 Task: Open Card Software Performance Review in Board IT Service Desk Best Practices to Workspace Flight Bookings and add a team member Softage.3@softage.net, a label Red, a checklist Data Engineering, an attachment from your onedrive, a color Red and finally, add a card description 'Plan and execute company team-building retreat with a focus on personal growth and development' and a comment 'We should approach this task with a sense of experimentation and exploration, willing to try new things and take risks.'. Add a start date 'Jan 07, 1900' with a due date 'Jan 14, 1900'
Action: Mouse moved to (111, 444)
Screenshot: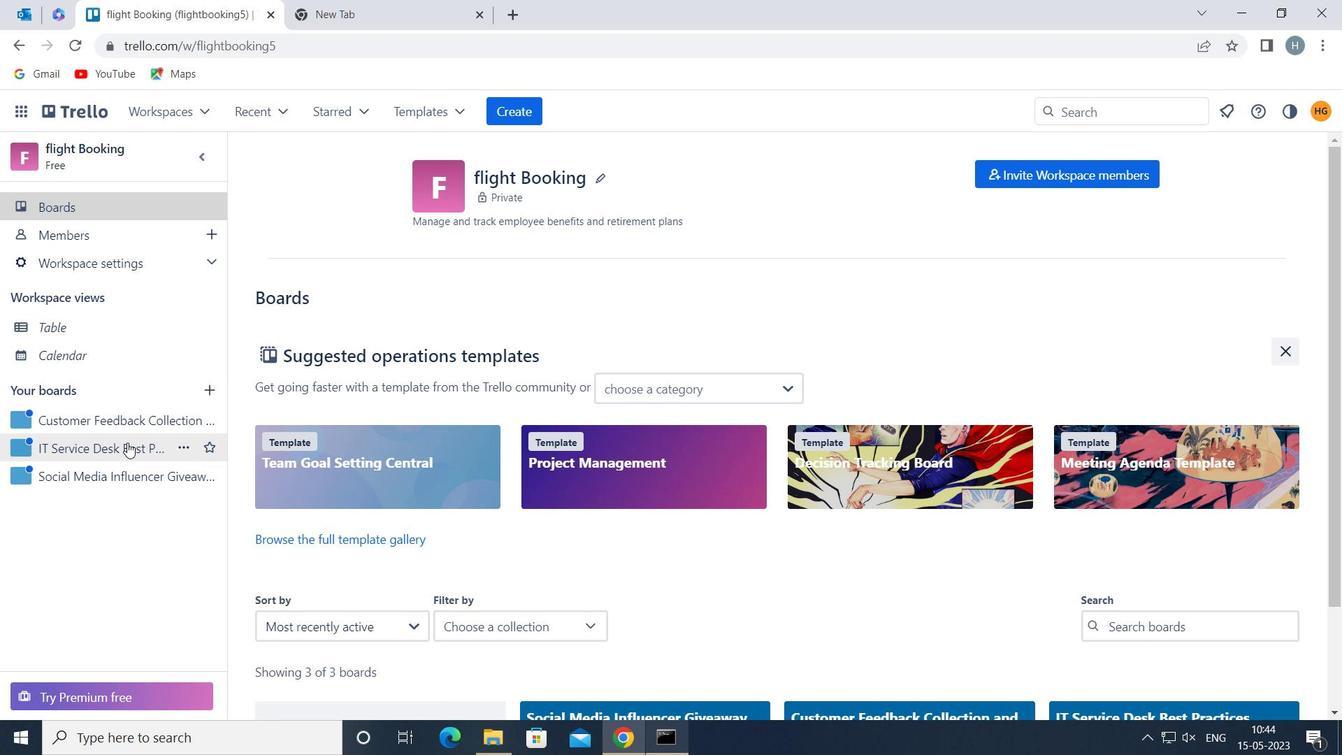 
Action: Mouse pressed left at (111, 444)
Screenshot: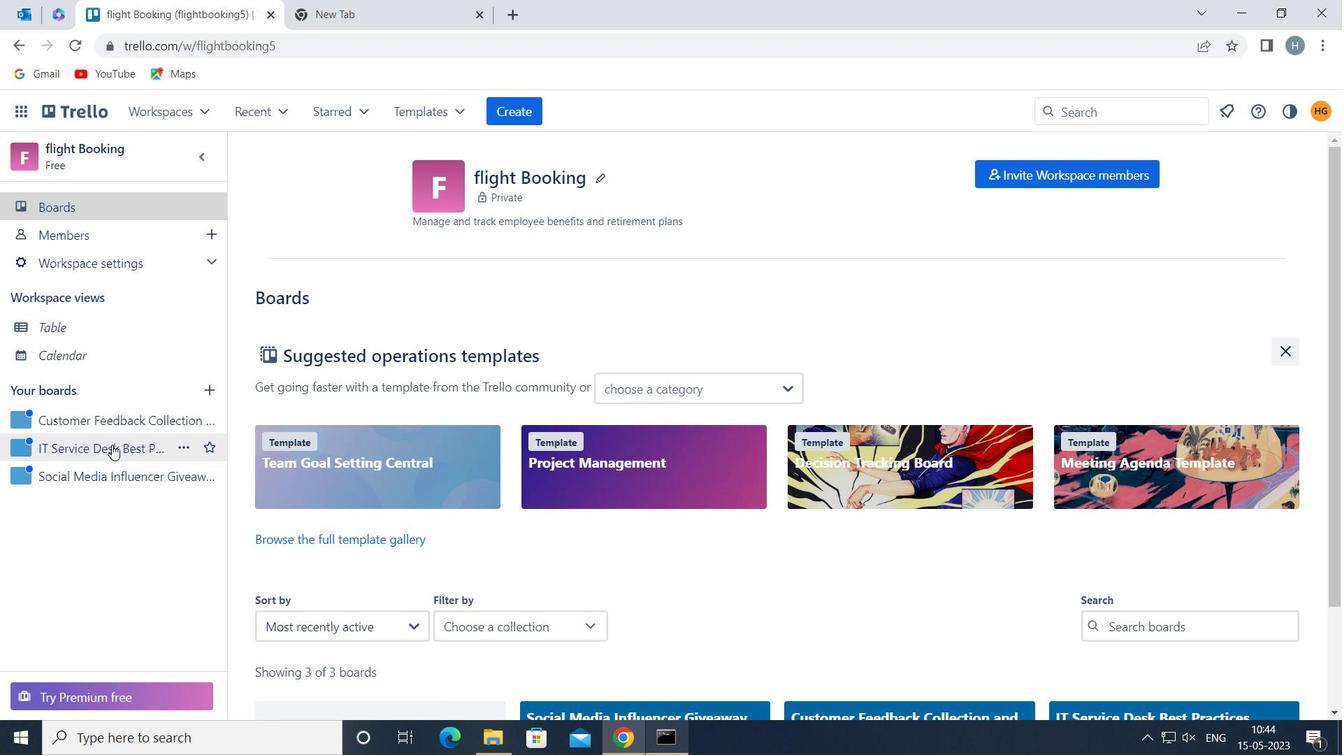 
Action: Mouse moved to (801, 246)
Screenshot: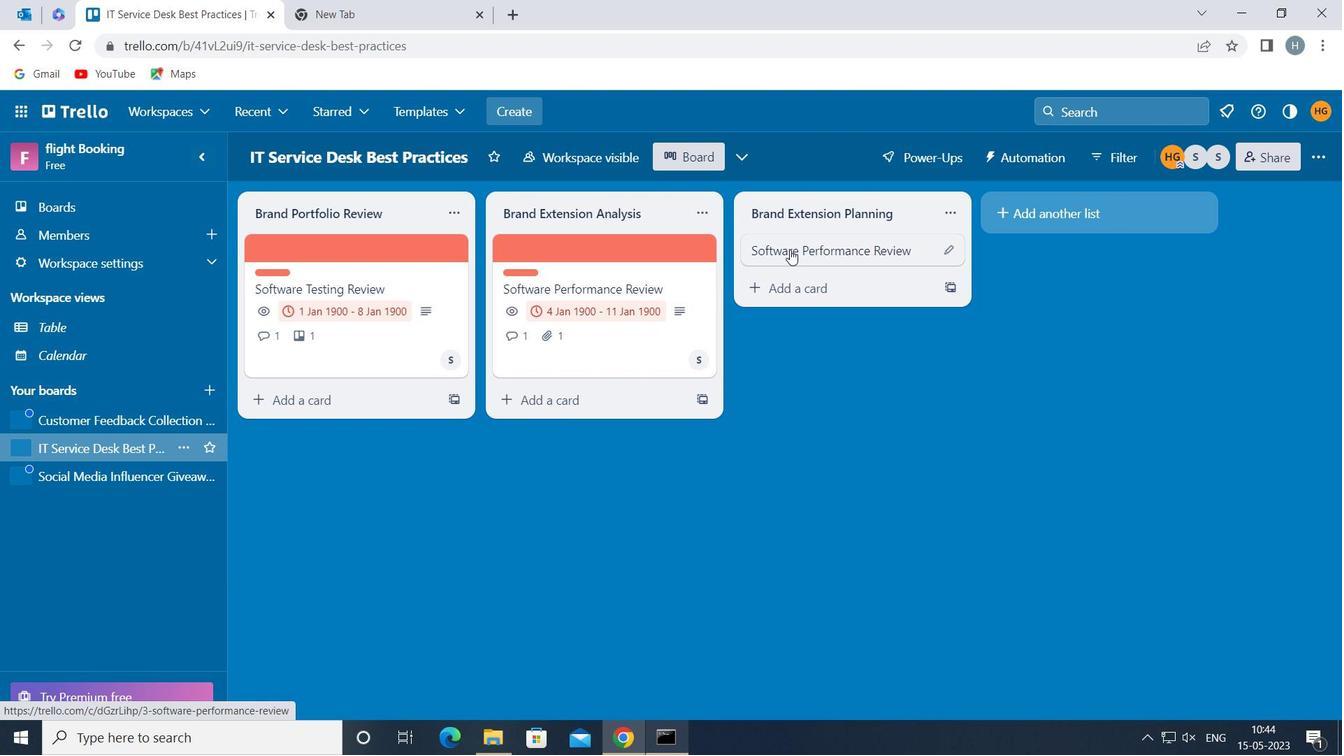 
Action: Mouse pressed left at (801, 246)
Screenshot: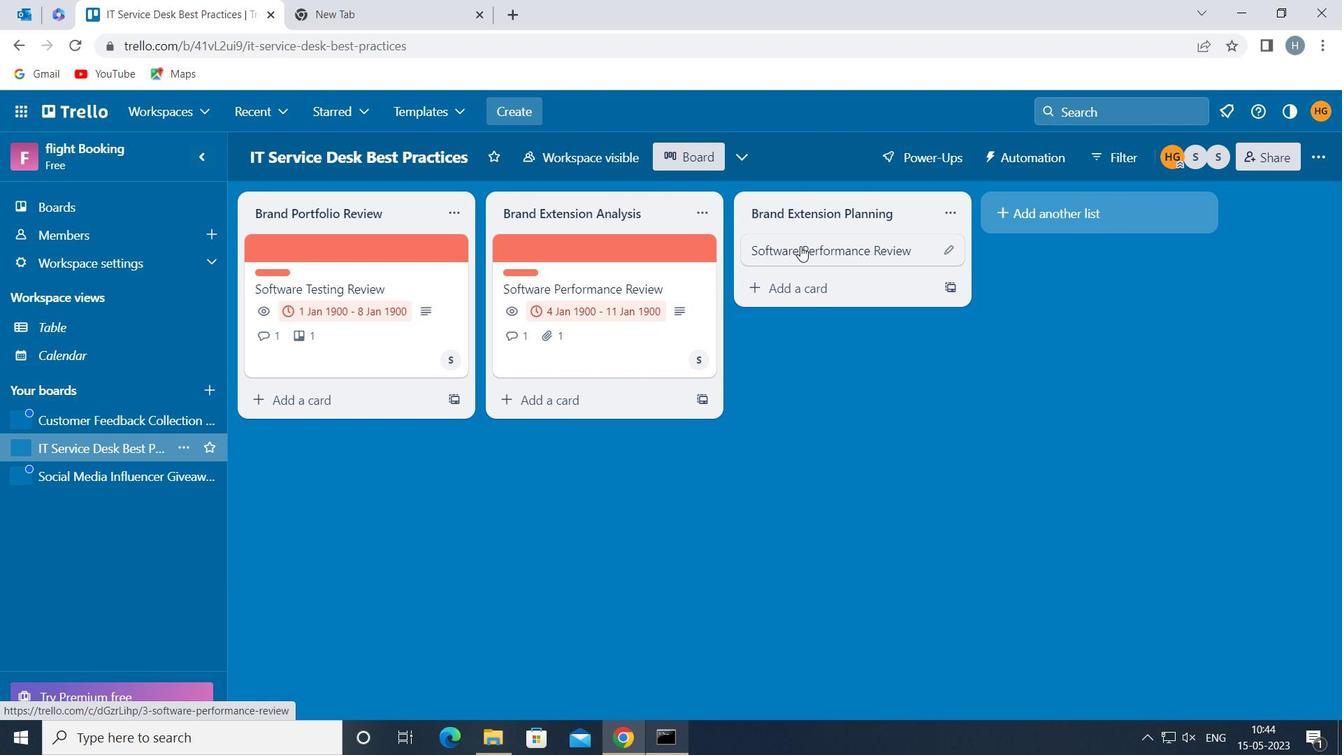 
Action: Mouse moved to (943, 309)
Screenshot: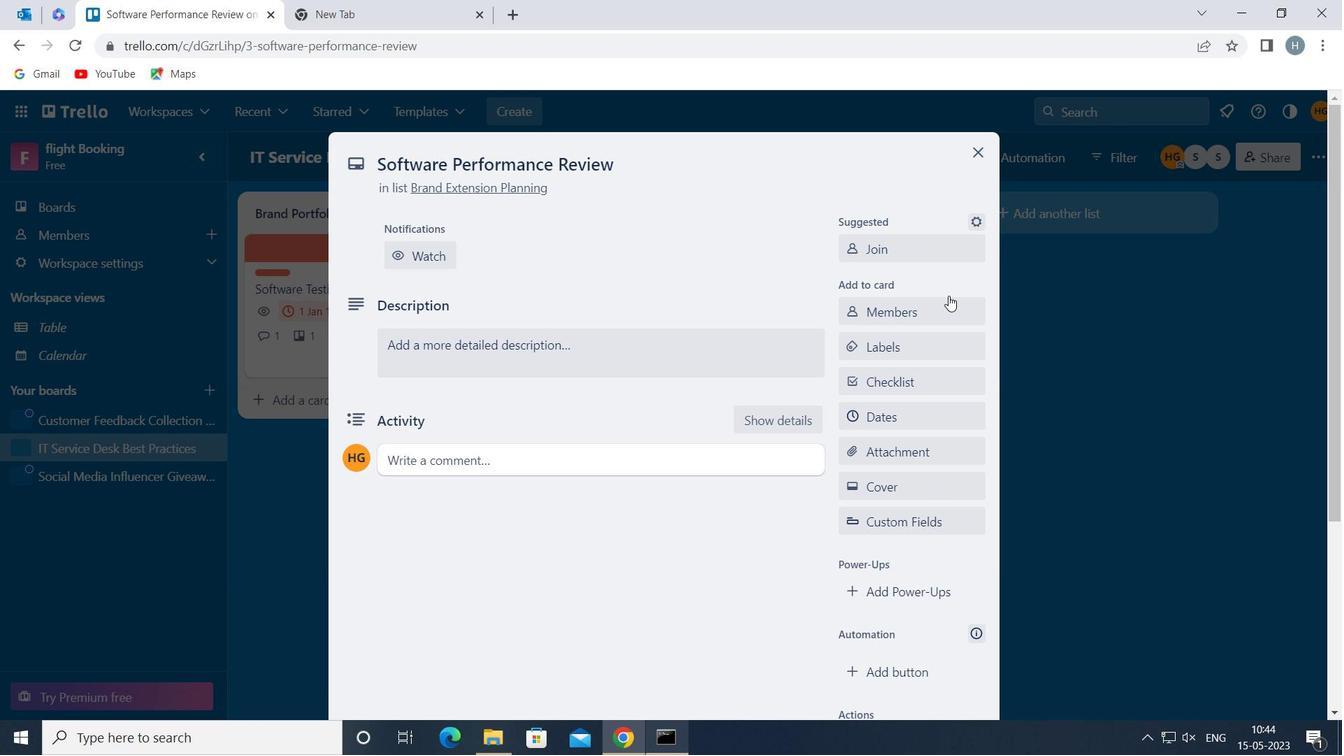 
Action: Mouse pressed left at (943, 309)
Screenshot: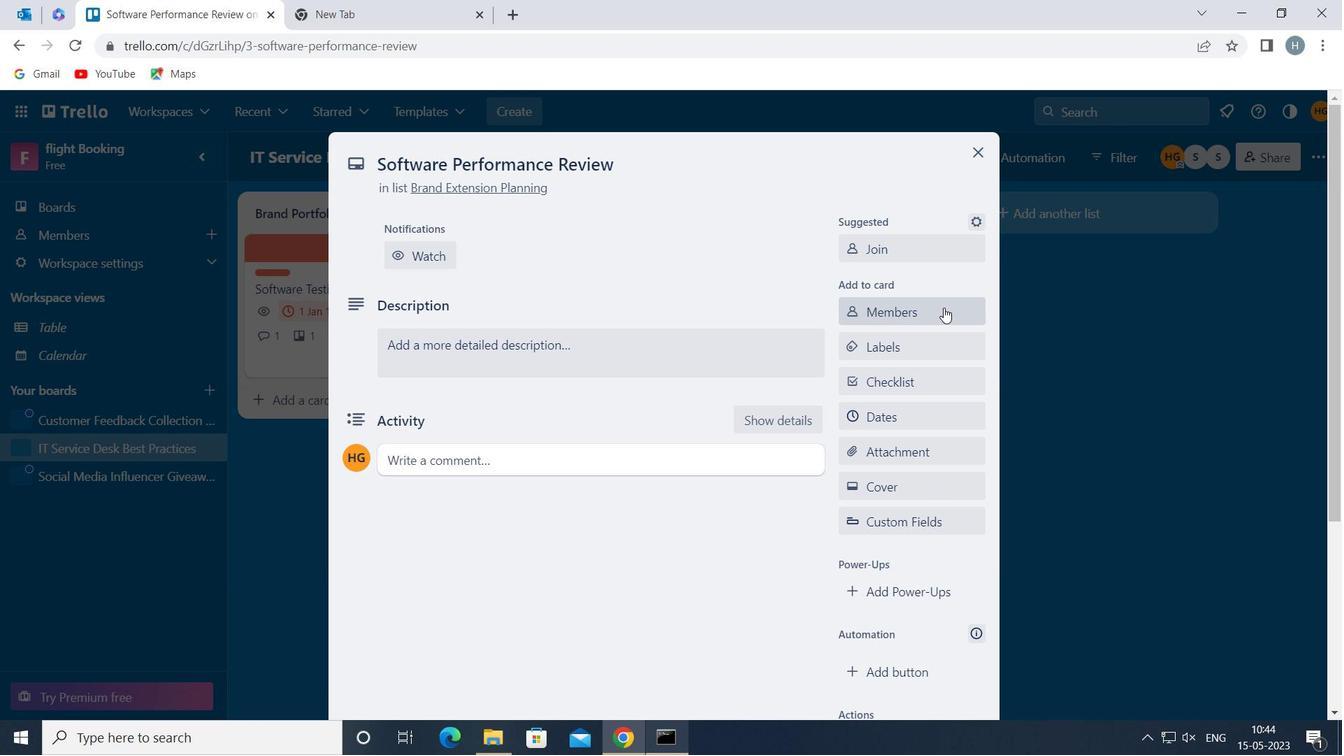 
Action: Key pressed softag
Screenshot: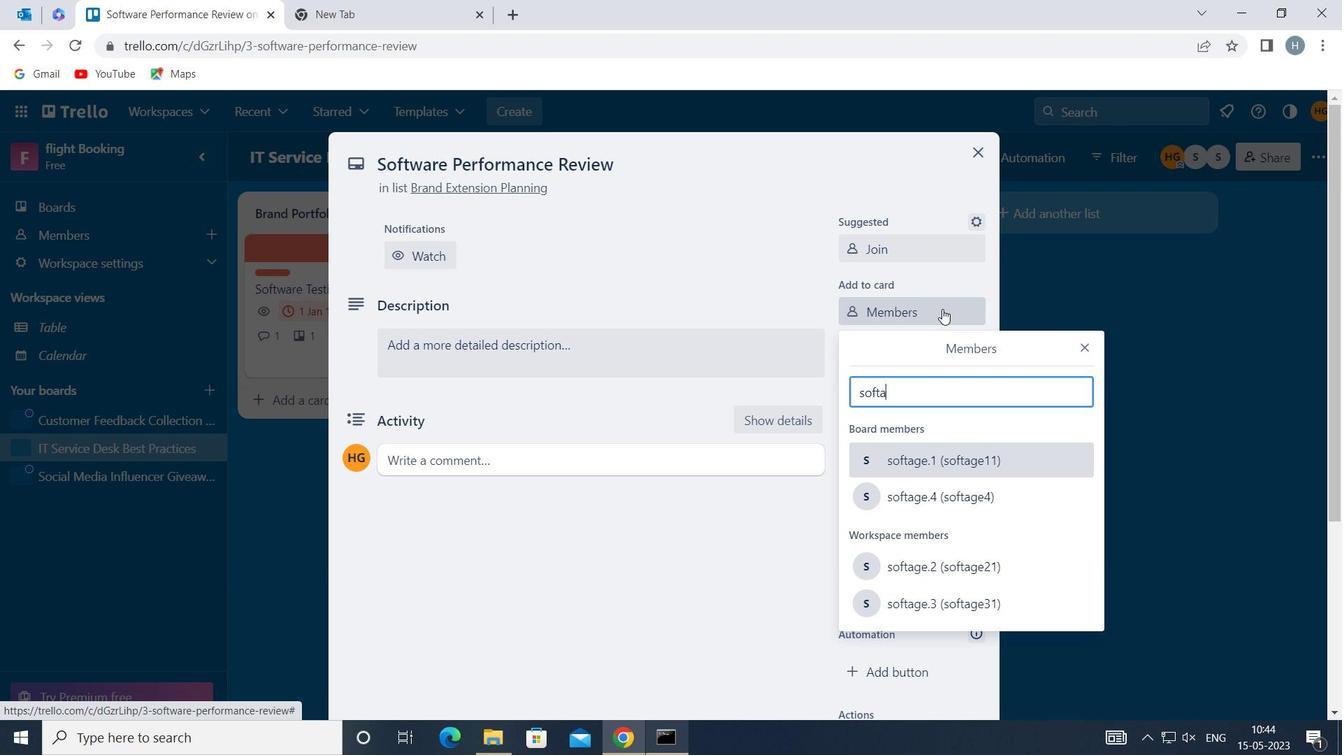 
Action: Mouse moved to (947, 307)
Screenshot: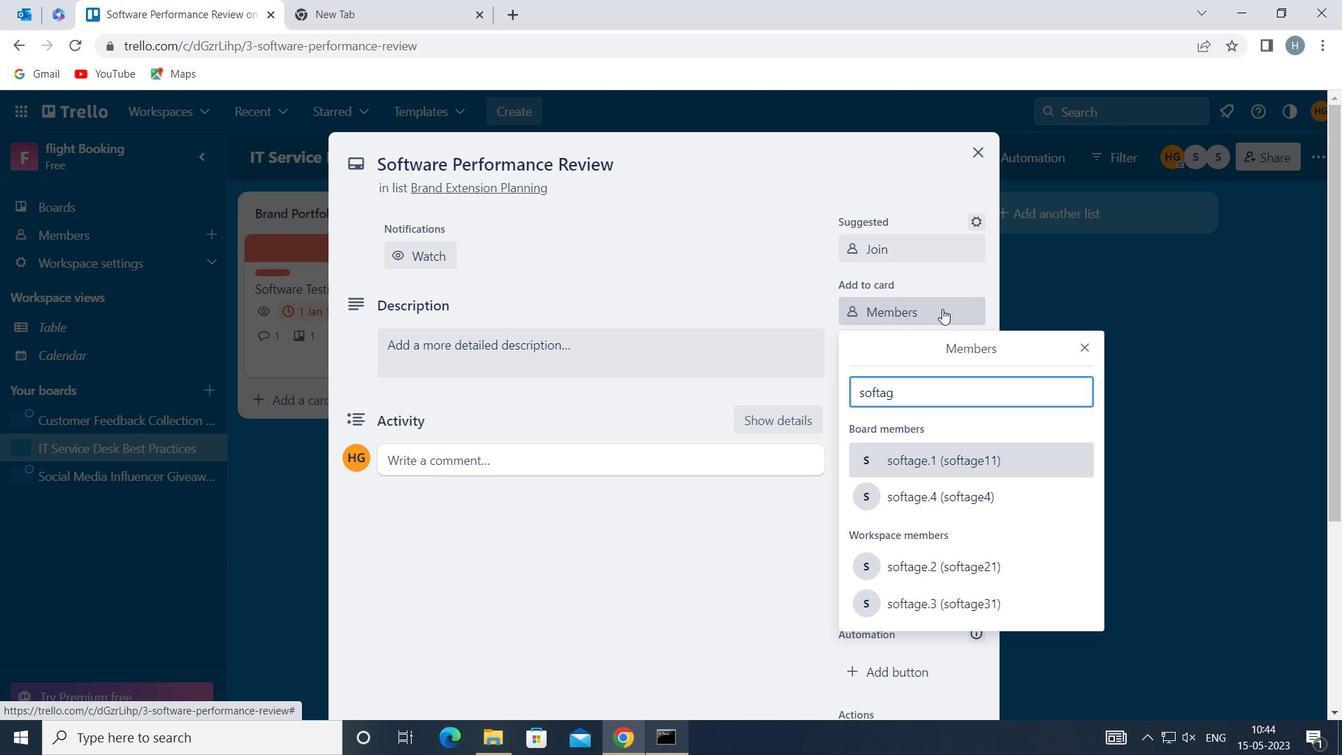 
Action: Key pressed e
Screenshot: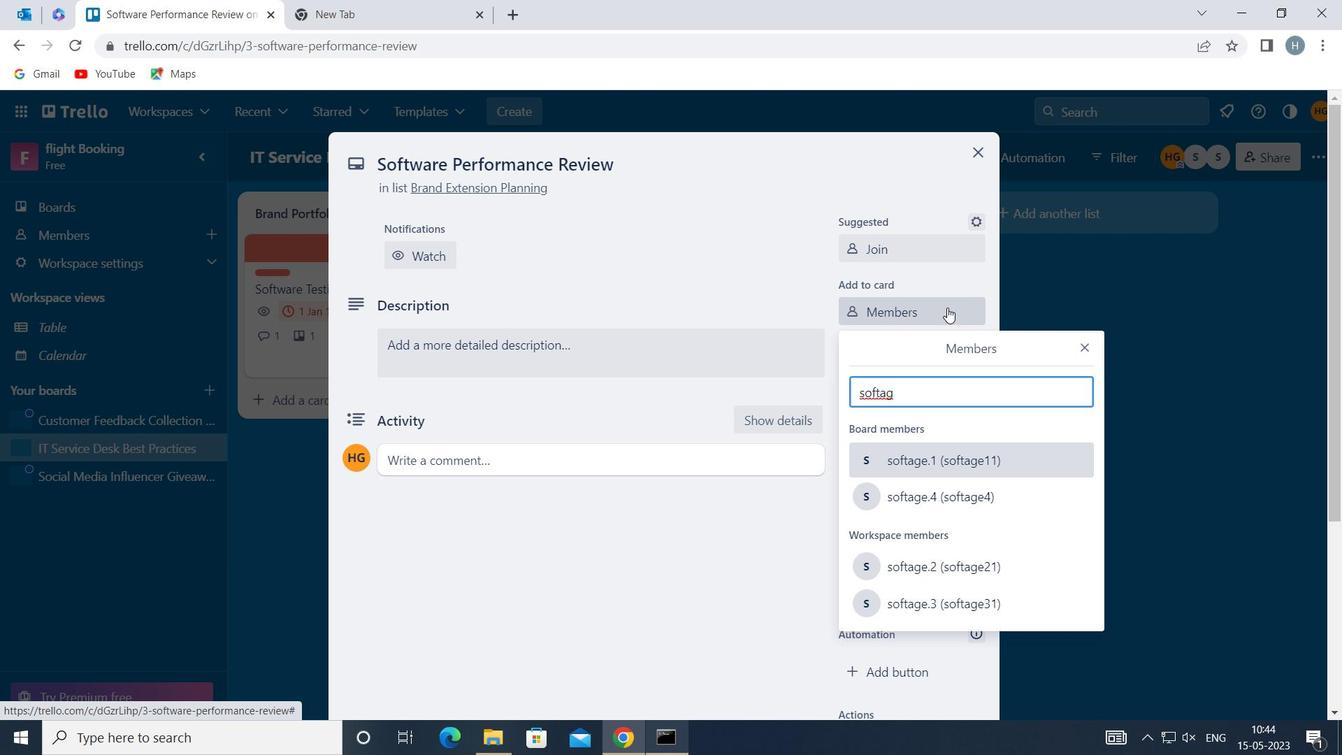 
Action: Mouse moved to (970, 597)
Screenshot: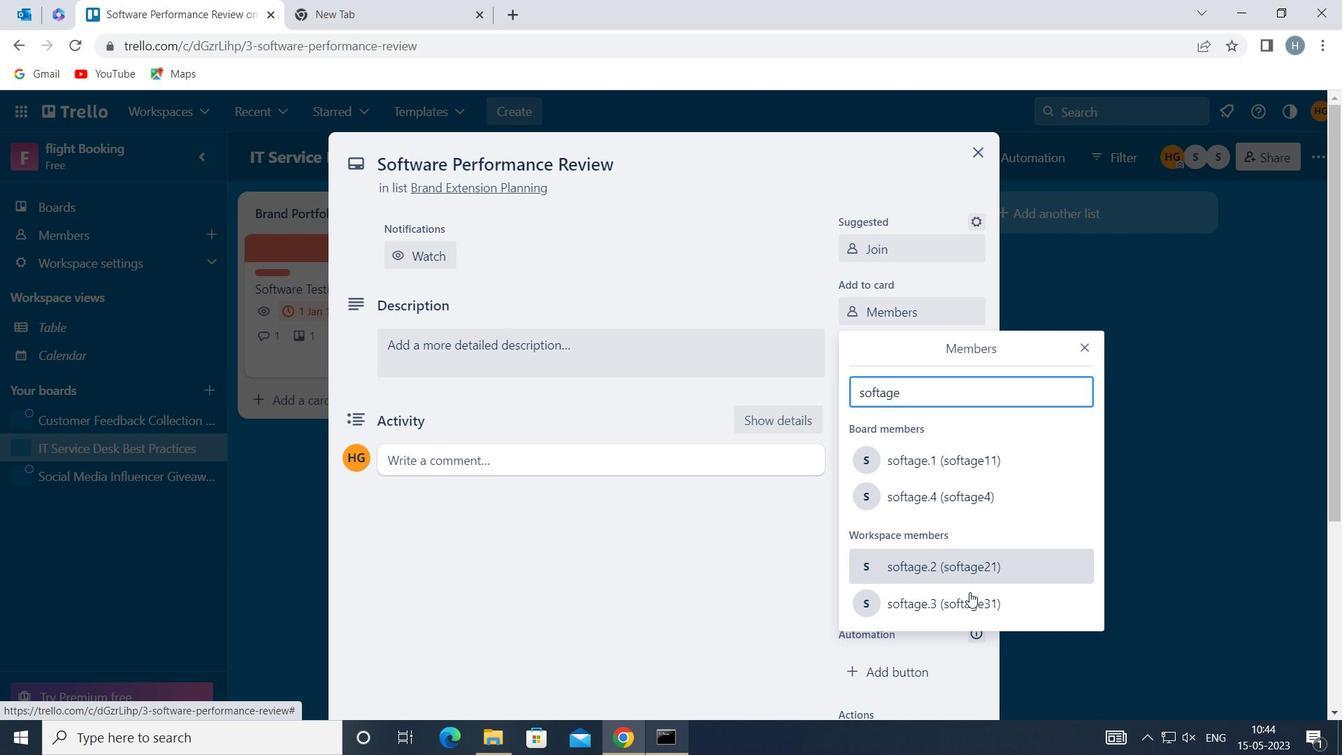 
Action: Mouse pressed left at (970, 597)
Screenshot: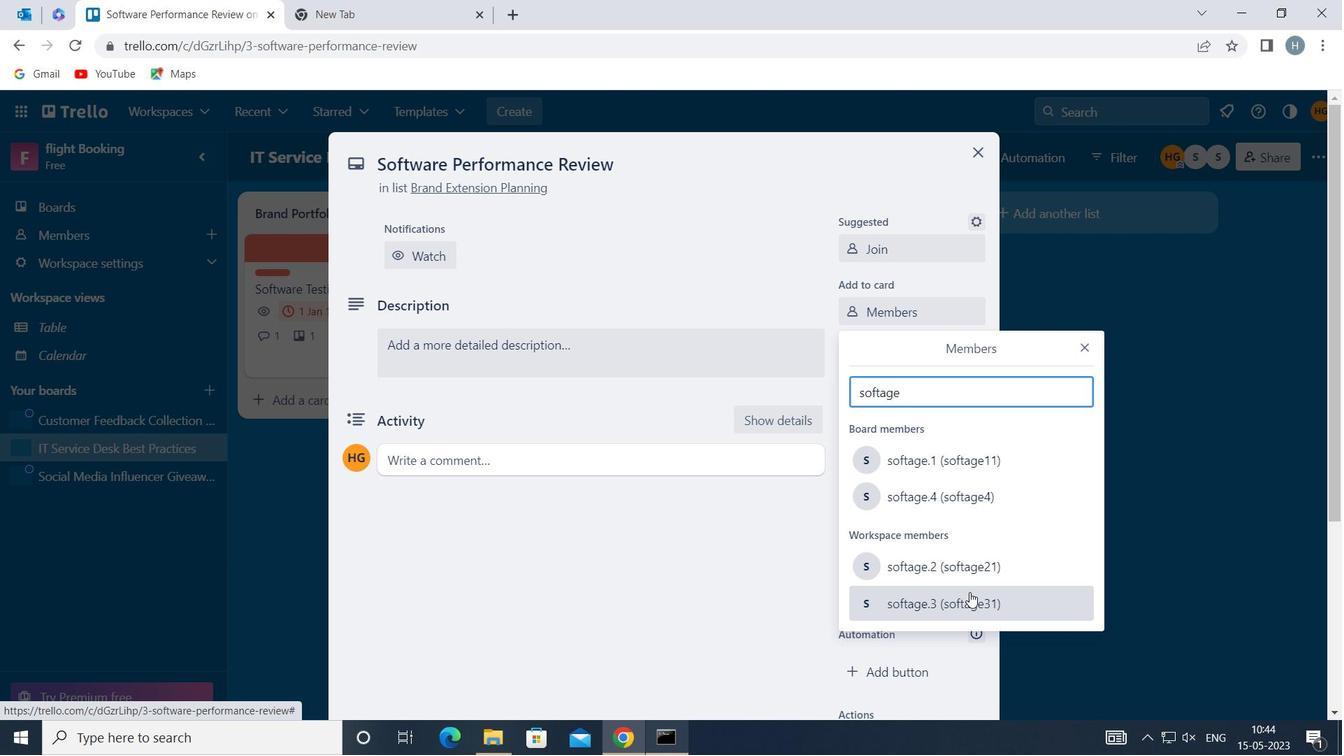 
Action: Mouse moved to (1086, 339)
Screenshot: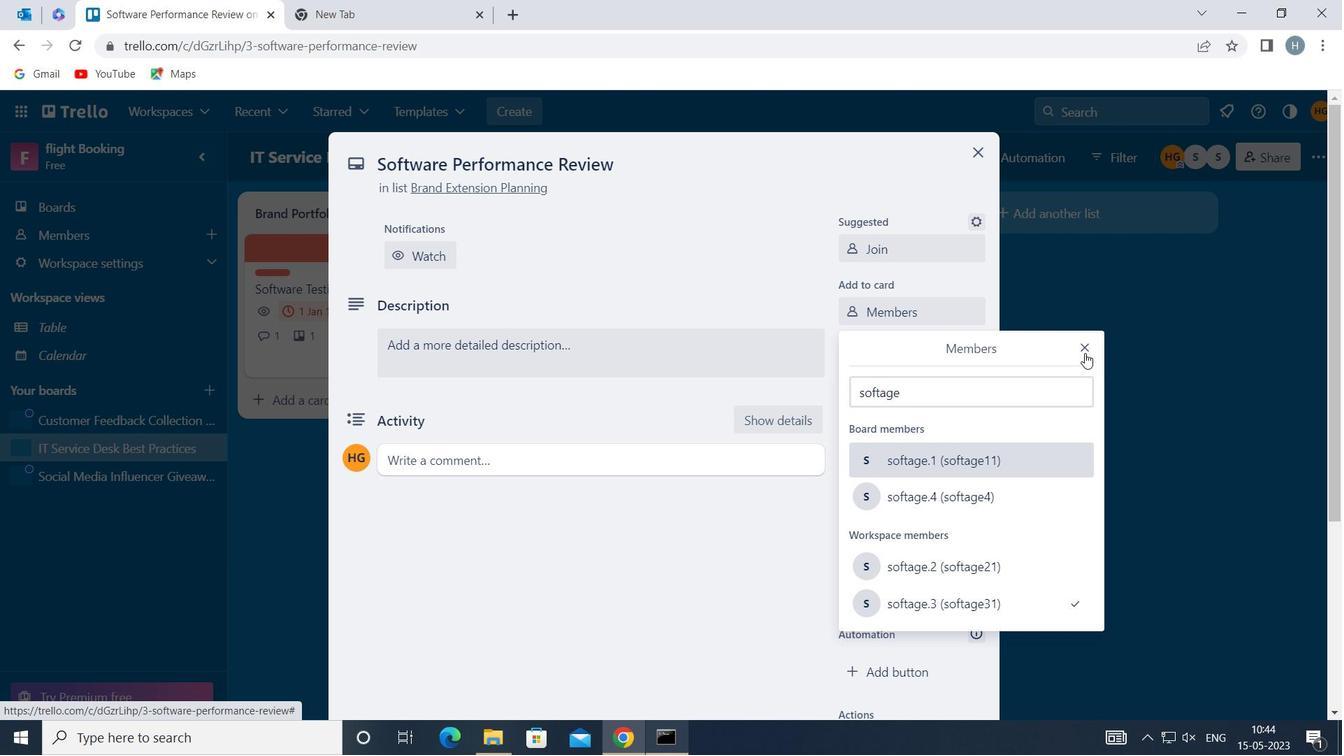 
Action: Mouse pressed left at (1086, 339)
Screenshot: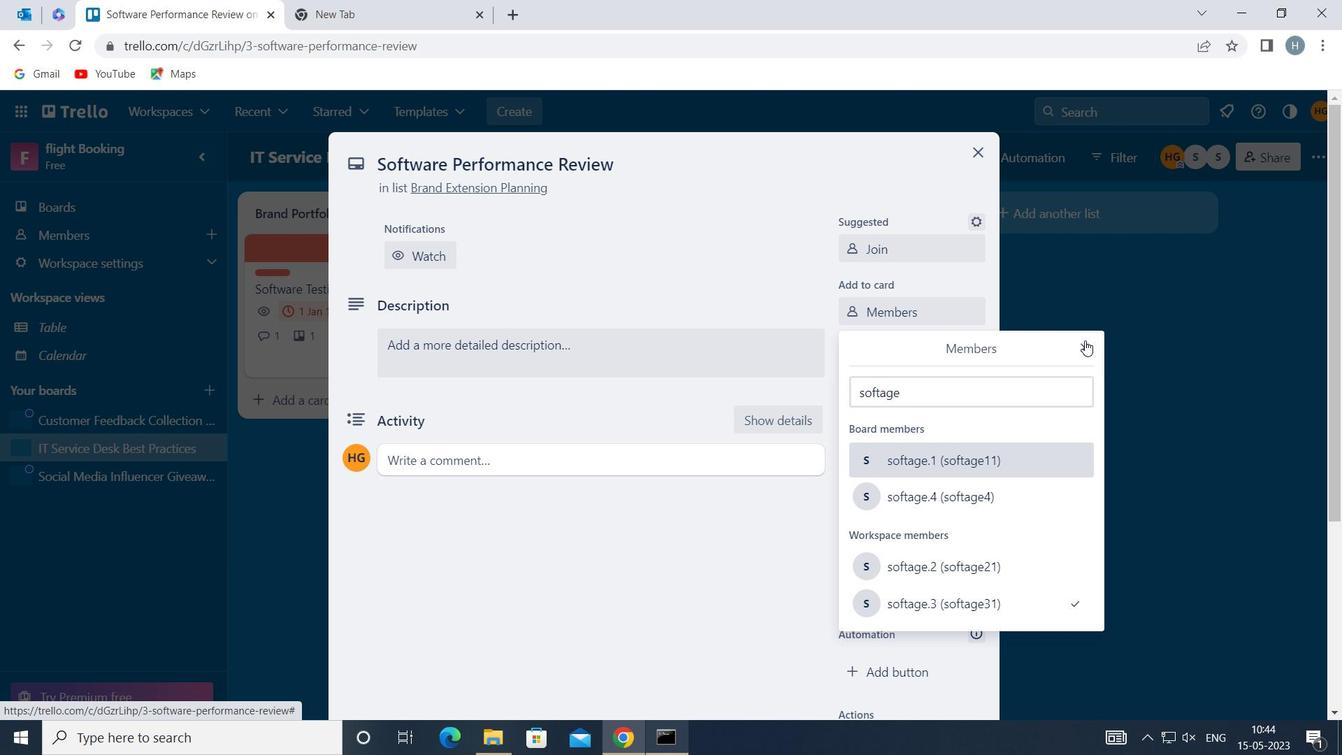 
Action: Mouse moved to (968, 344)
Screenshot: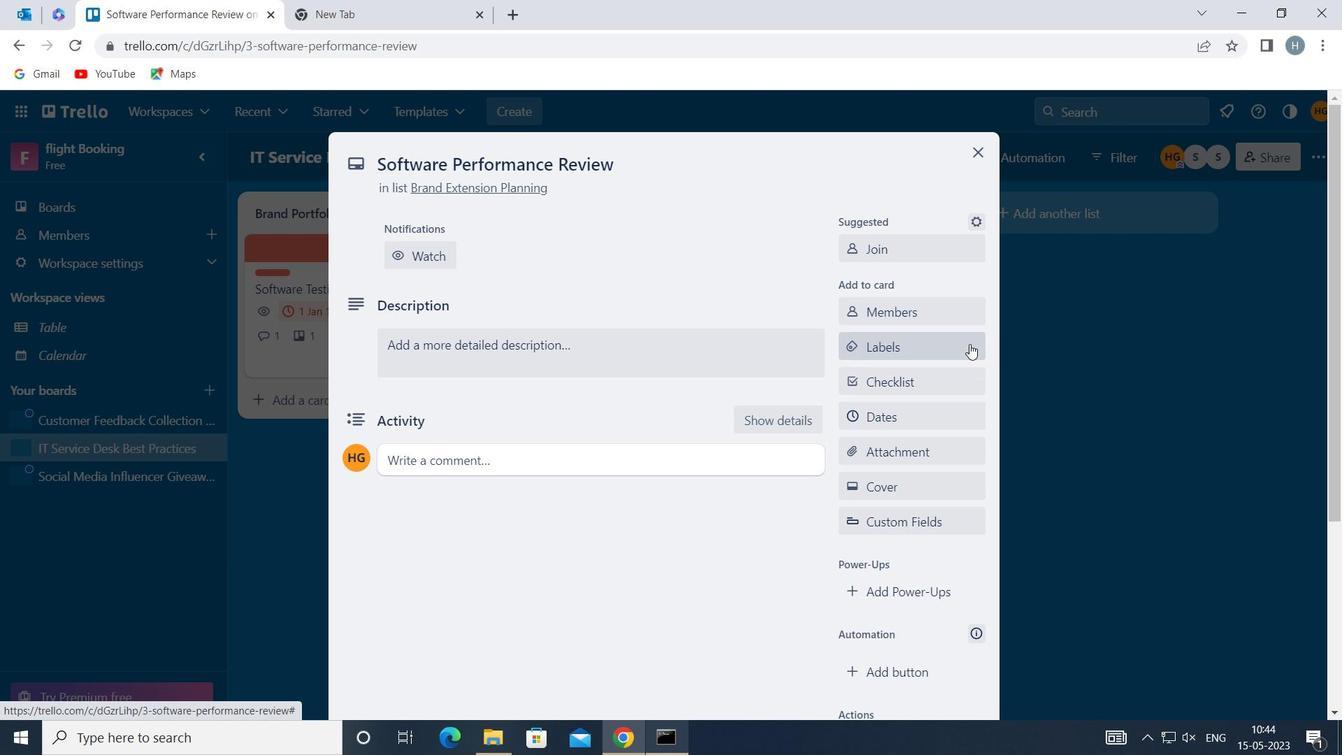 
Action: Mouse pressed left at (968, 344)
Screenshot: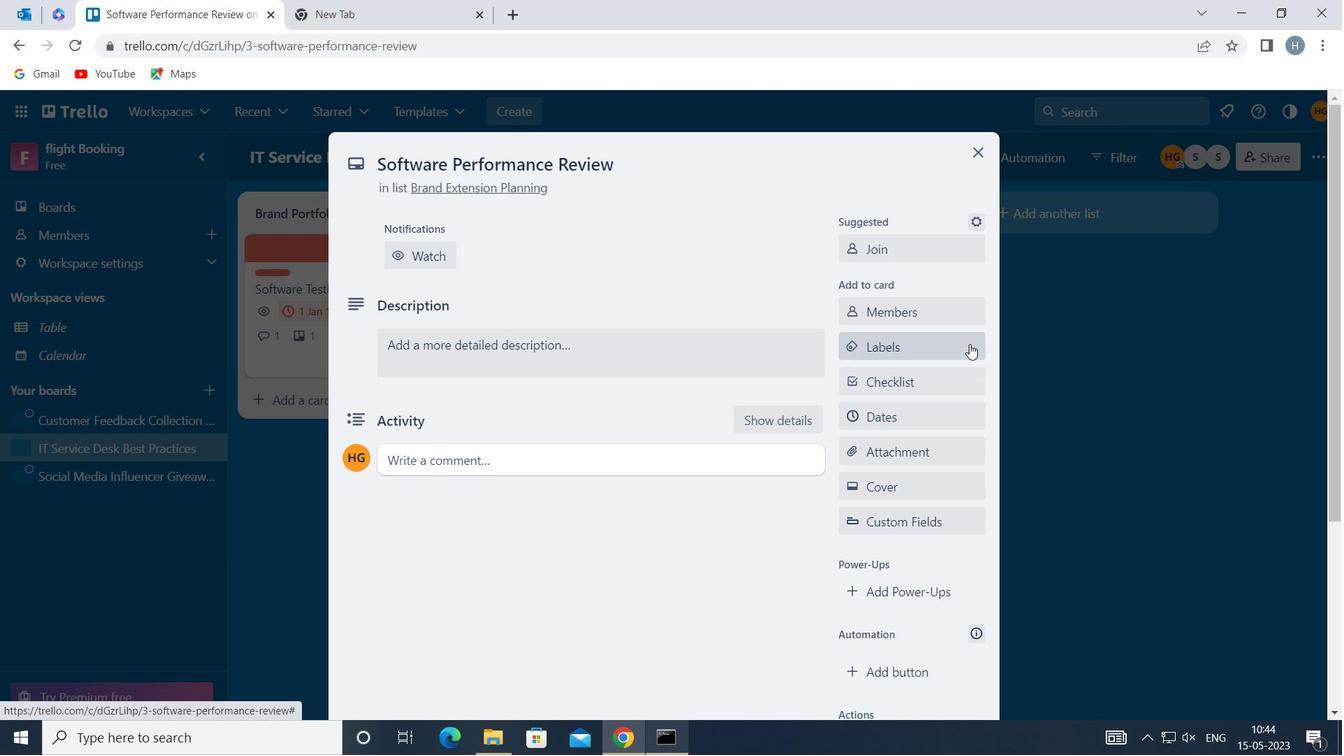 
Action: Mouse moved to (968, 346)
Screenshot: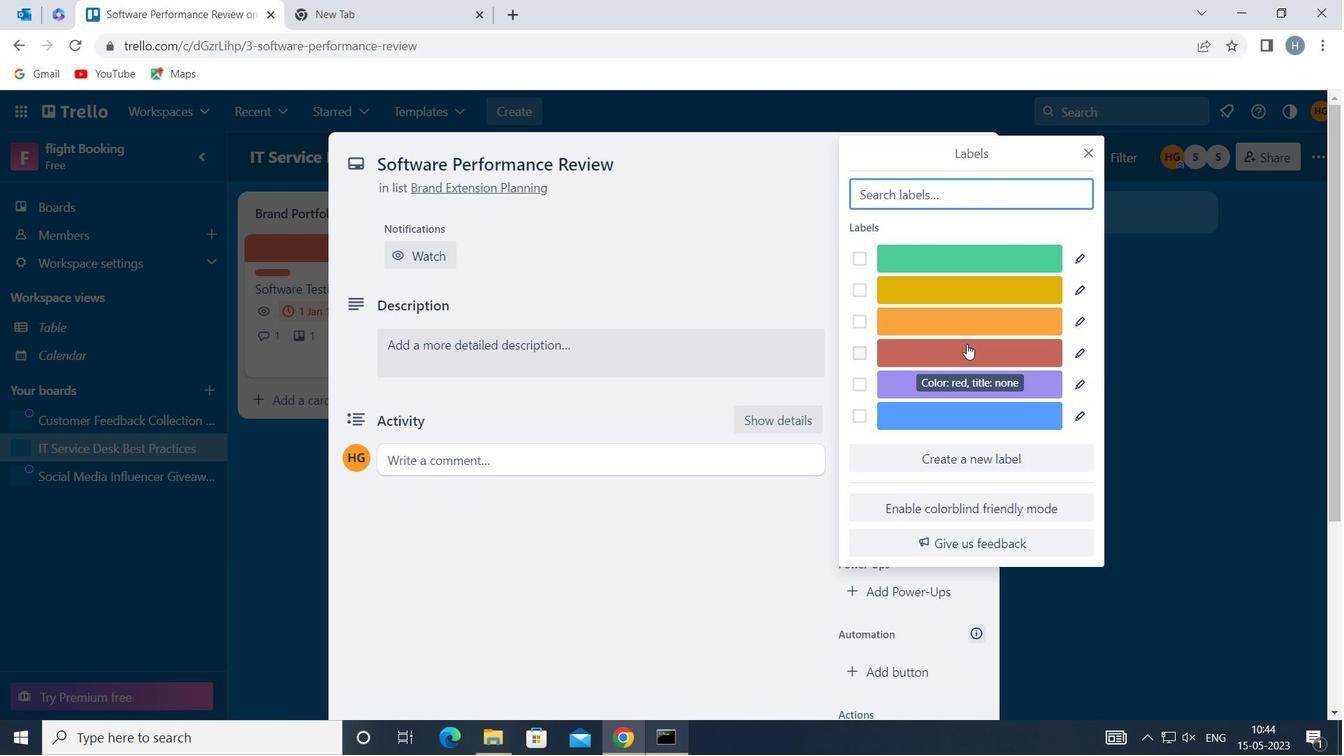 
Action: Mouse pressed left at (968, 346)
Screenshot: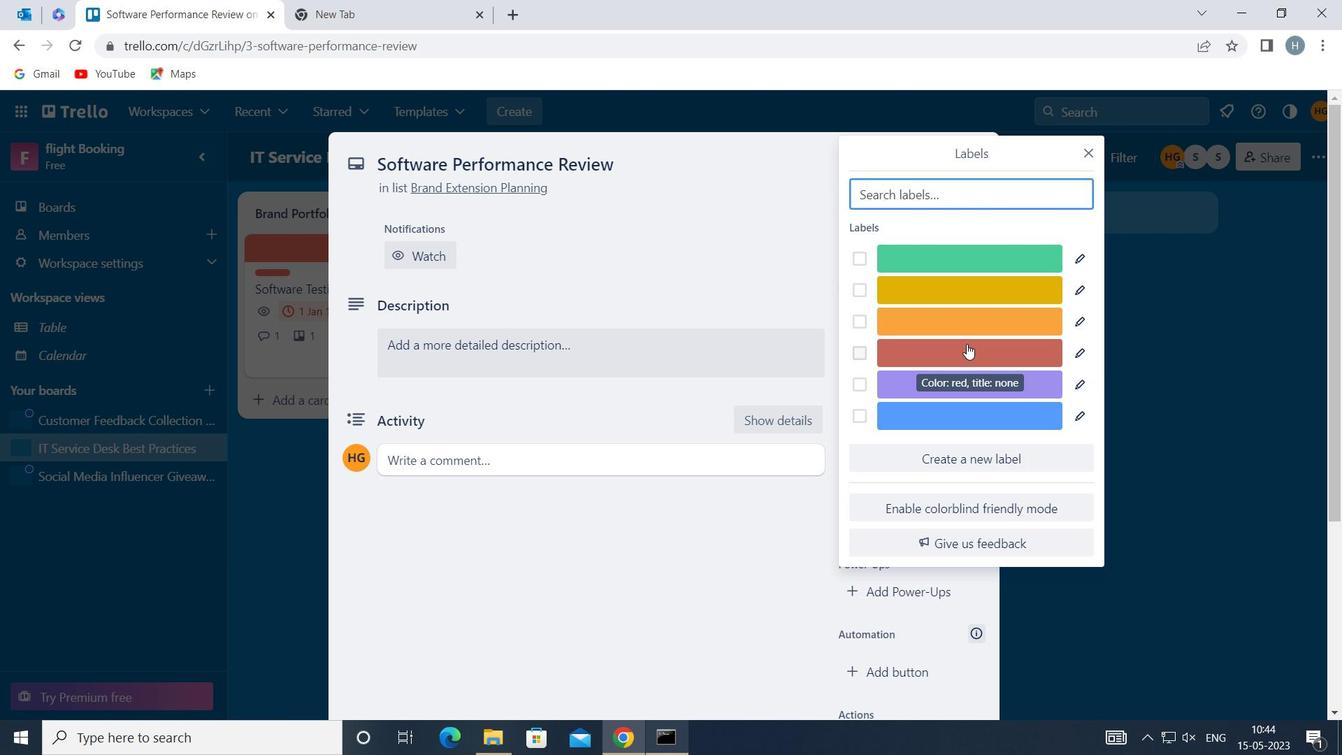 
Action: Mouse moved to (1086, 145)
Screenshot: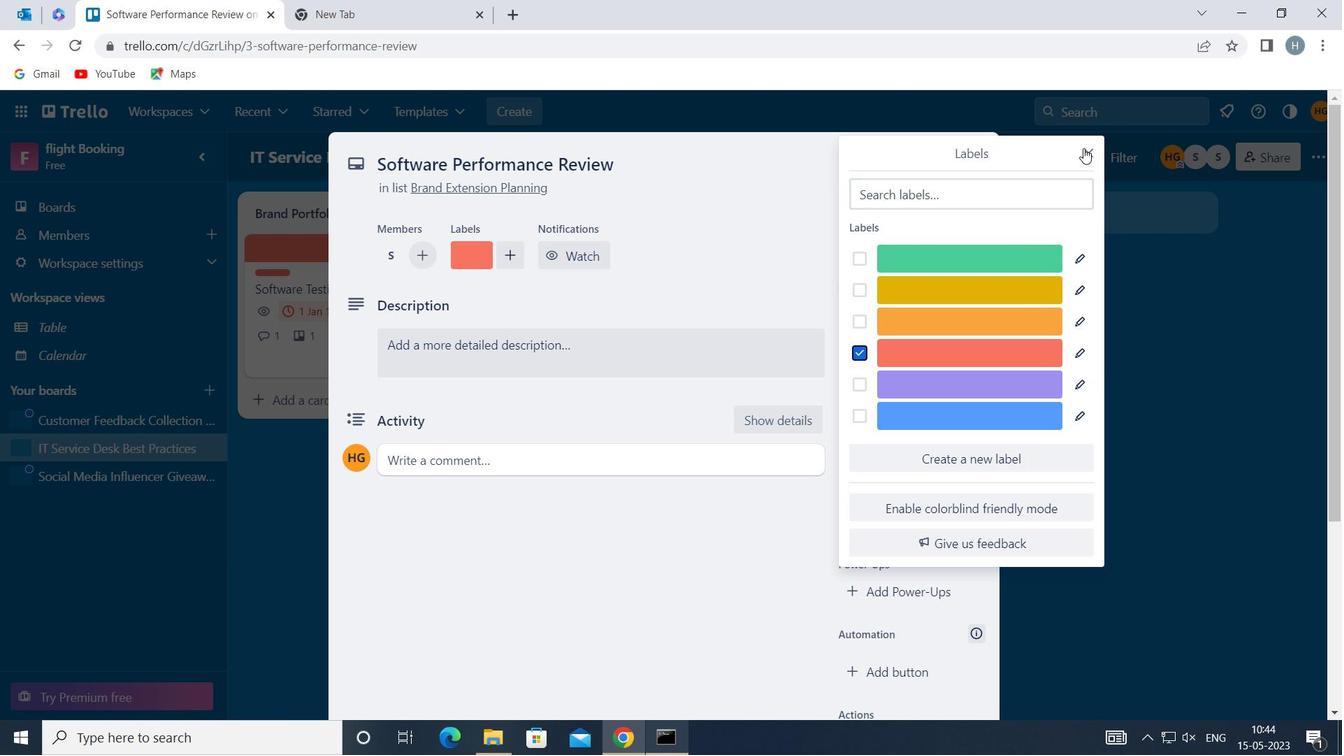 
Action: Mouse pressed left at (1086, 145)
Screenshot: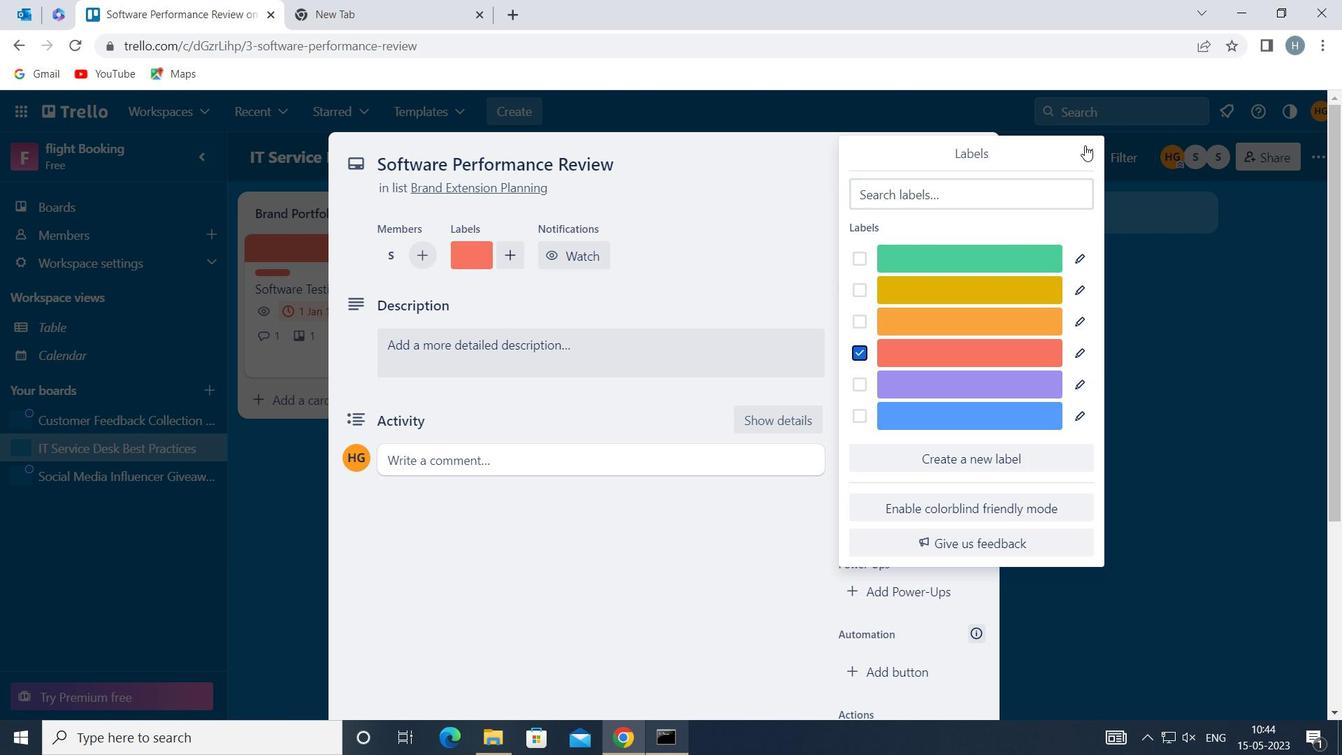
Action: Mouse moved to (925, 379)
Screenshot: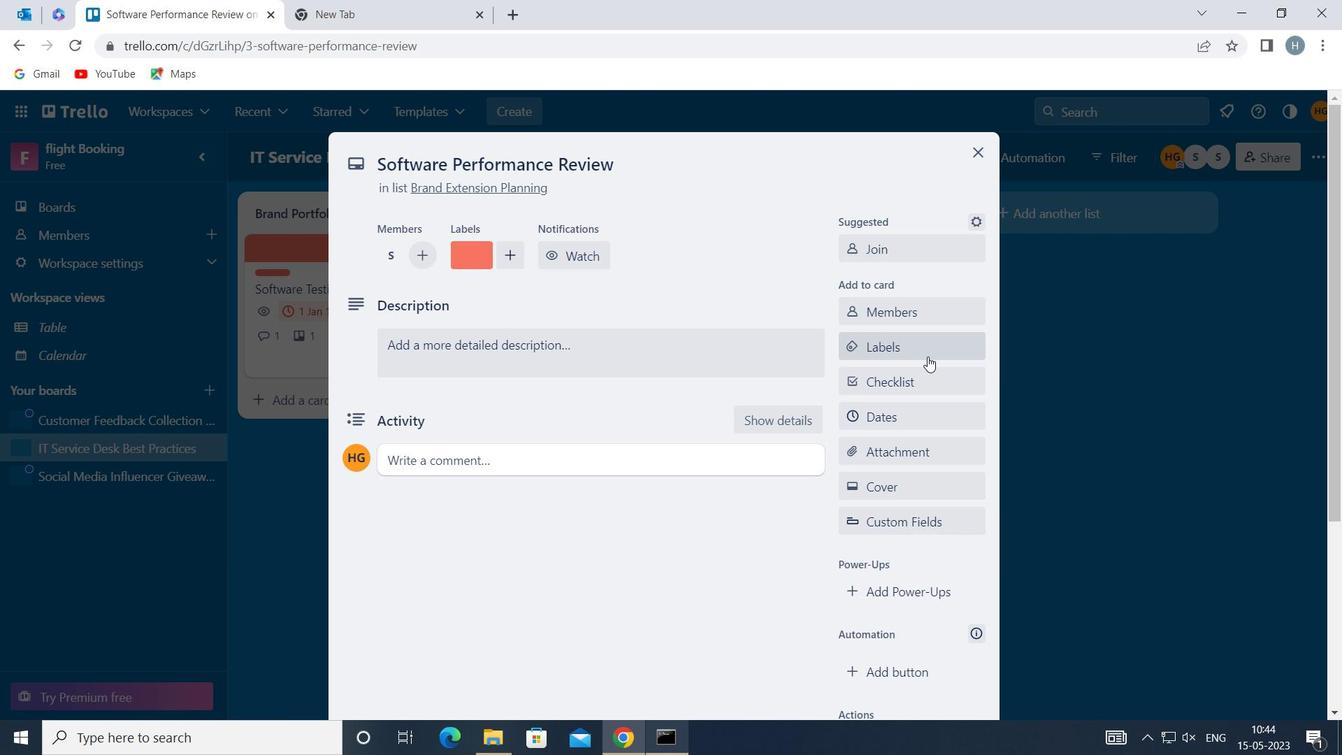 
Action: Mouse pressed left at (925, 379)
Screenshot: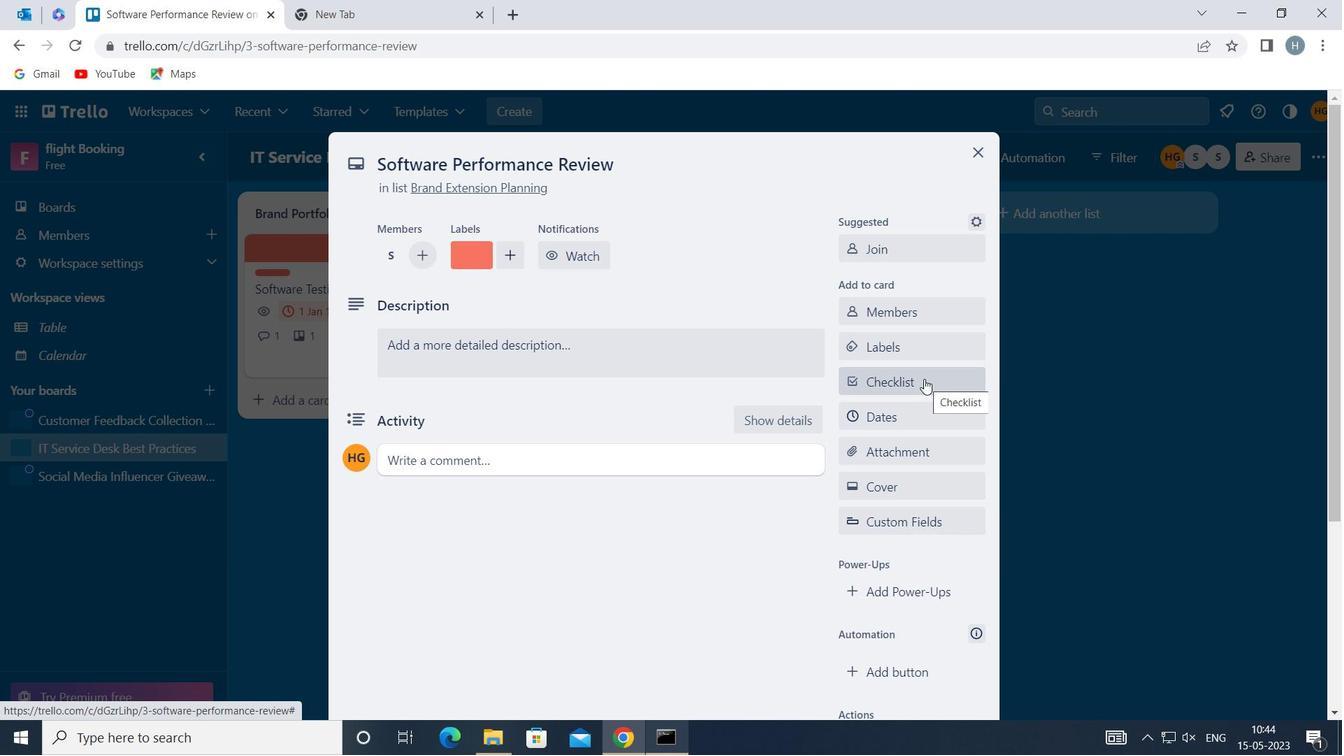 
Action: Key pressed <Key.shift>DATA<Key.space><Key.shift>ENGINEERING
Screenshot: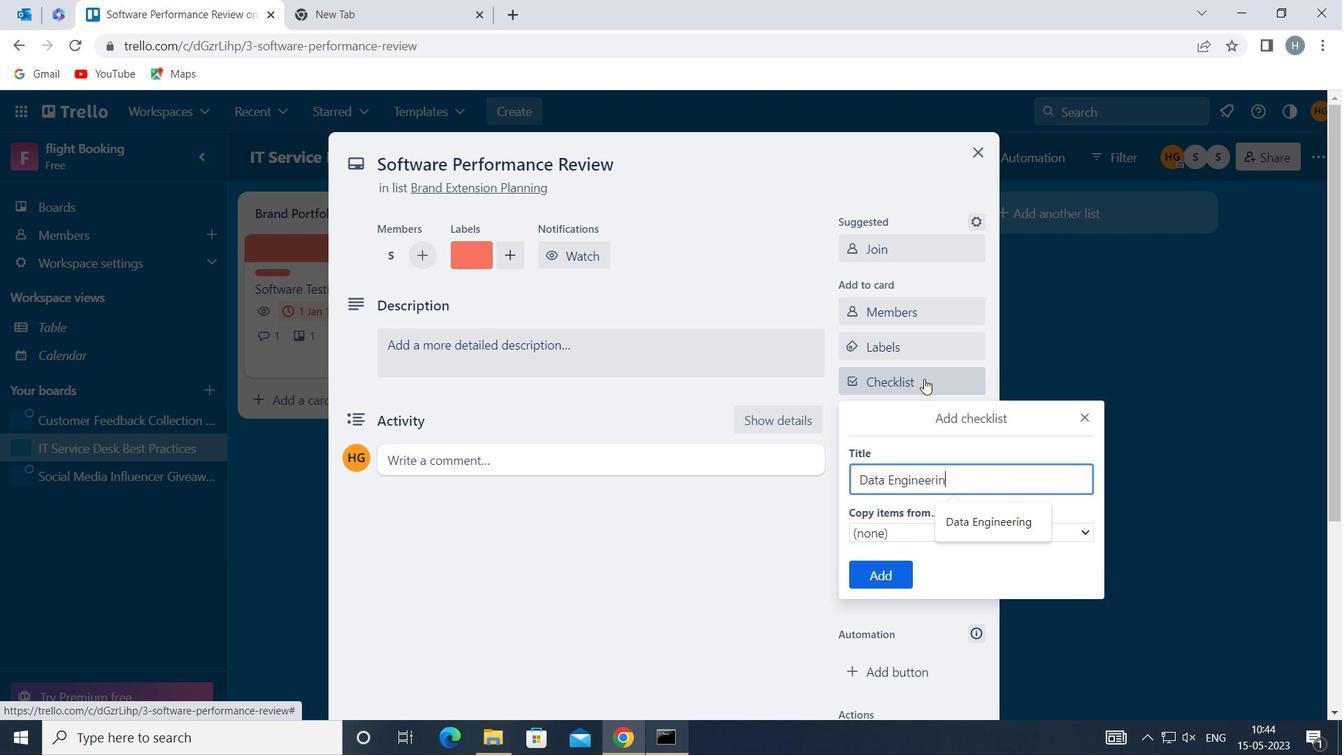
Action: Mouse moved to (898, 570)
Screenshot: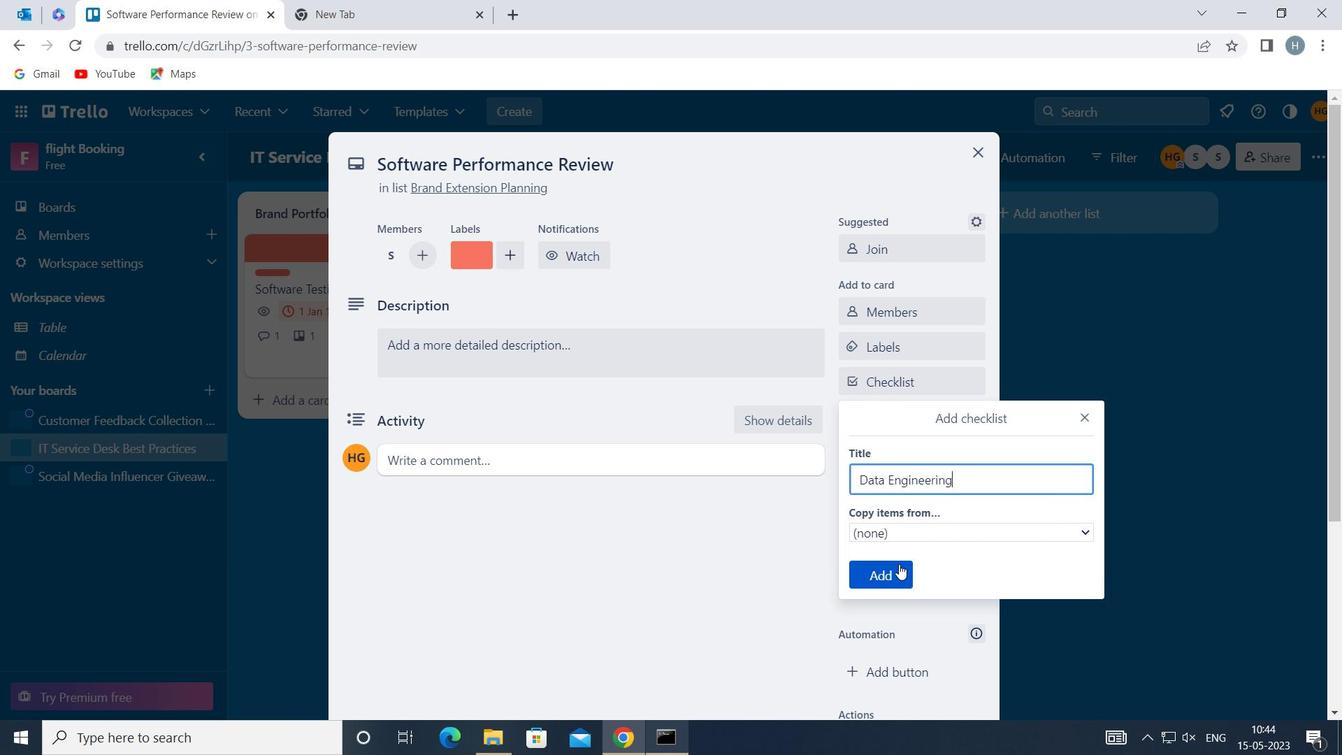 
Action: Mouse pressed left at (898, 570)
Screenshot: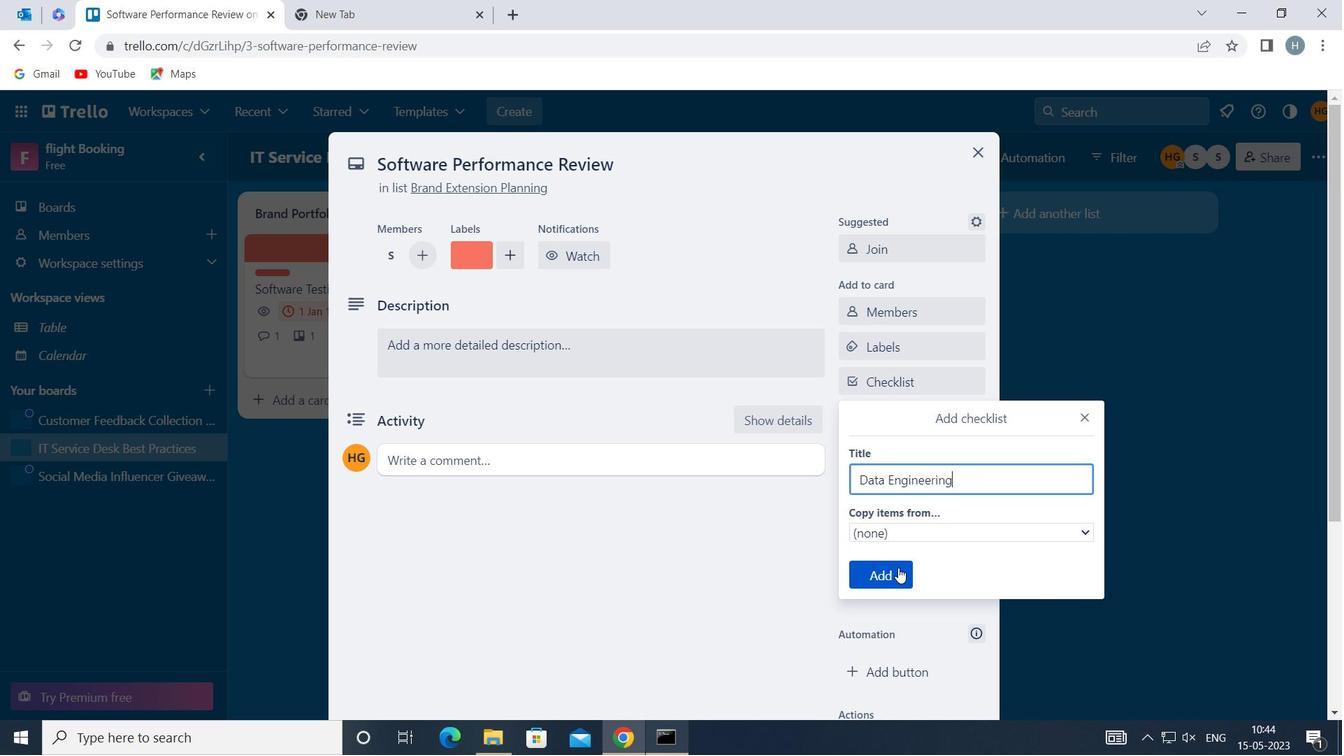 
Action: Mouse moved to (926, 444)
Screenshot: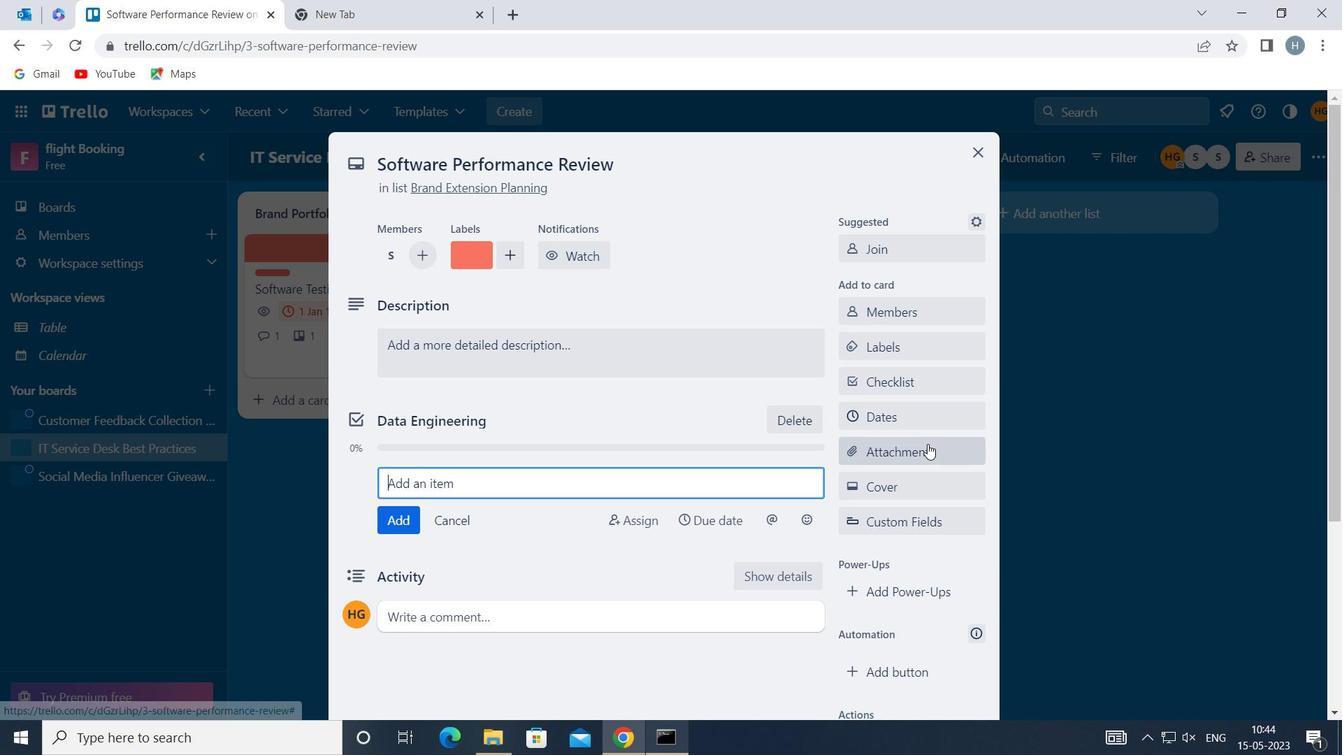 
Action: Mouse pressed left at (926, 444)
Screenshot: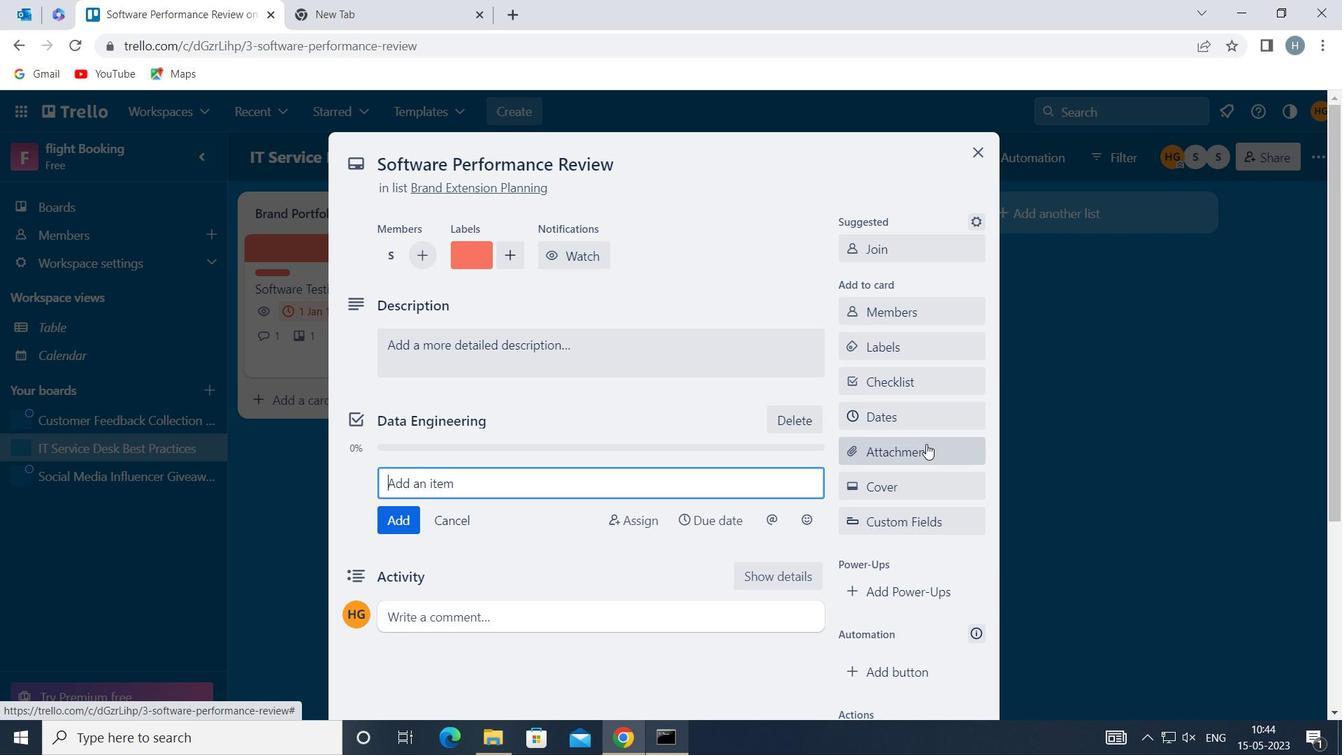 
Action: Mouse moved to (944, 318)
Screenshot: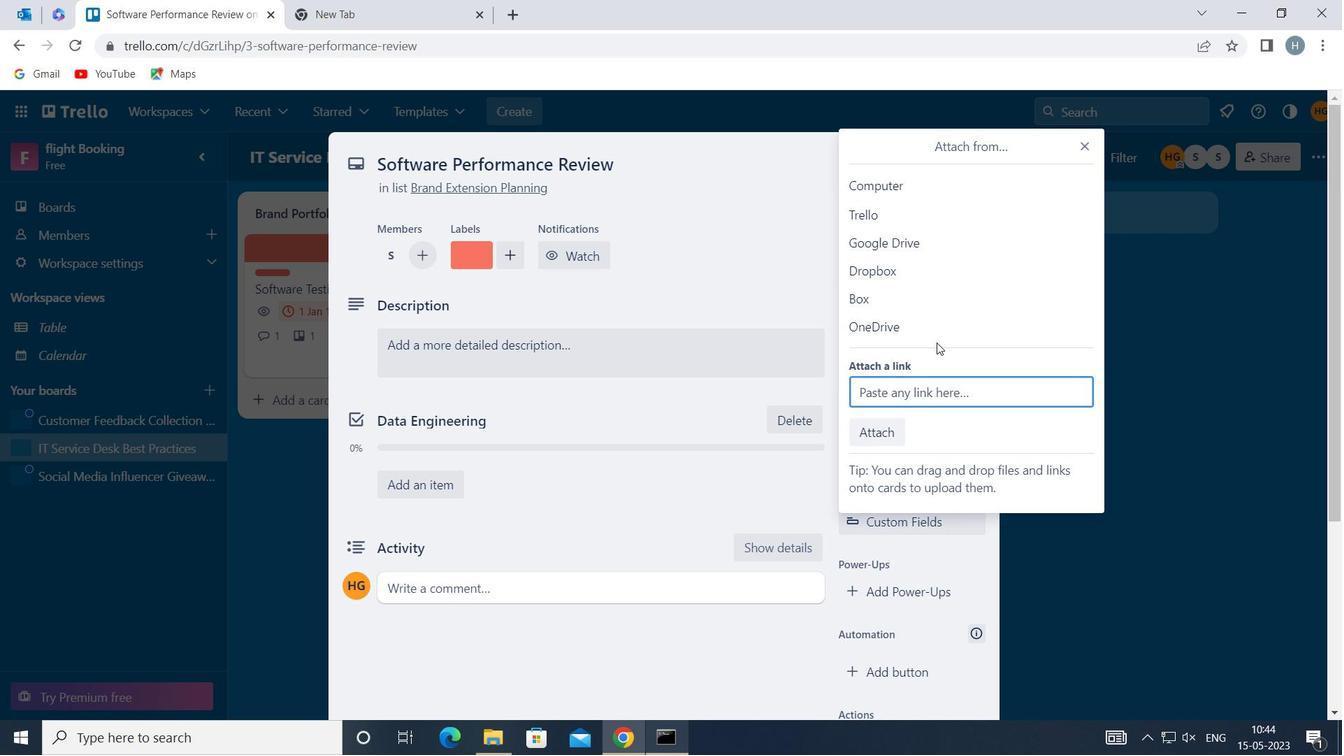 
Action: Mouse pressed left at (944, 318)
Screenshot: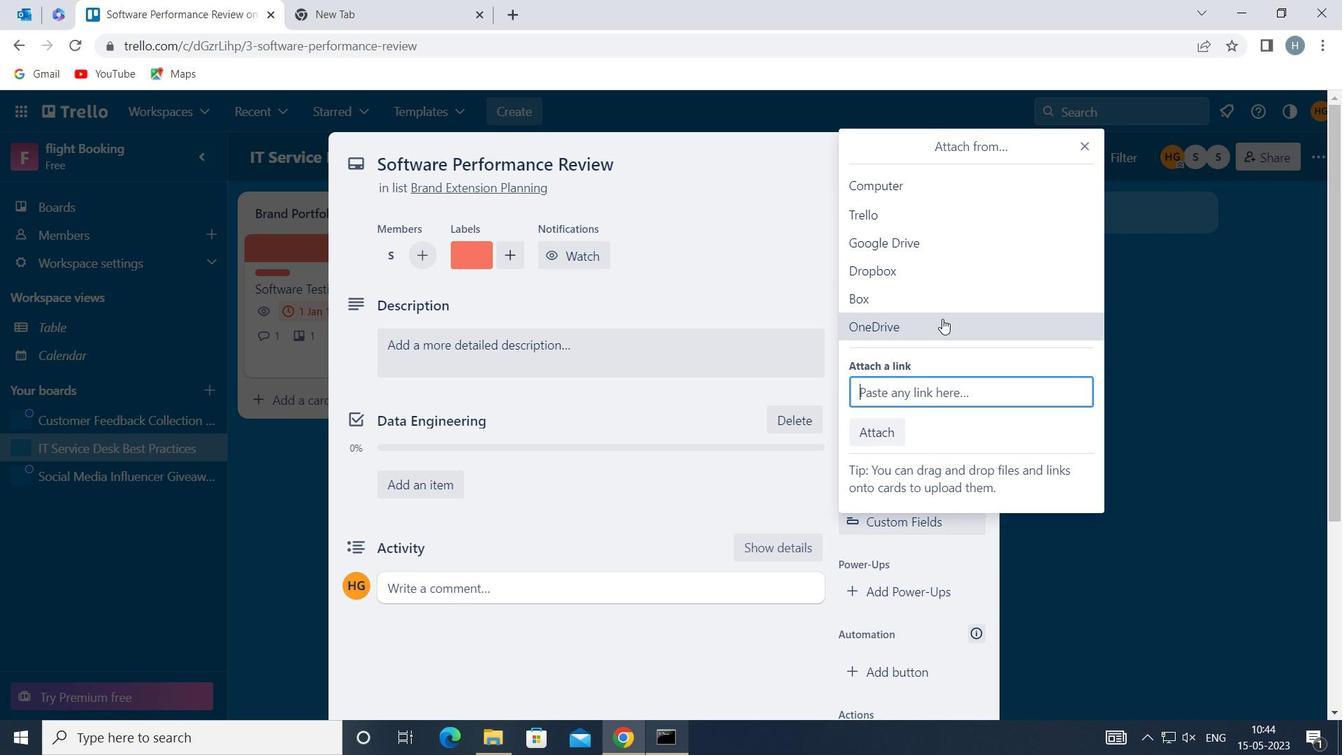 
Action: Mouse moved to (781, 253)
Screenshot: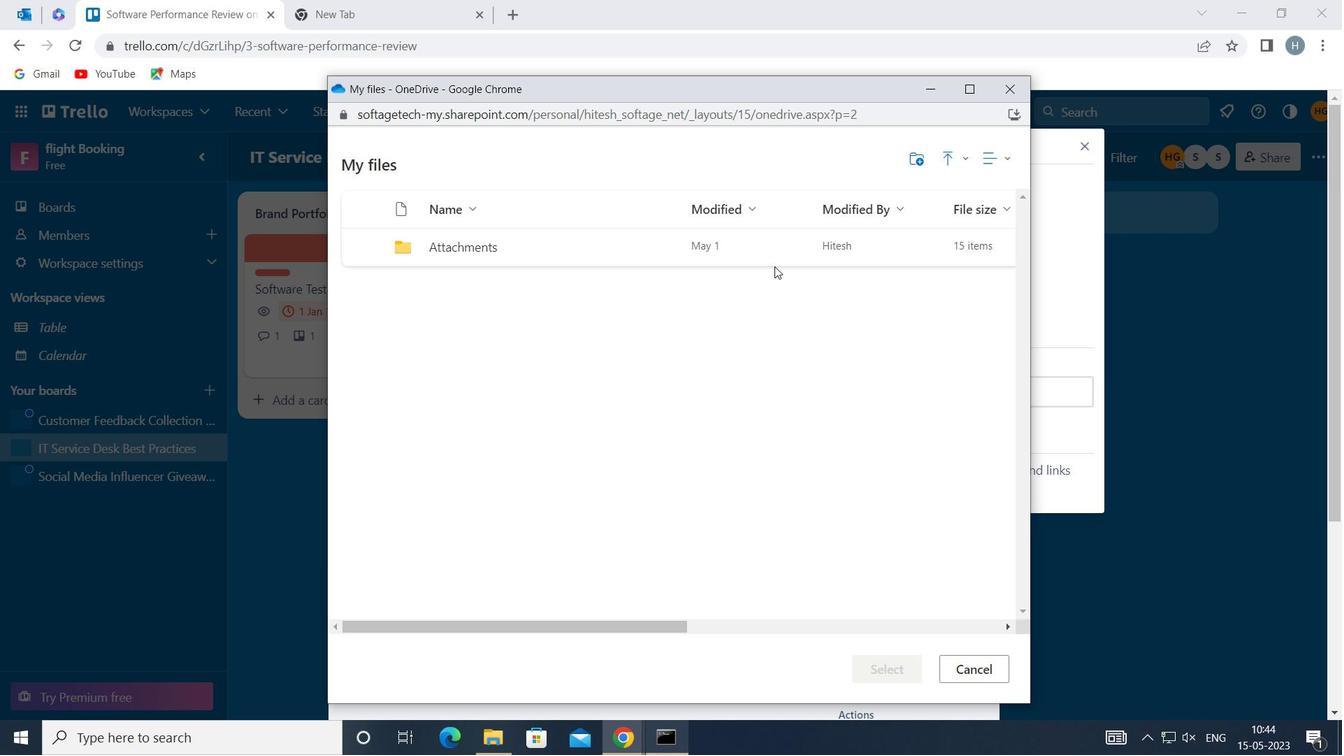 
Action: Mouse pressed left at (781, 253)
Screenshot: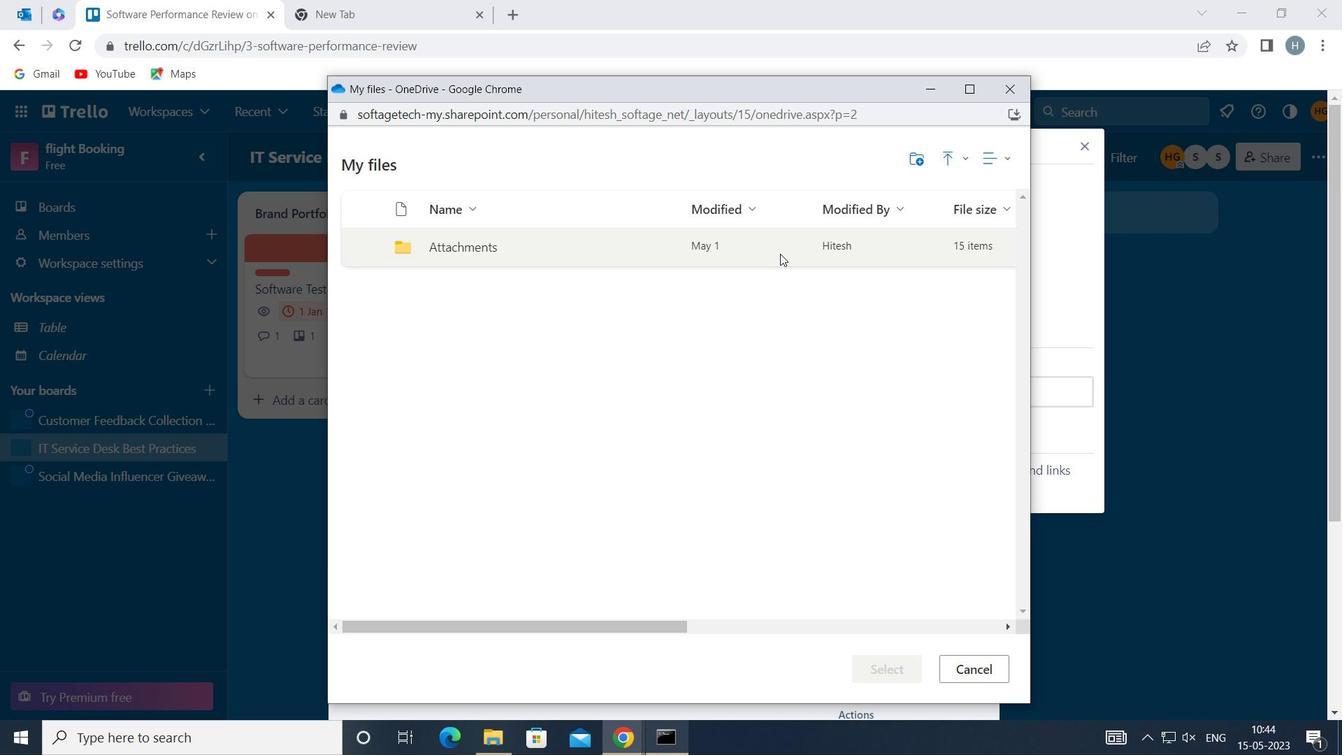 
Action: Mouse moved to (781, 253)
Screenshot: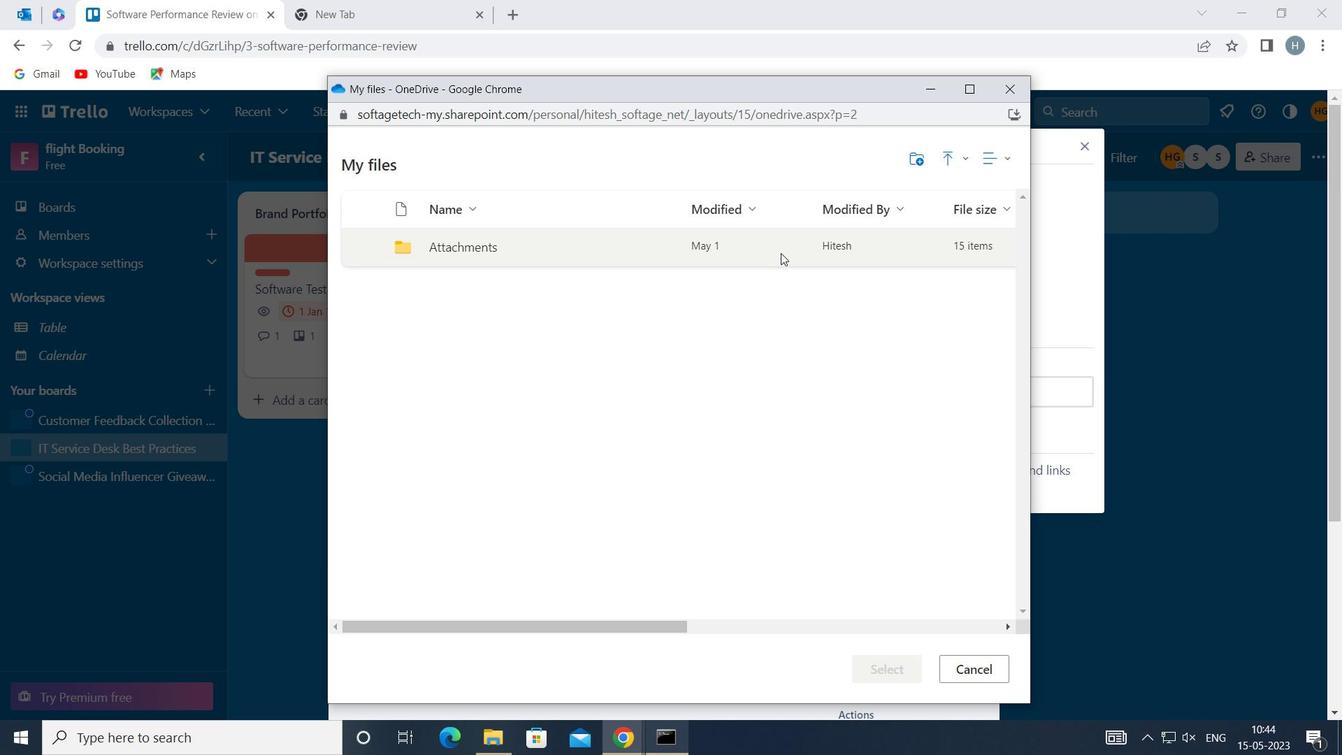 
Action: Mouse pressed left at (781, 253)
Screenshot: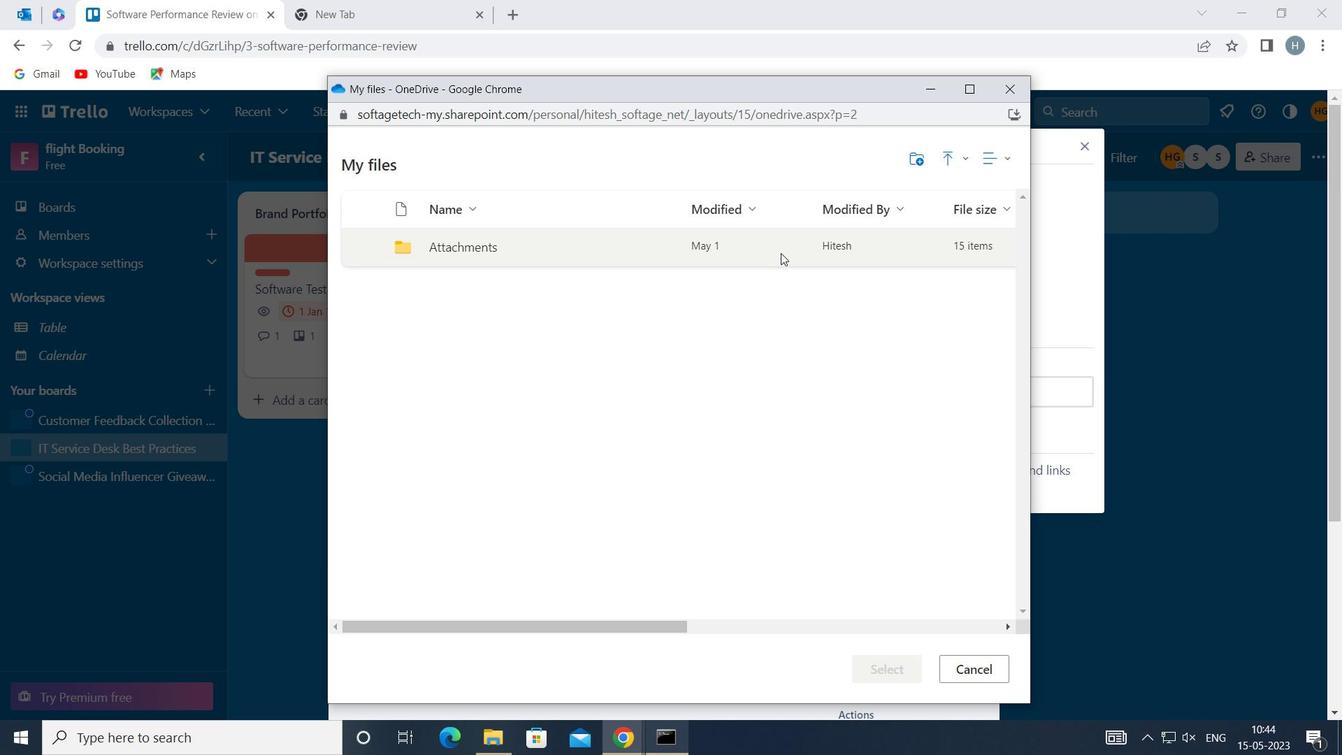 
Action: Mouse moved to (738, 288)
Screenshot: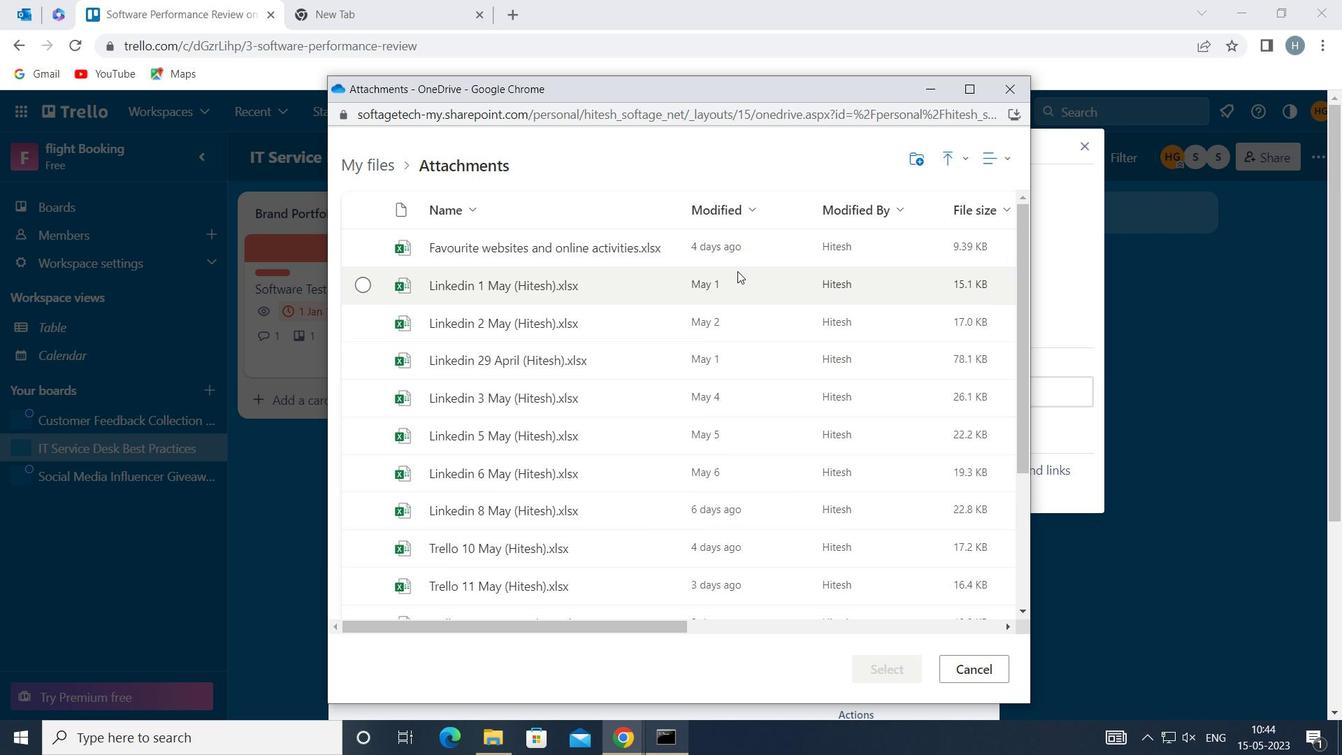 
Action: Mouse pressed left at (738, 288)
Screenshot: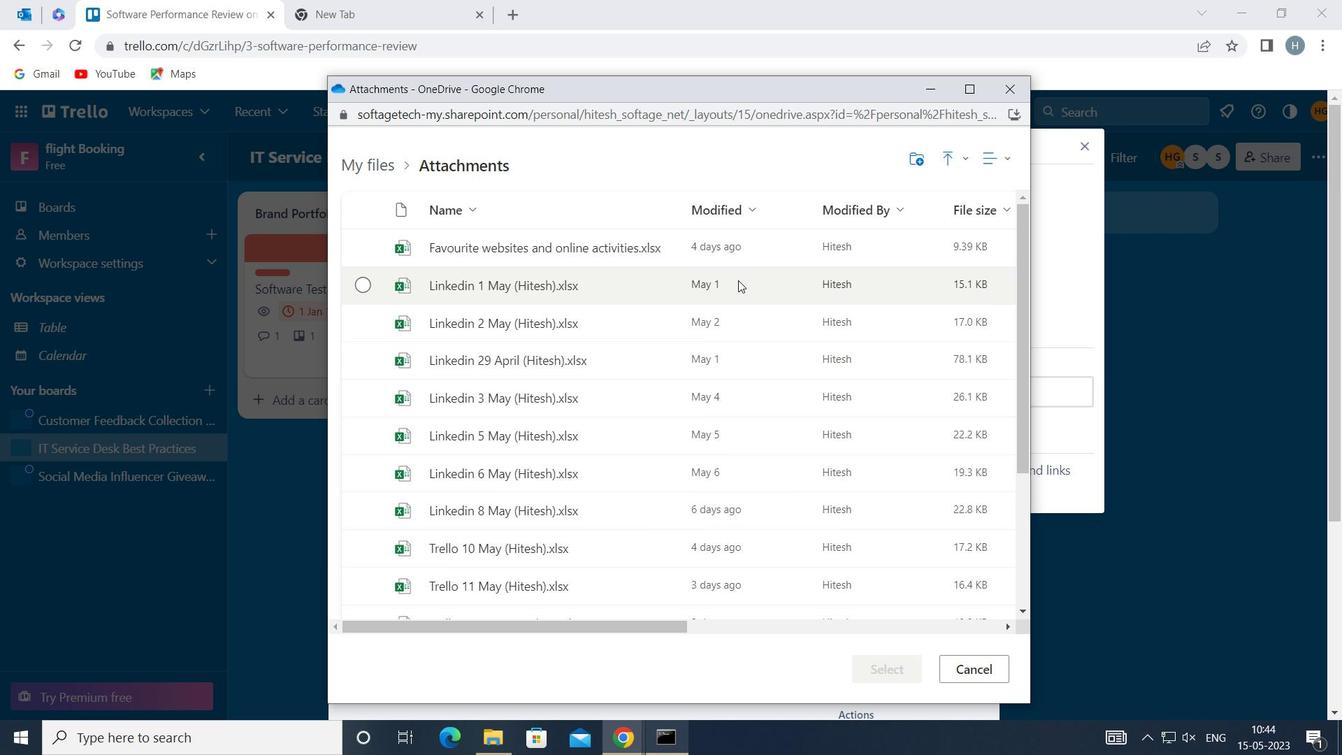 
Action: Mouse moved to (882, 666)
Screenshot: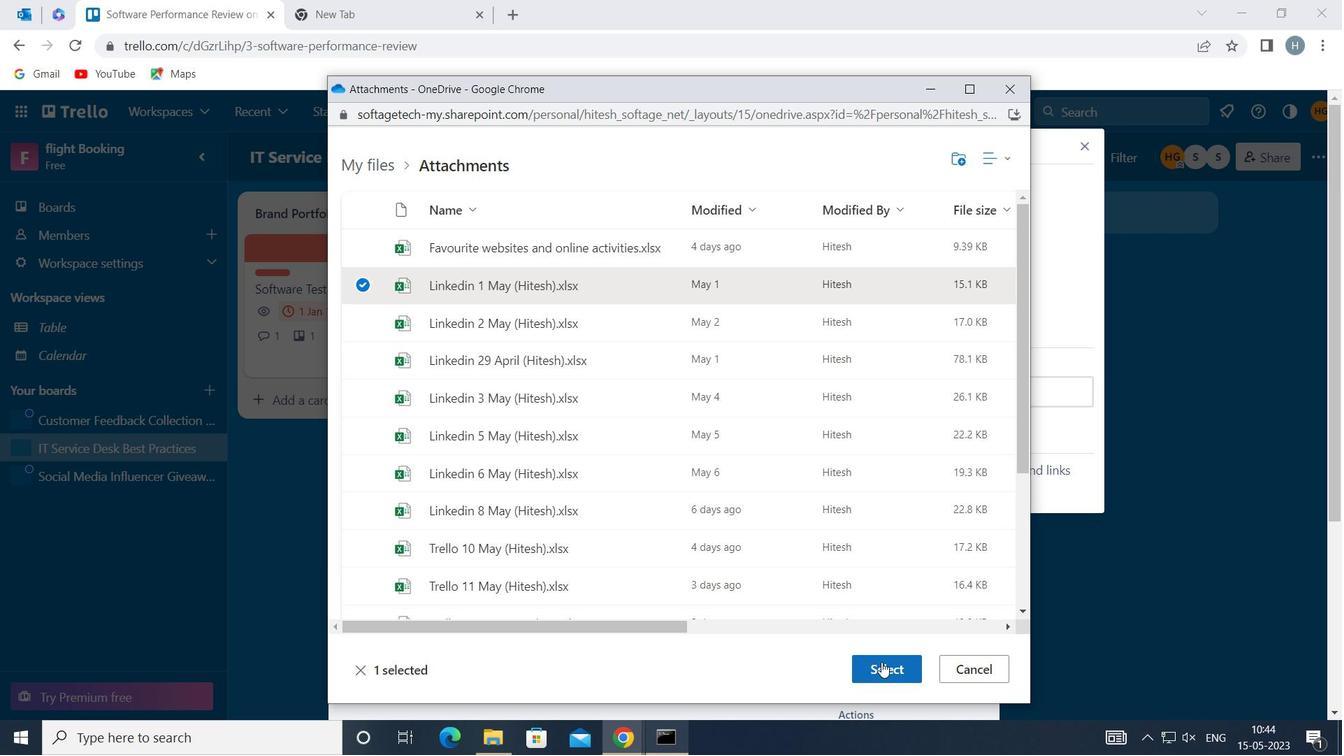 
Action: Mouse pressed left at (882, 666)
Screenshot: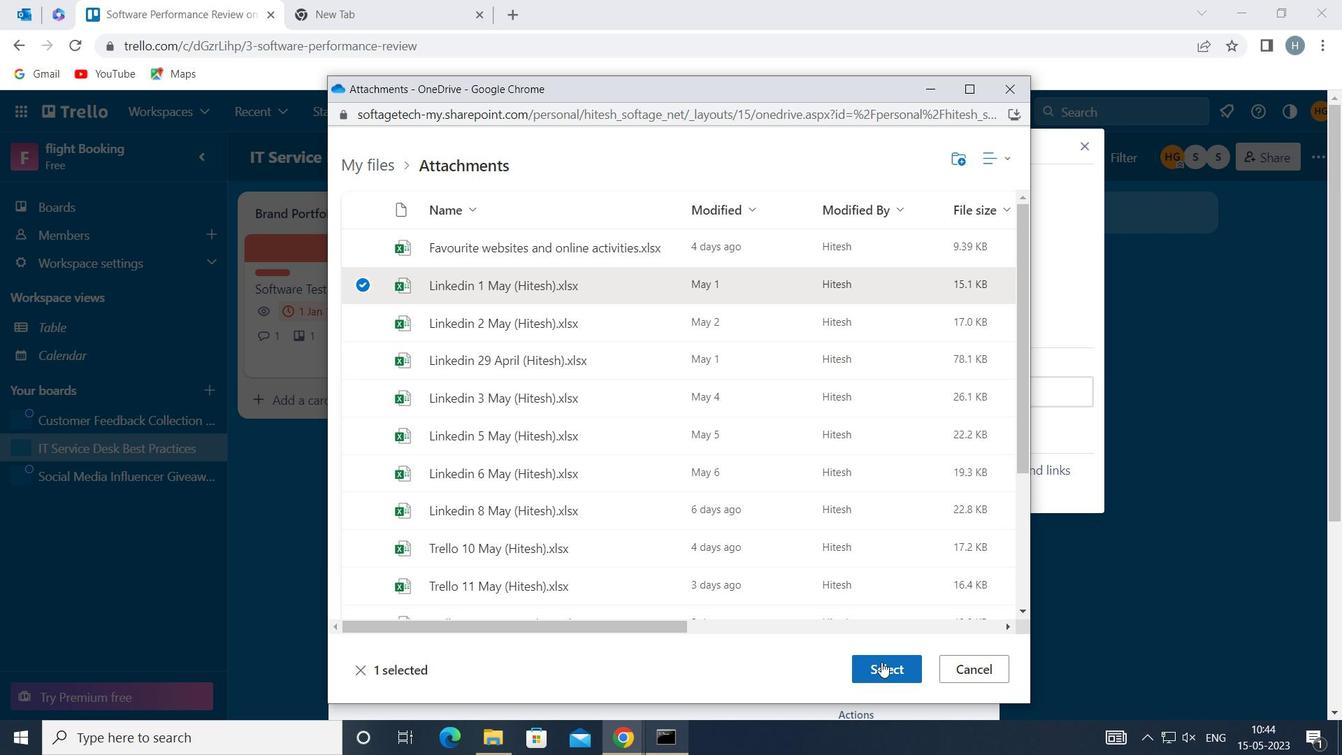 
Action: Mouse moved to (897, 486)
Screenshot: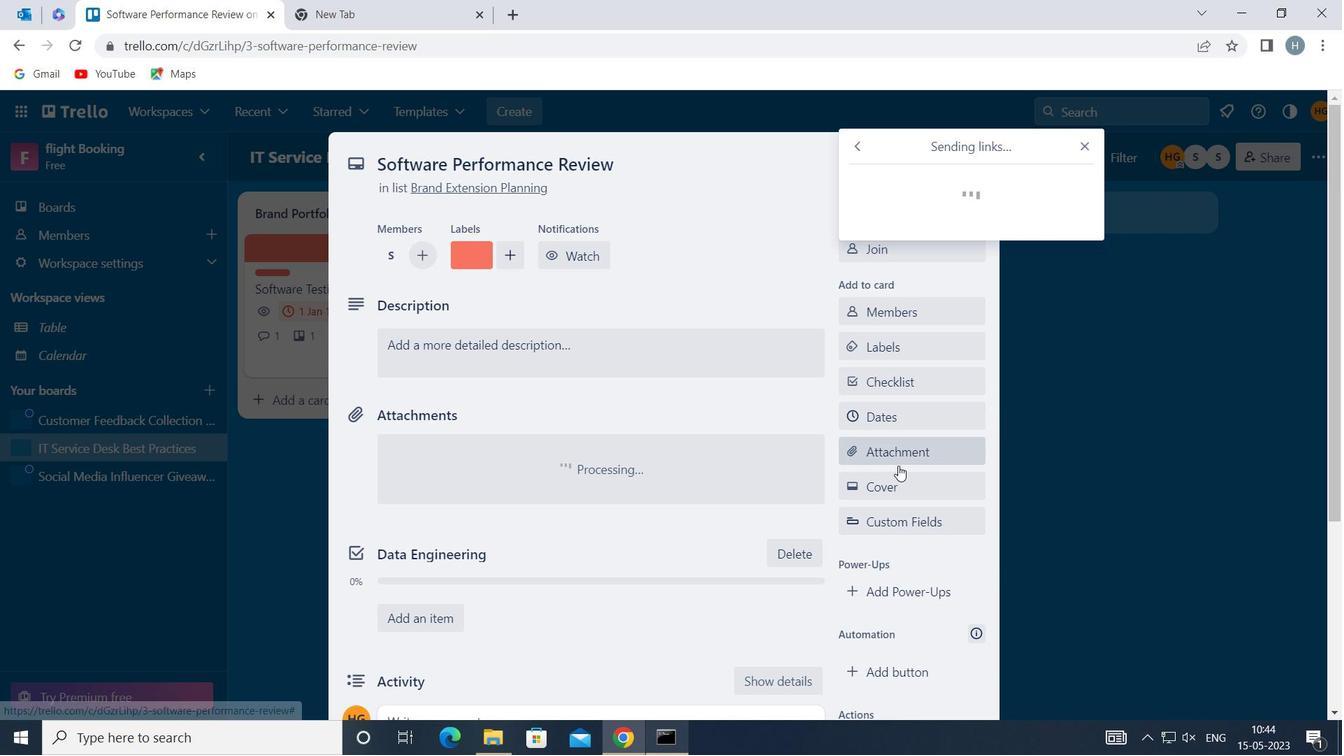 
Action: Mouse pressed left at (897, 486)
Screenshot: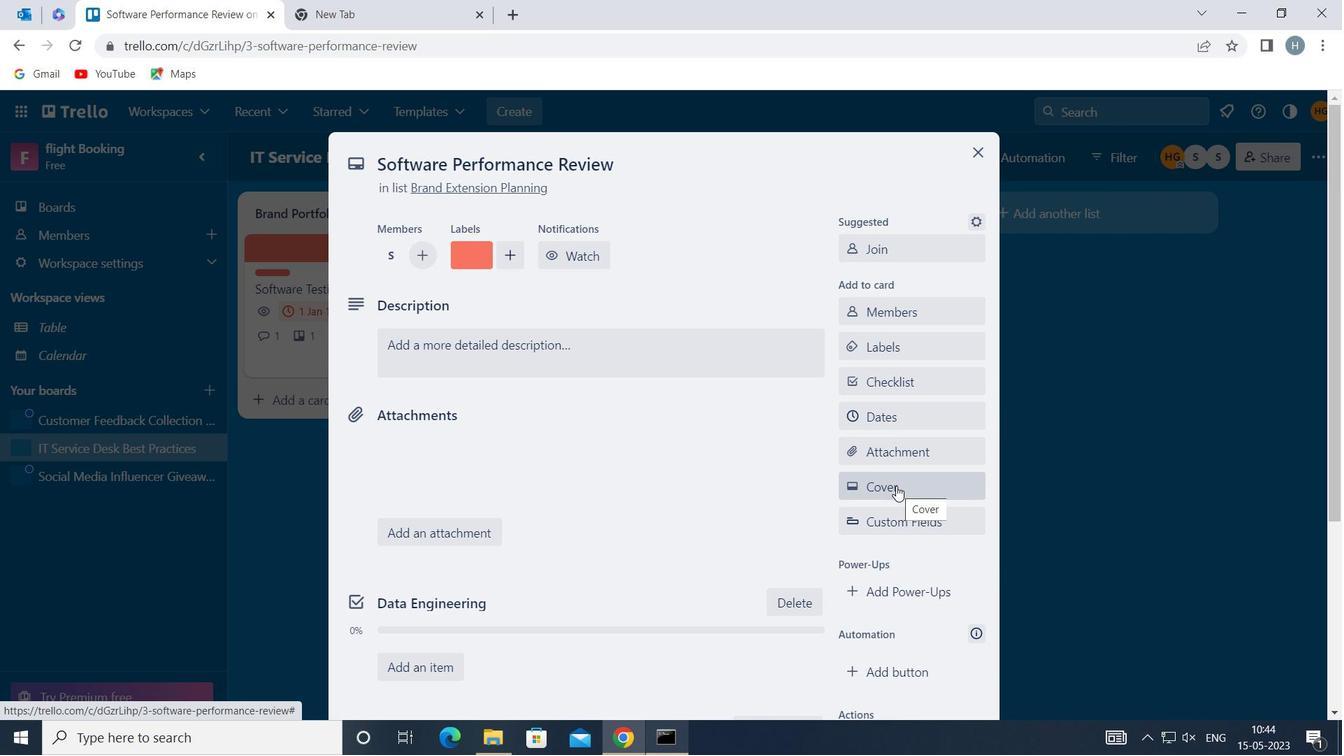 
Action: Mouse moved to (1024, 366)
Screenshot: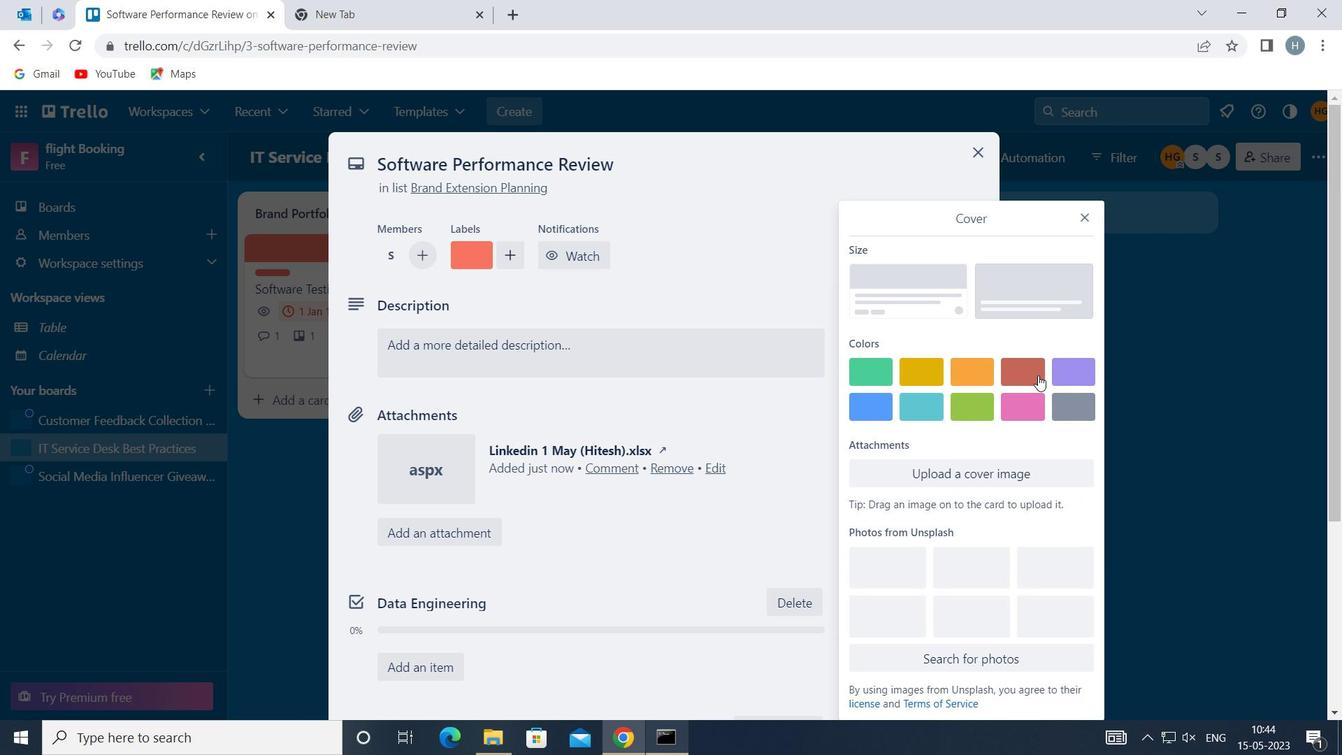 
Action: Mouse pressed left at (1024, 366)
Screenshot: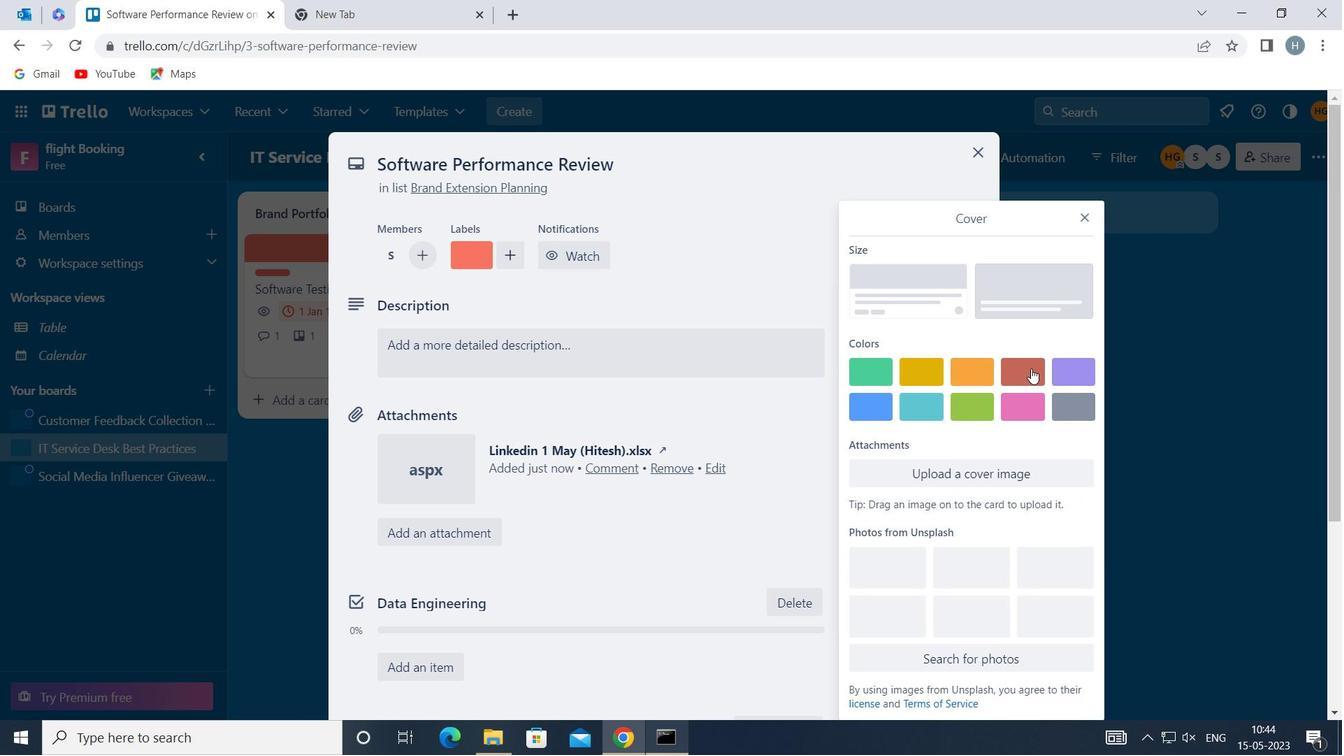 
Action: Mouse moved to (1086, 179)
Screenshot: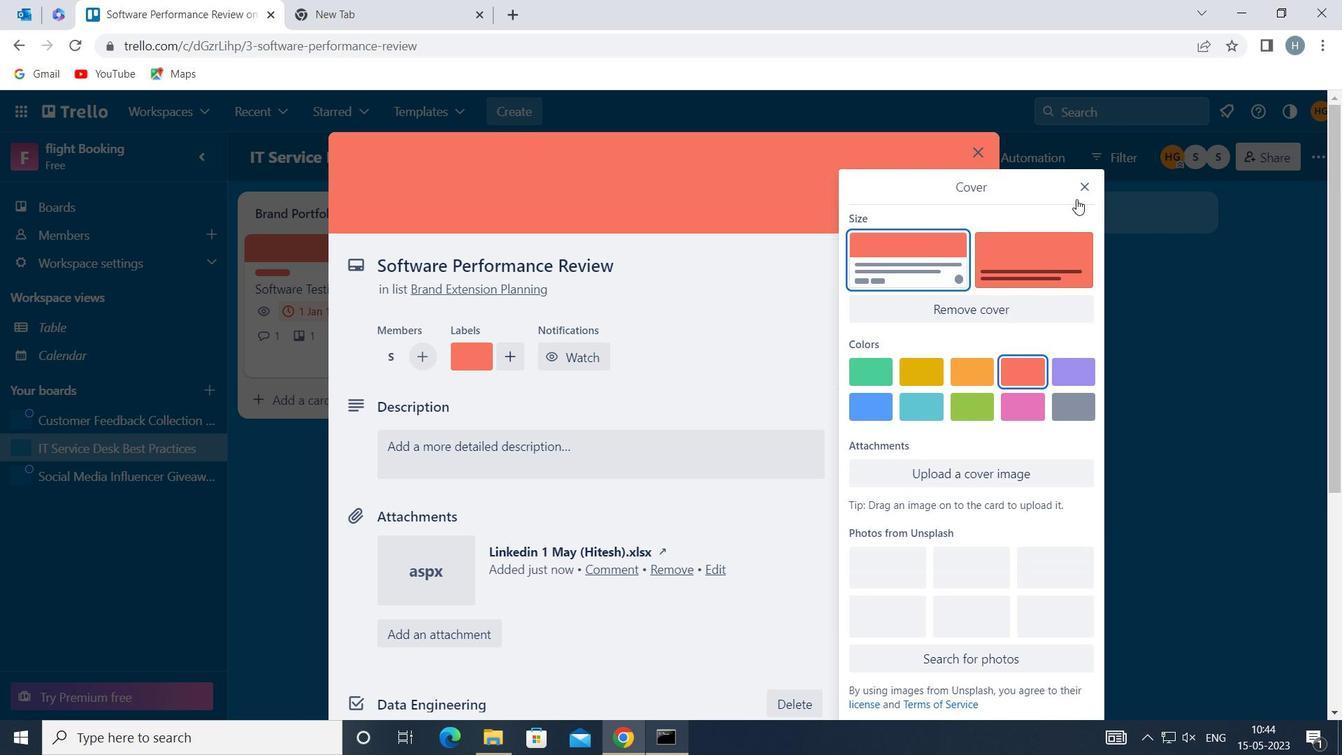 
Action: Mouse pressed left at (1086, 179)
Screenshot: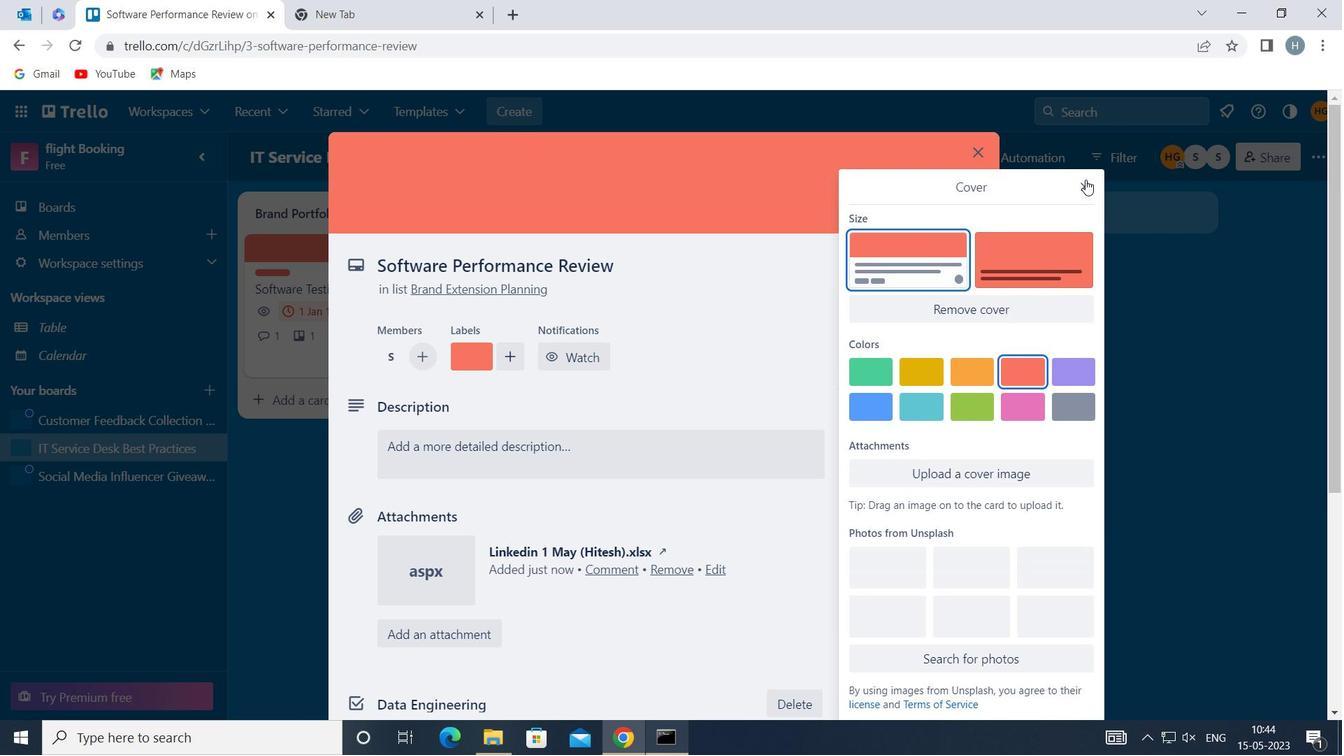 
Action: Mouse moved to (672, 446)
Screenshot: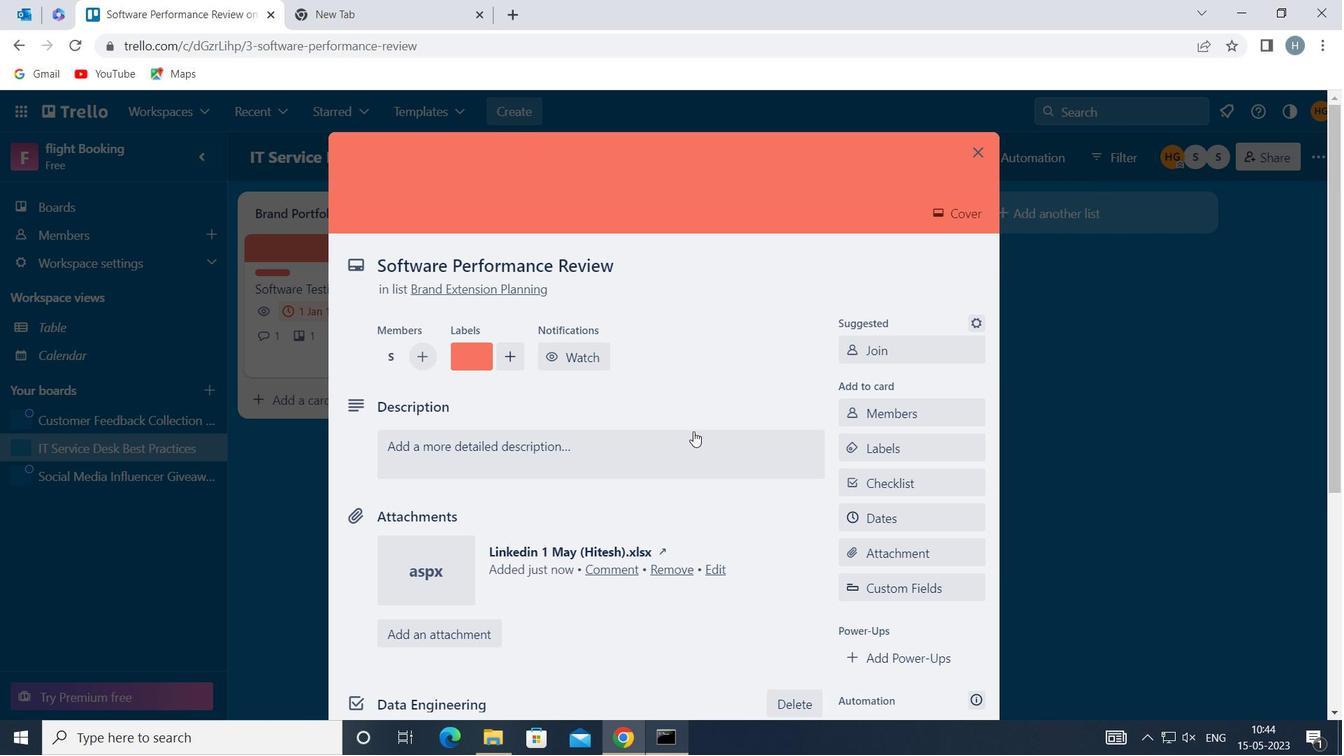 
Action: Mouse pressed left at (672, 446)
Screenshot: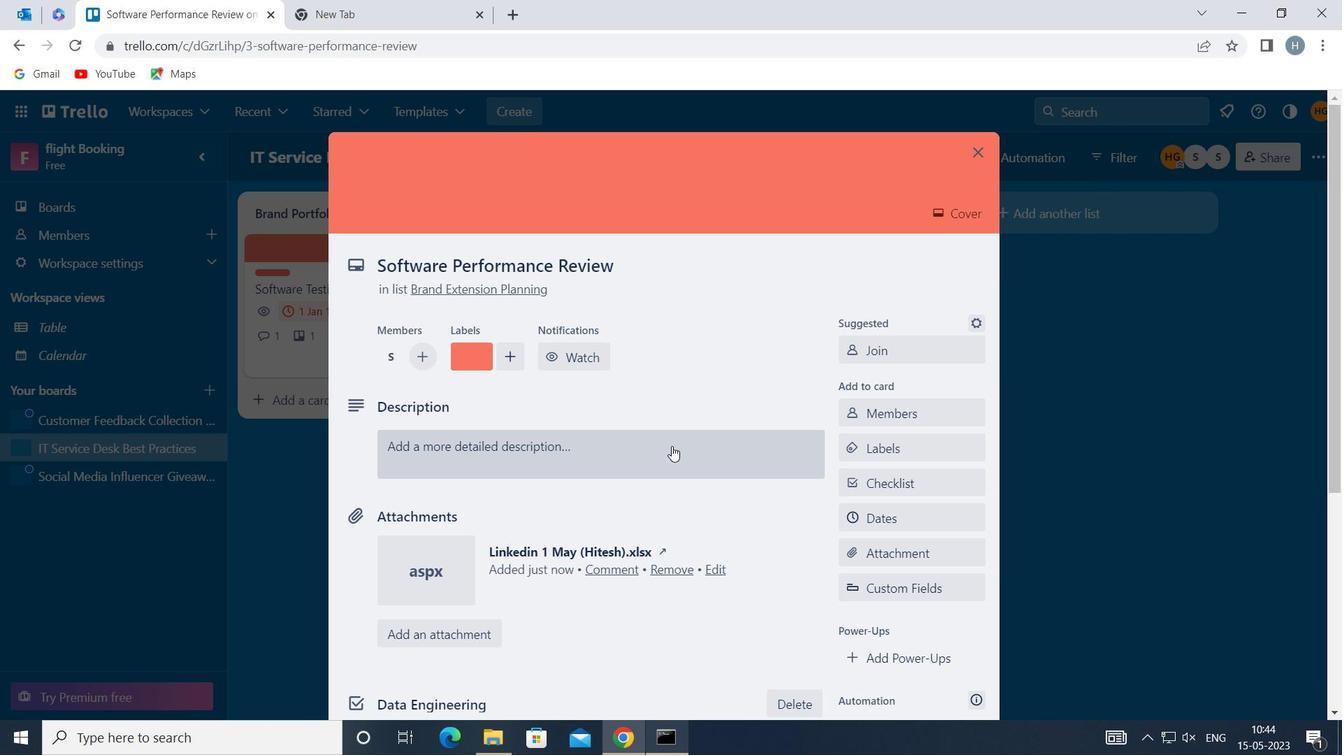 
Action: Mouse moved to (665, 450)
Screenshot: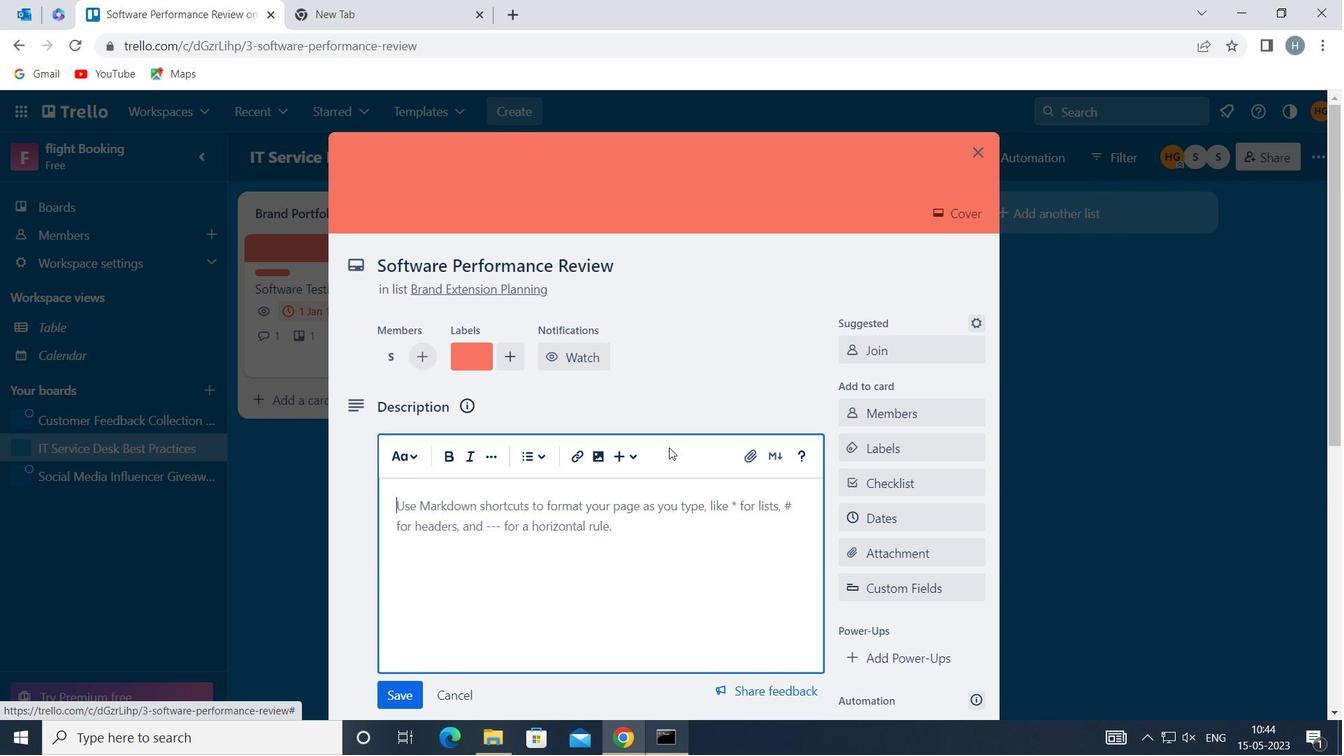 
Action: Key pressed <Key.shift>PLAN<Key.space>AND<Key.space>EXECUTE<Key.space>COMPANY<Key.space>TEAM-BUILDING<Key.space>RETREAT<Key.space>WITH<Key.space>A<Key.space>FOCUS<Key.space>ON<Key.space>PERSONAL<Key.space>GROWTH<Key.space>AND<Key.space>DEVELOPMENT<Key.space>
Screenshot: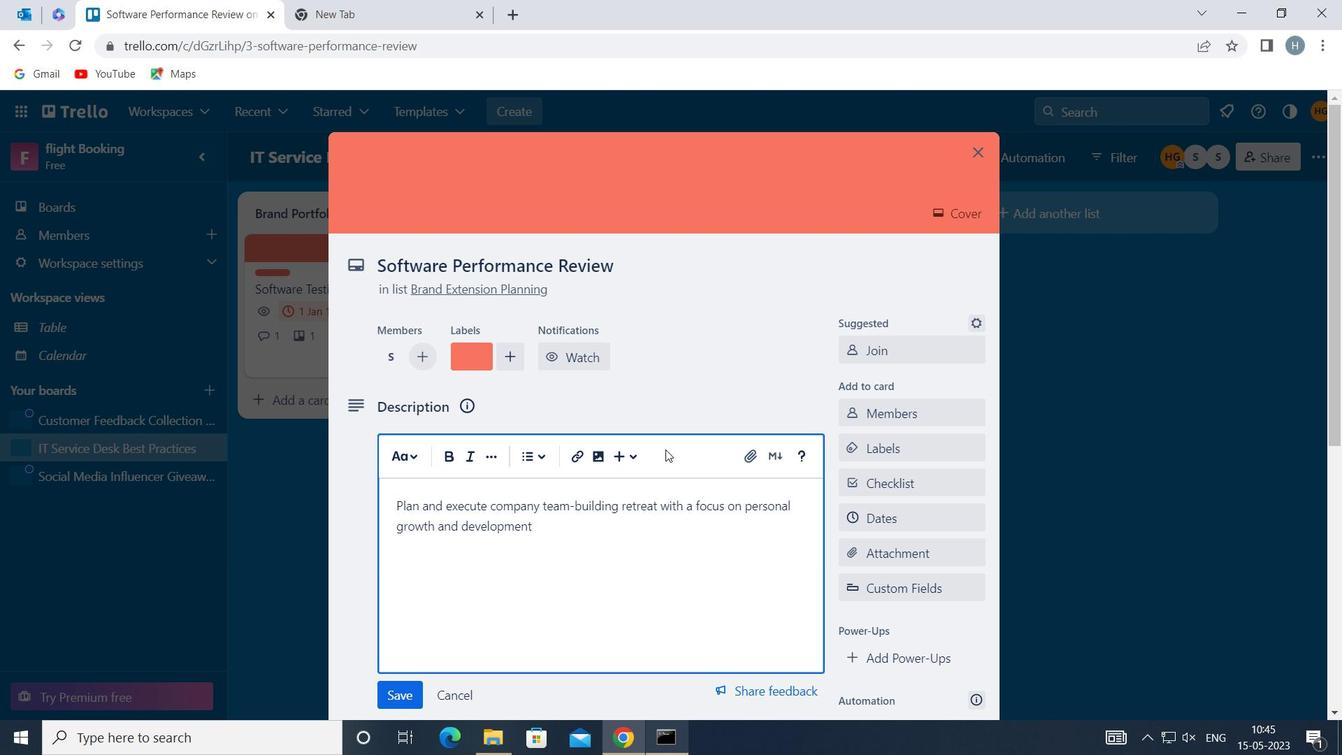 
Action: Mouse moved to (391, 693)
Screenshot: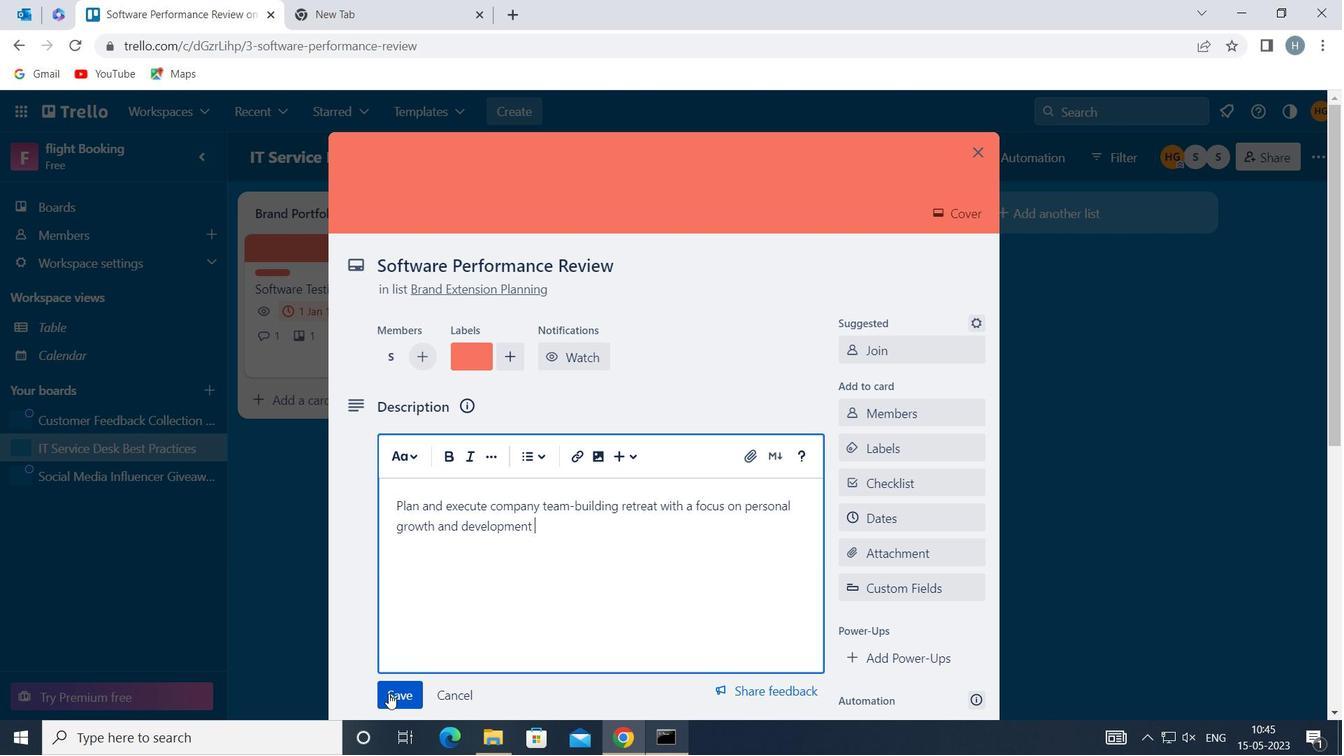
Action: Mouse pressed left at (391, 693)
Screenshot: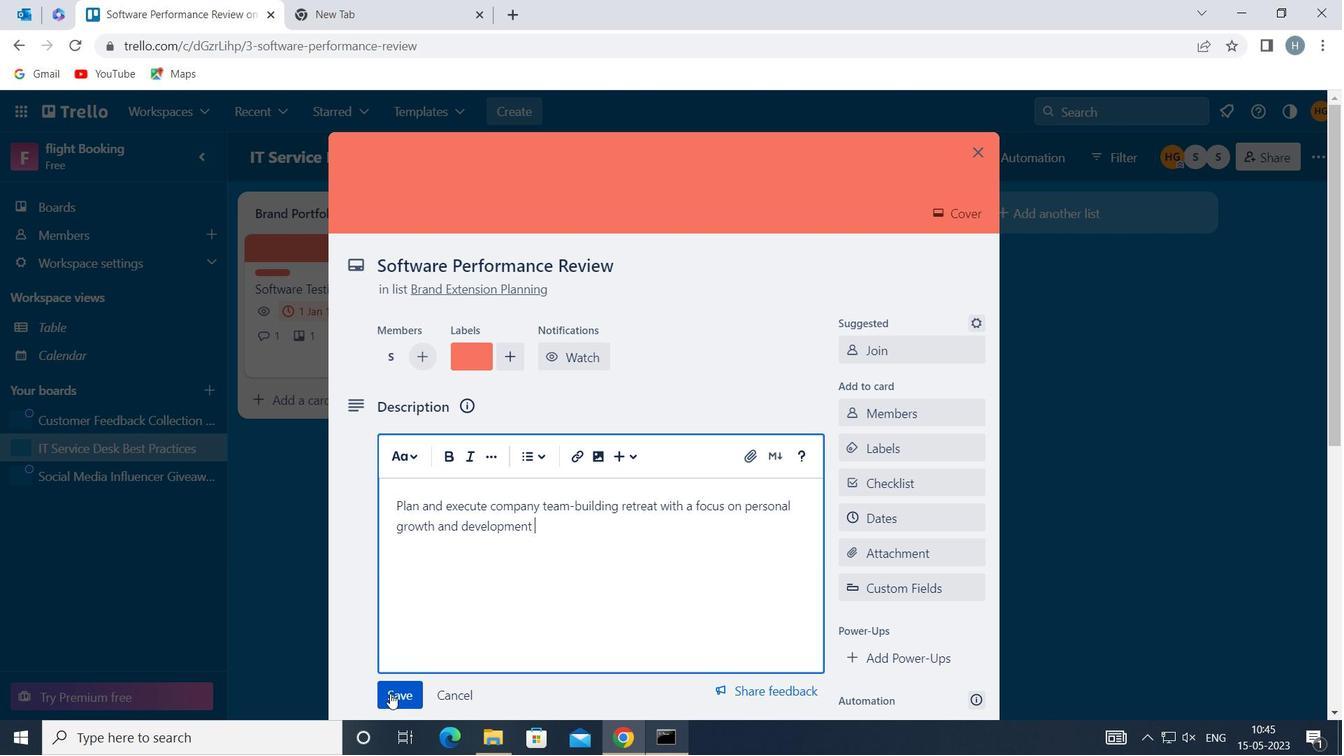 
Action: Mouse moved to (530, 515)
Screenshot: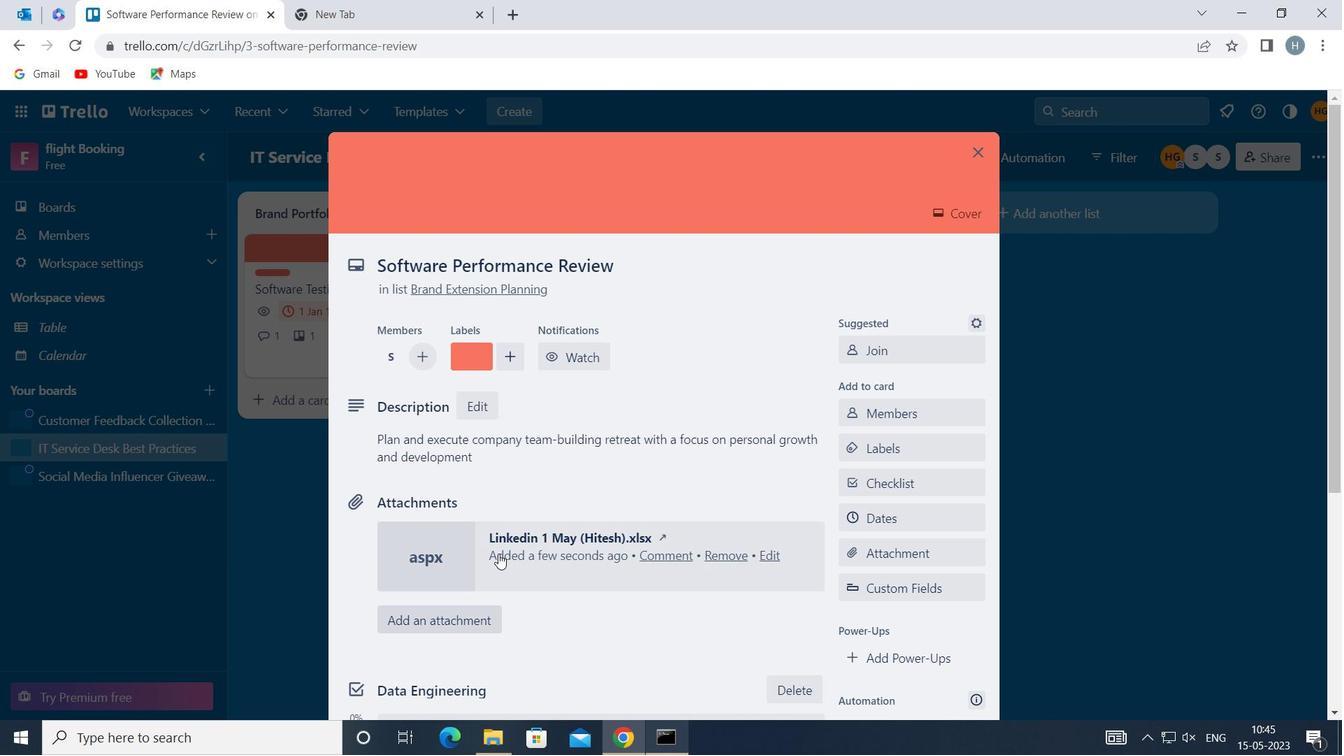 
Action: Mouse scrolled (530, 514) with delta (0, 0)
Screenshot: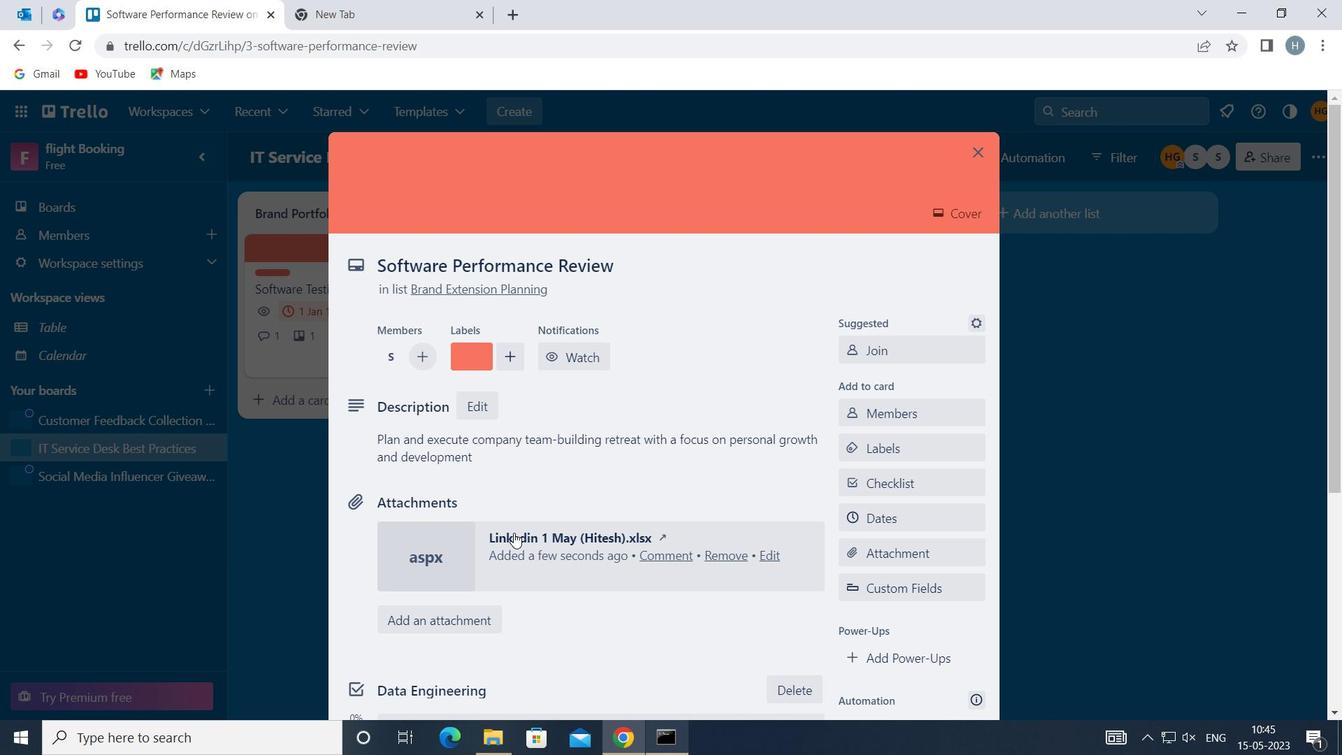 
Action: Mouse scrolled (530, 514) with delta (0, 0)
Screenshot: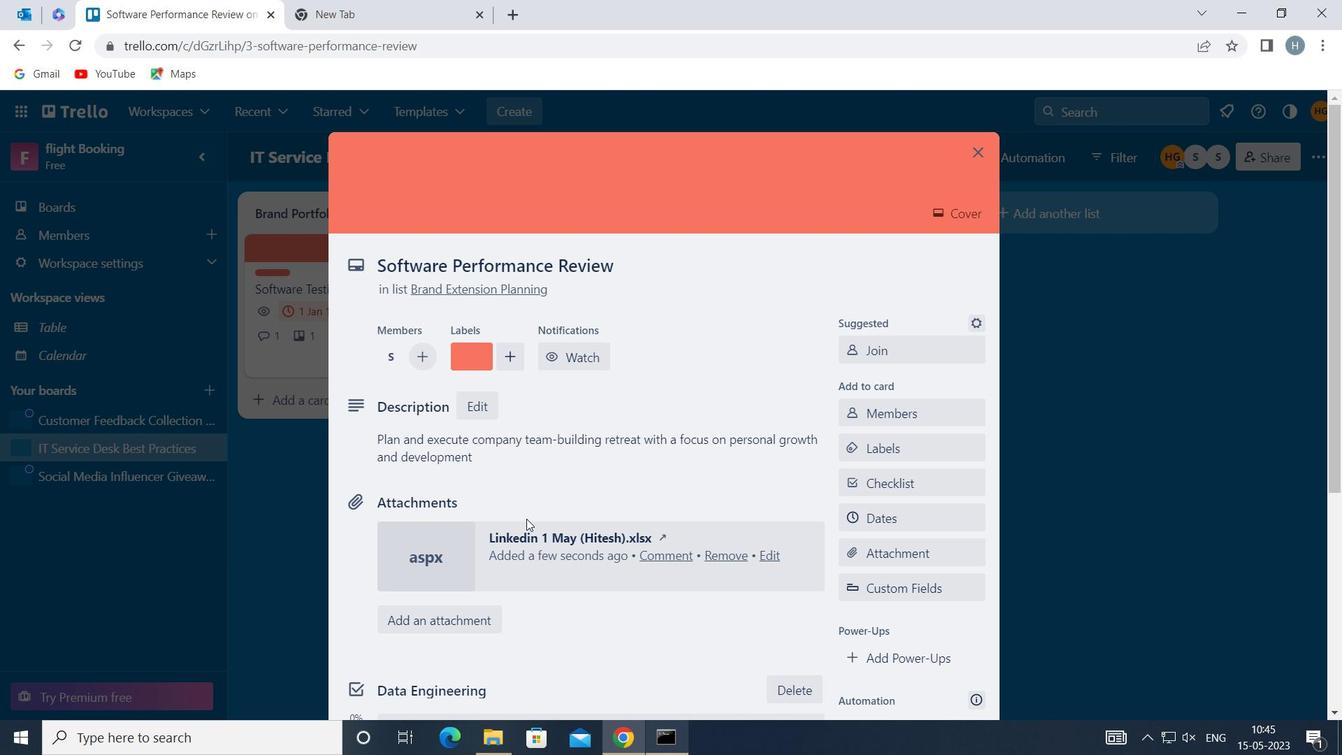 
Action: Mouse scrolled (530, 514) with delta (0, 0)
Screenshot: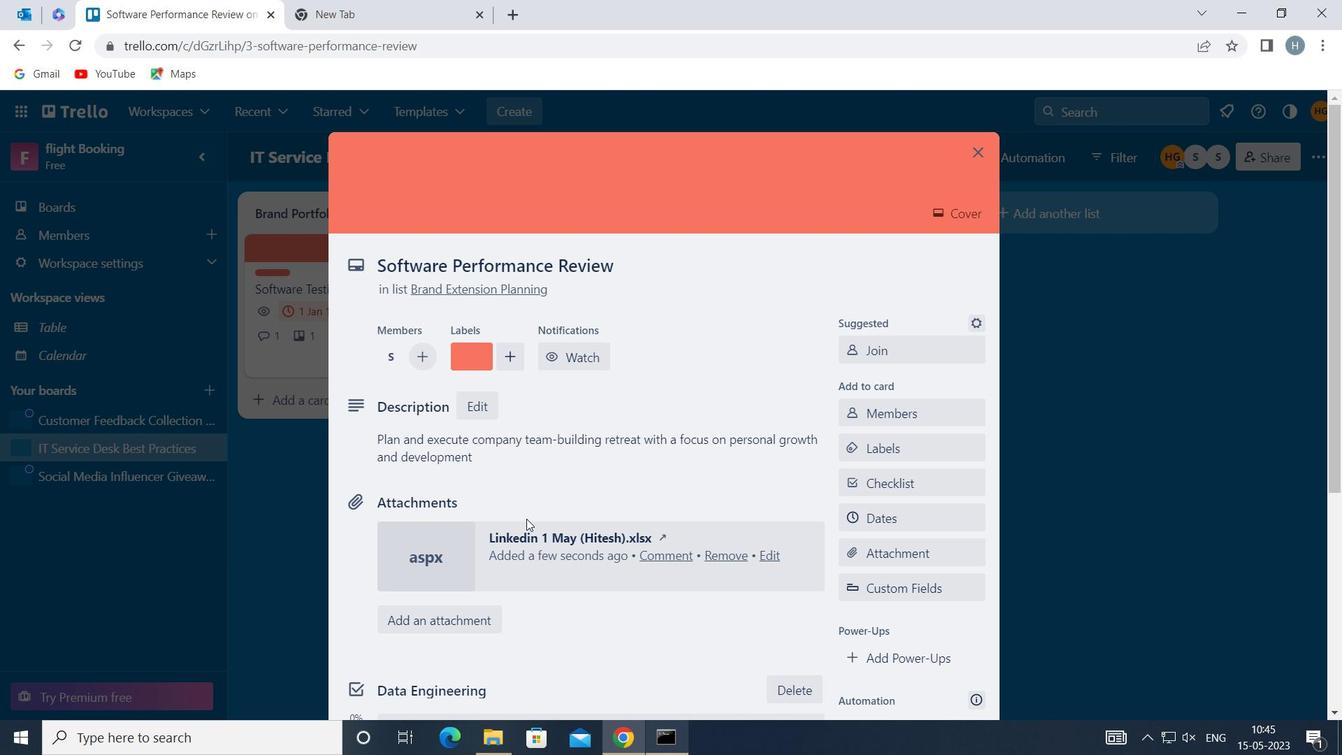 
Action: Mouse moved to (554, 589)
Screenshot: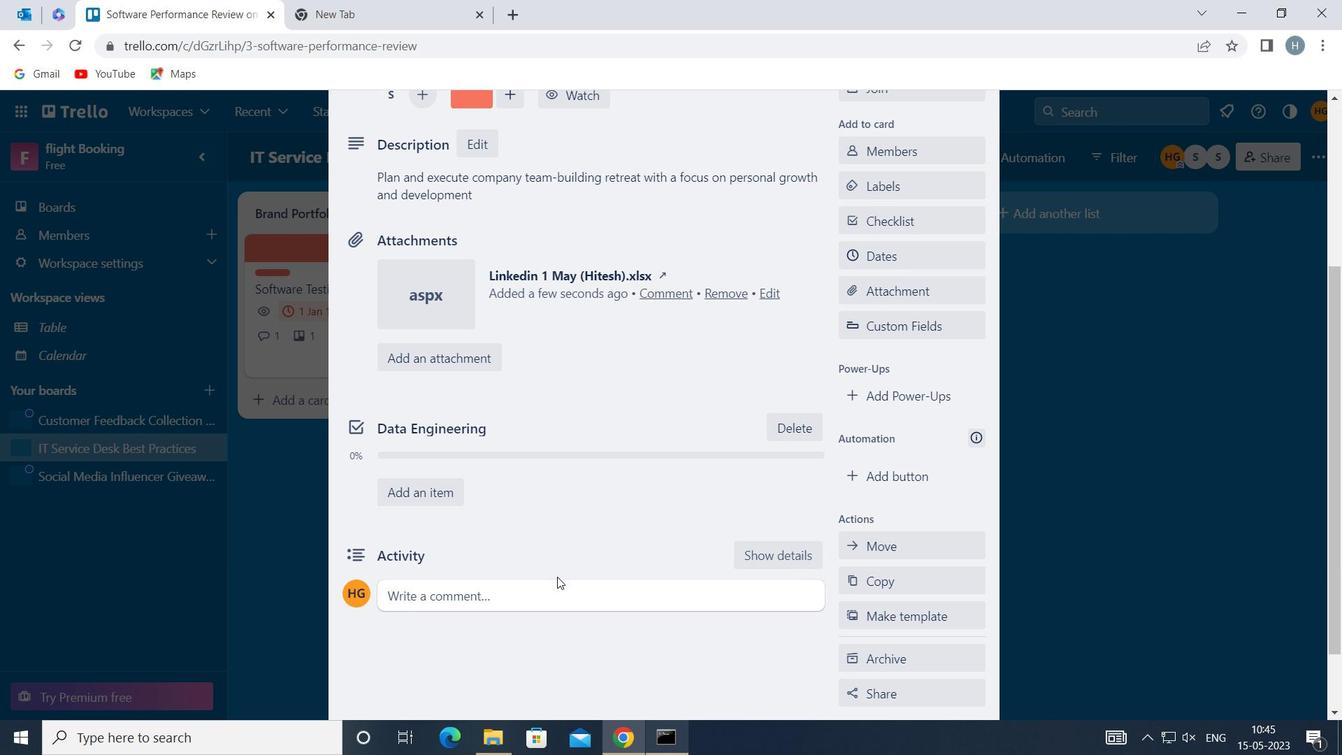 
Action: Mouse pressed left at (554, 589)
Screenshot: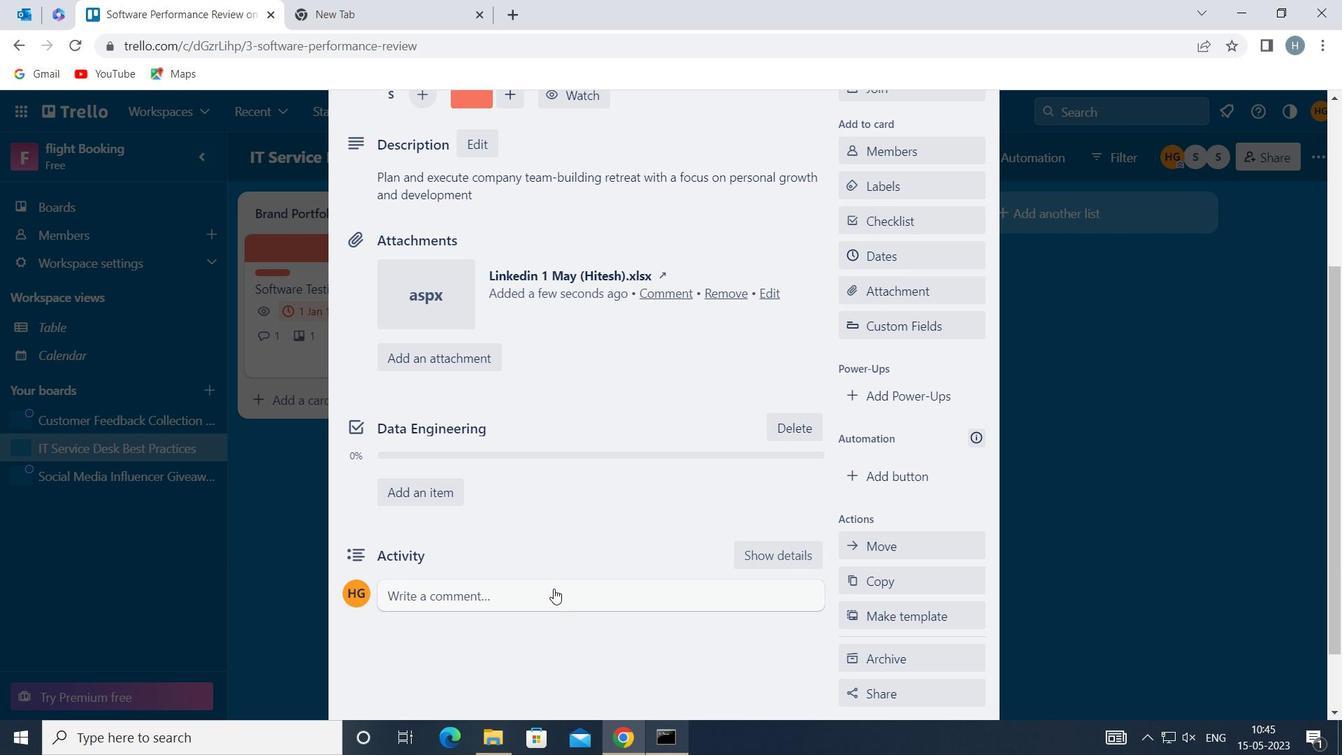 
Action: Mouse moved to (540, 613)
Screenshot: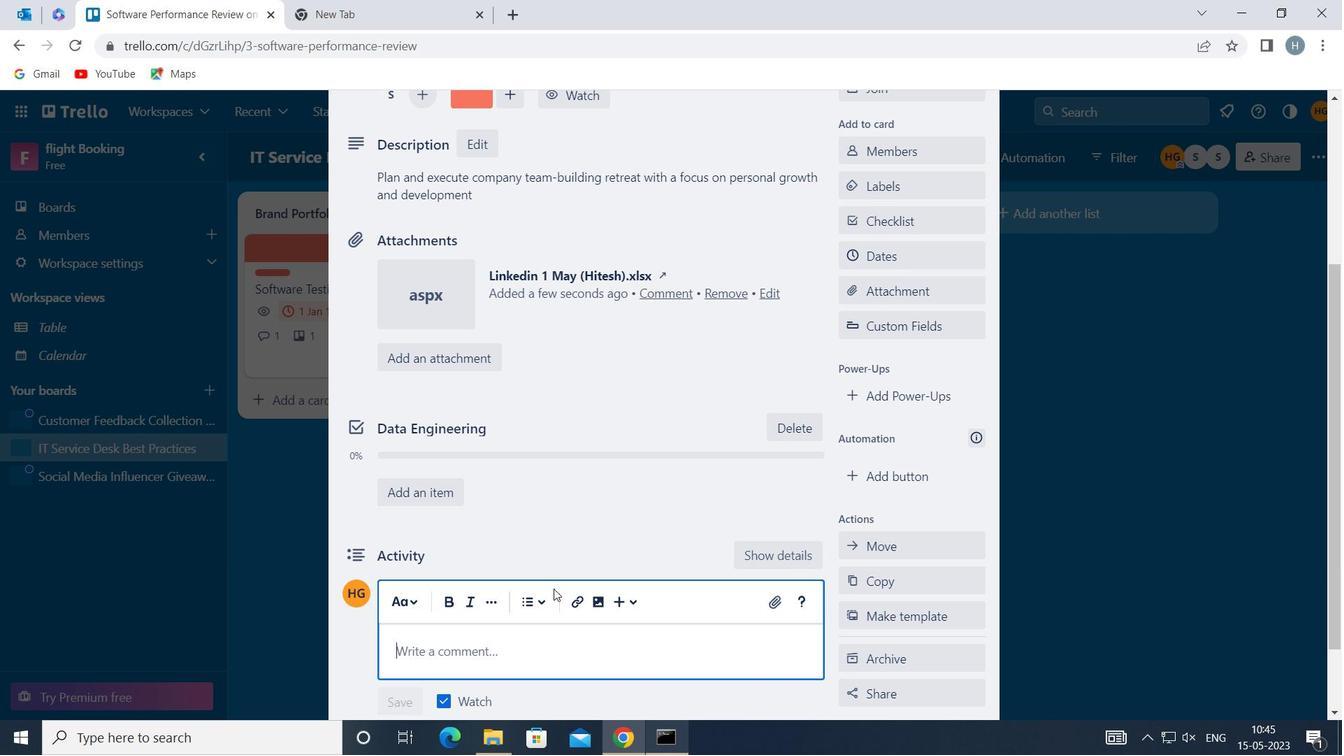 
Action: Mouse scrolled (540, 612) with delta (0, 0)
Screenshot: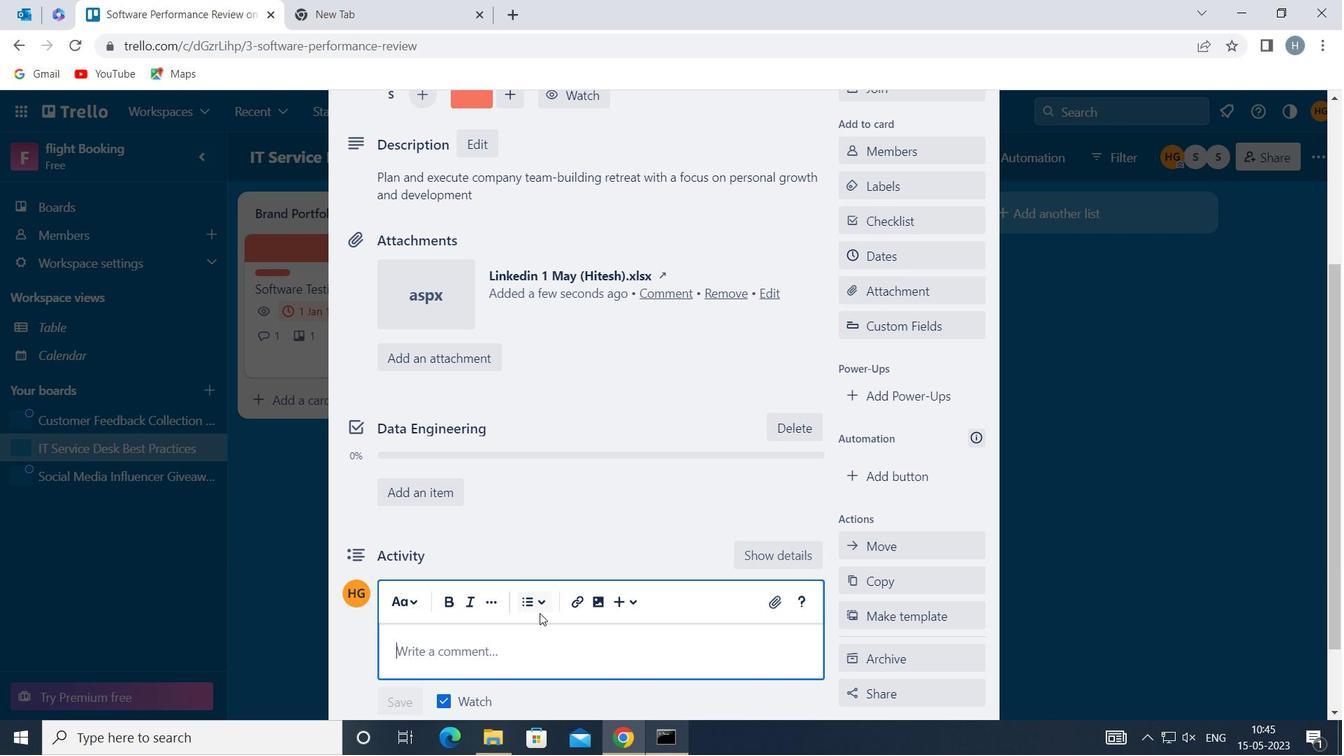 
Action: Mouse scrolled (540, 612) with delta (0, 0)
Screenshot: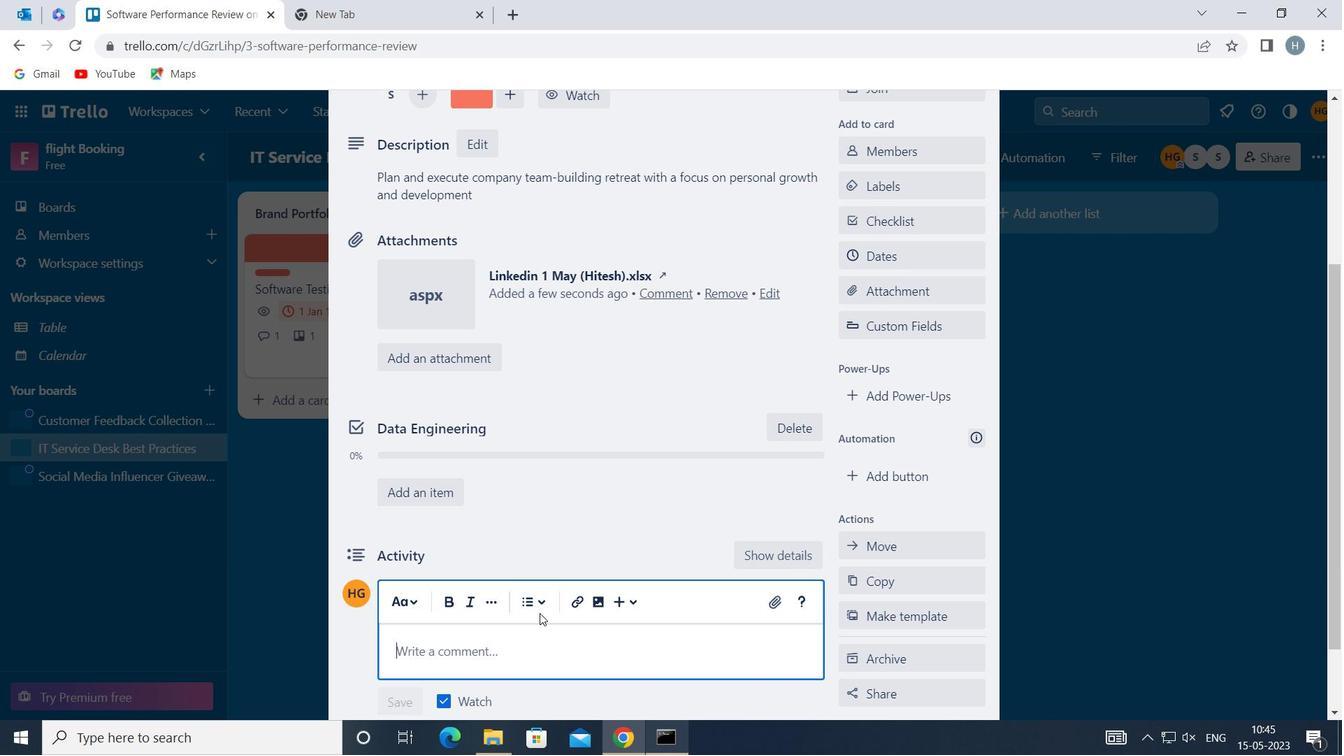 
Action: Mouse moved to (474, 555)
Screenshot: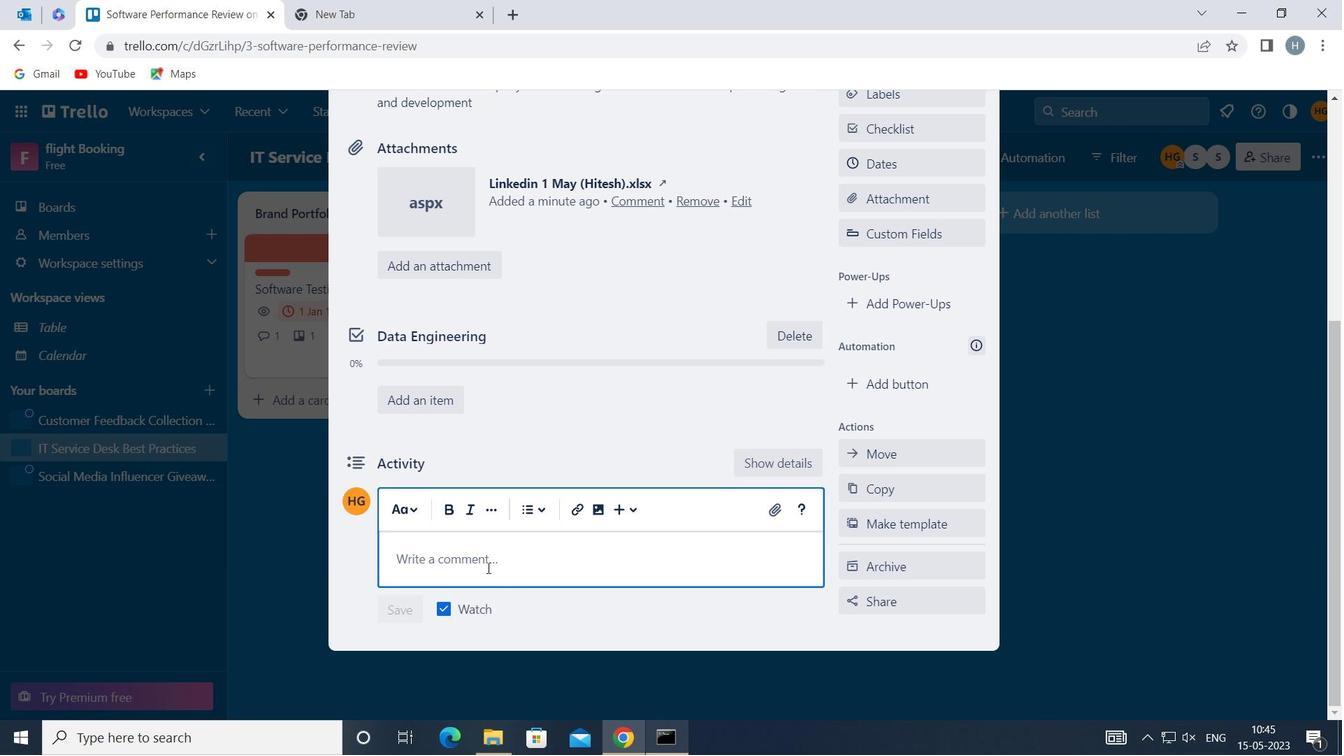 
Action: Key pressed <Key.shift>WE<Key.space>SHOULD<Key.space>APPROACH<Key.space>THIS<Key.space>TASK<Key.space>WITH<Key.space>A<Key.space>SENSE<Key.space>OF<Key.space>EXPERIMENTATION<Key.space>AND<Key.space>EXPLORATION,<Key.space>WILLO<Key.backspace>ING<Key.space>TO<Key.space>TRY<Key.space>NEW<Key.space>THINGS<Key.space>AND<Key.space>TAKE<Key.space>RISKS
Screenshot: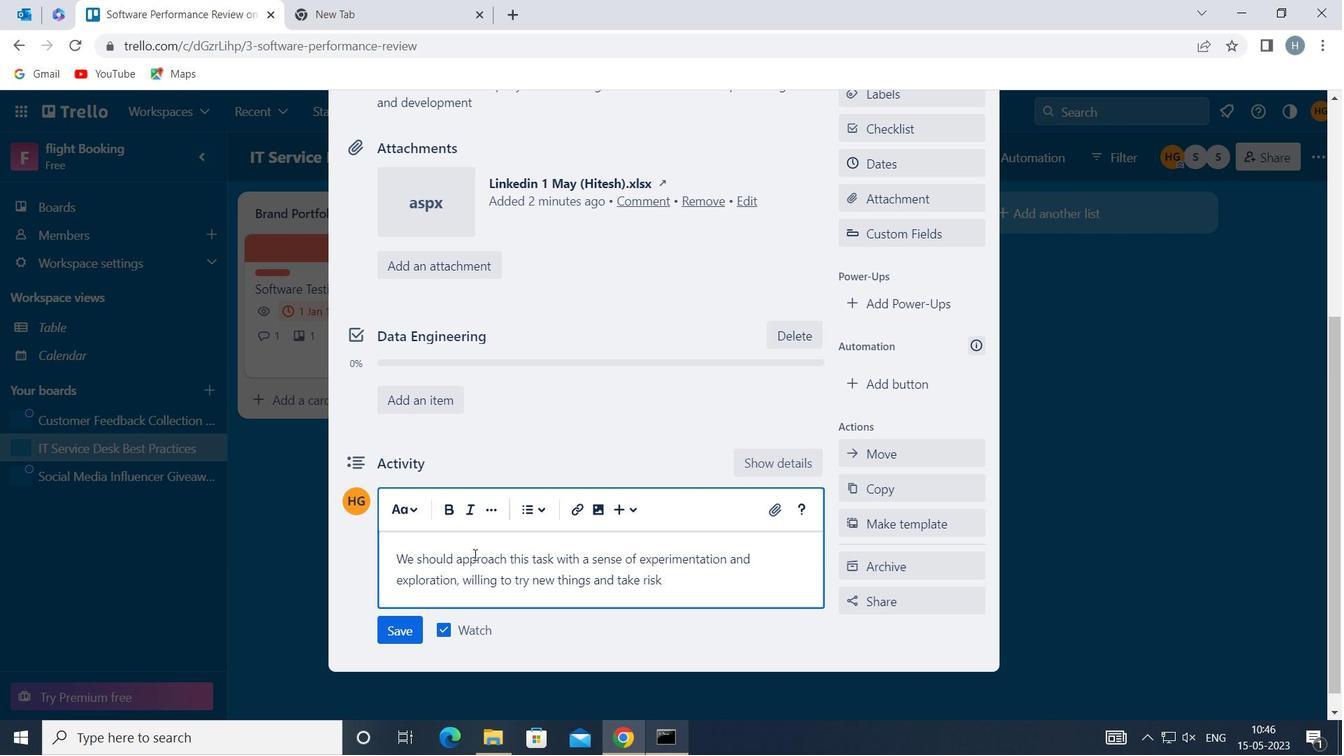 
Action: Mouse moved to (413, 639)
Screenshot: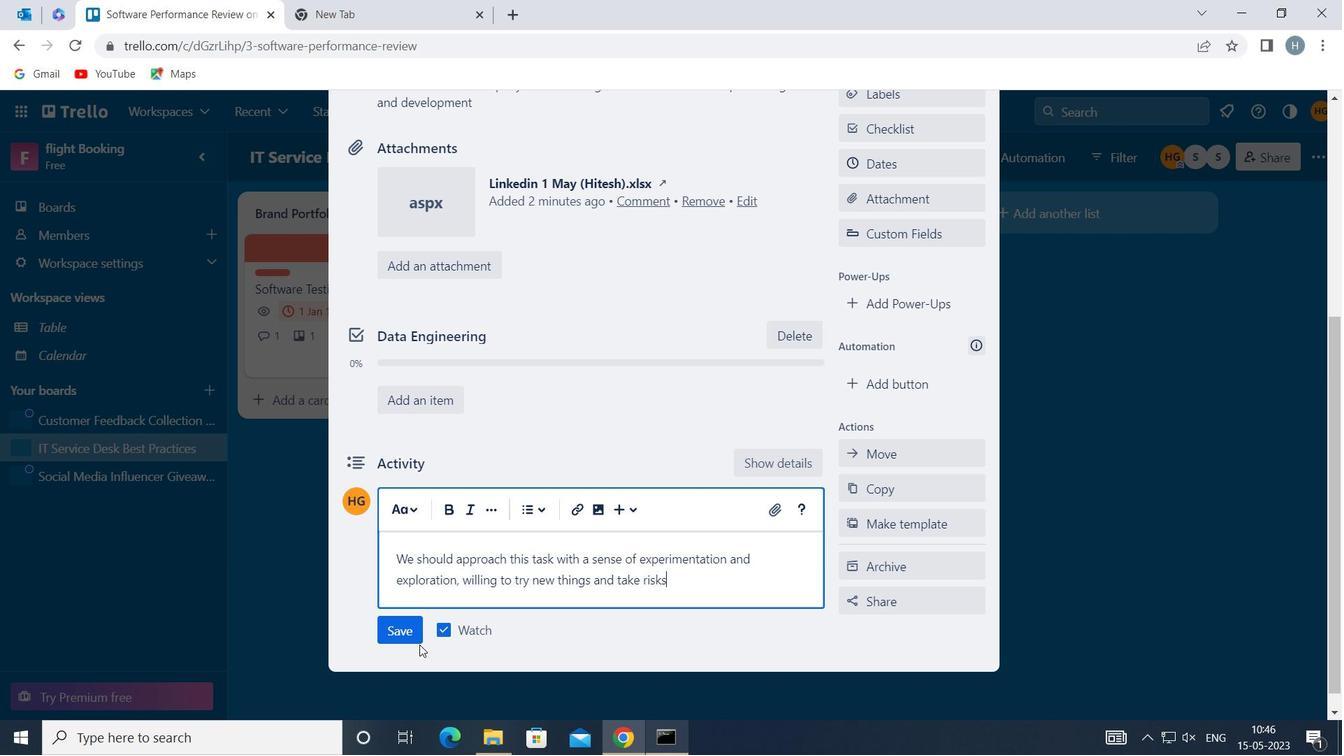 
Action: Mouse pressed left at (413, 639)
Screenshot: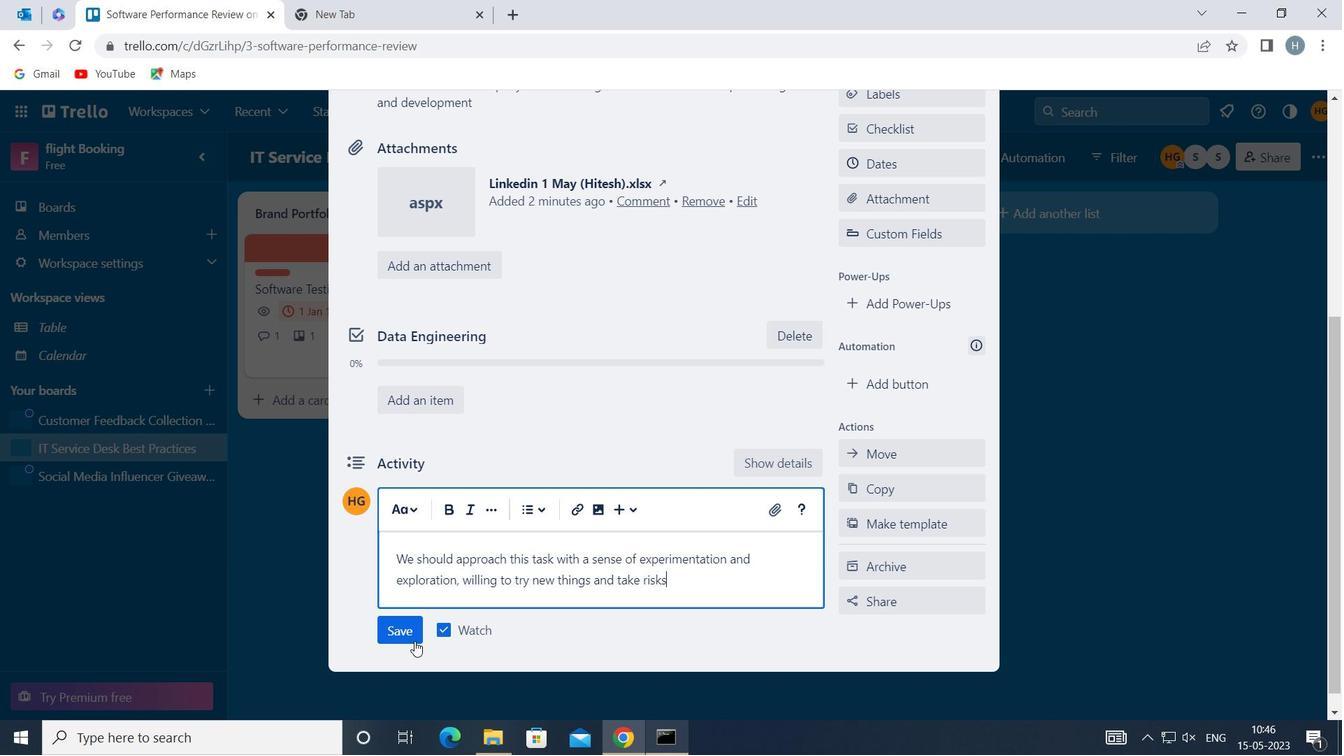 
Action: Mouse moved to (933, 167)
Screenshot: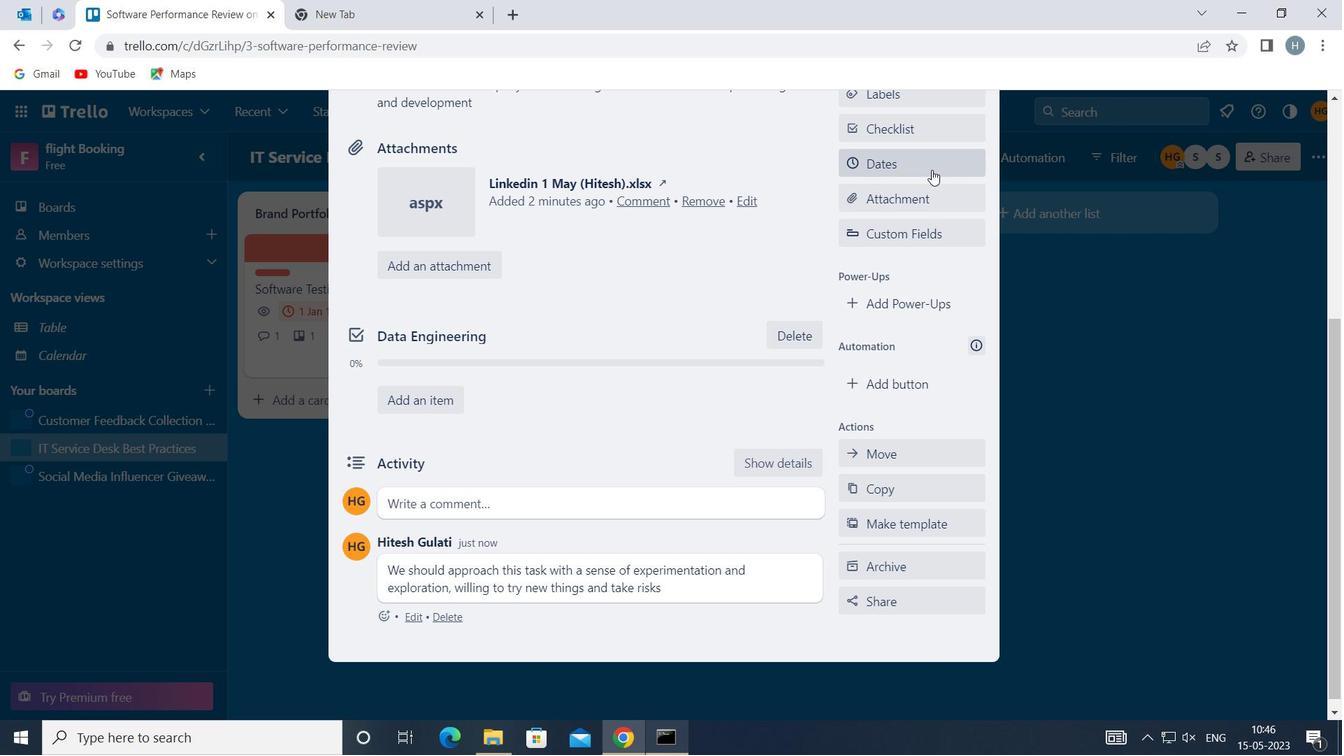 
Action: Mouse pressed left at (933, 167)
Screenshot: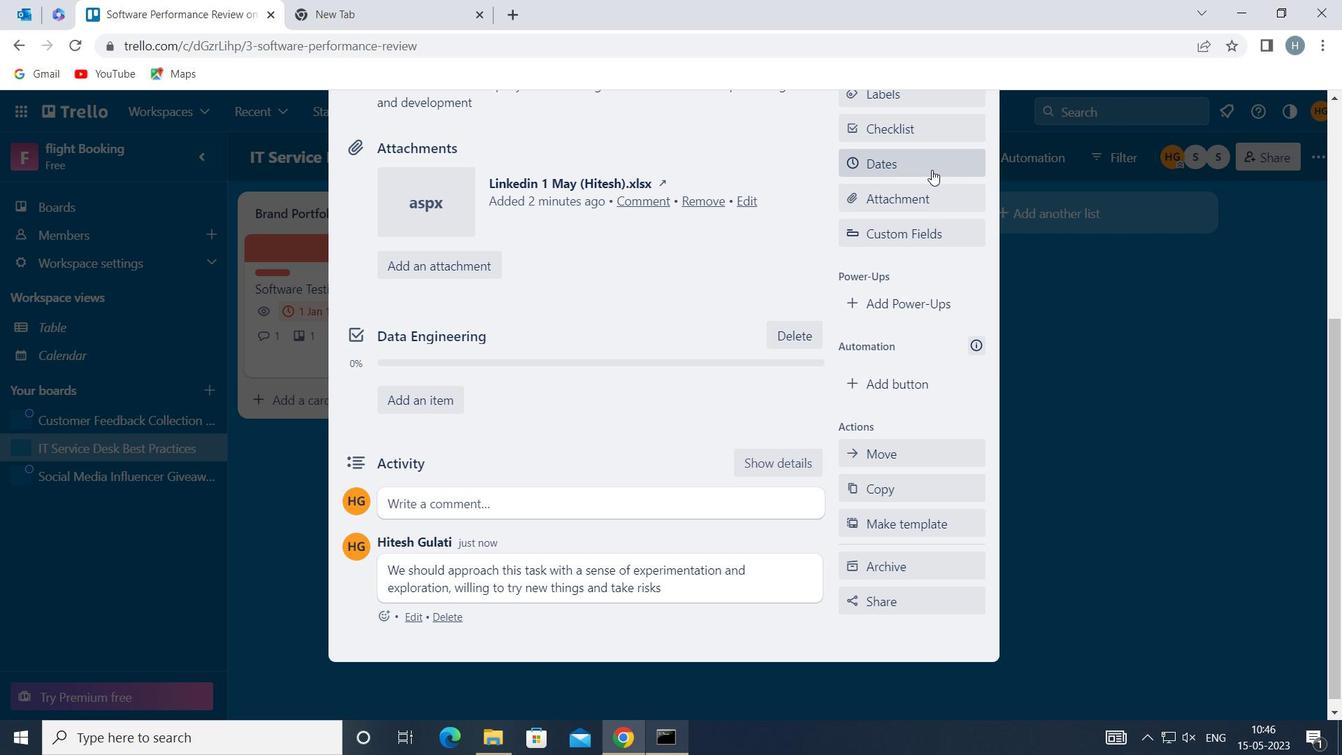 
Action: Mouse moved to (862, 468)
Screenshot: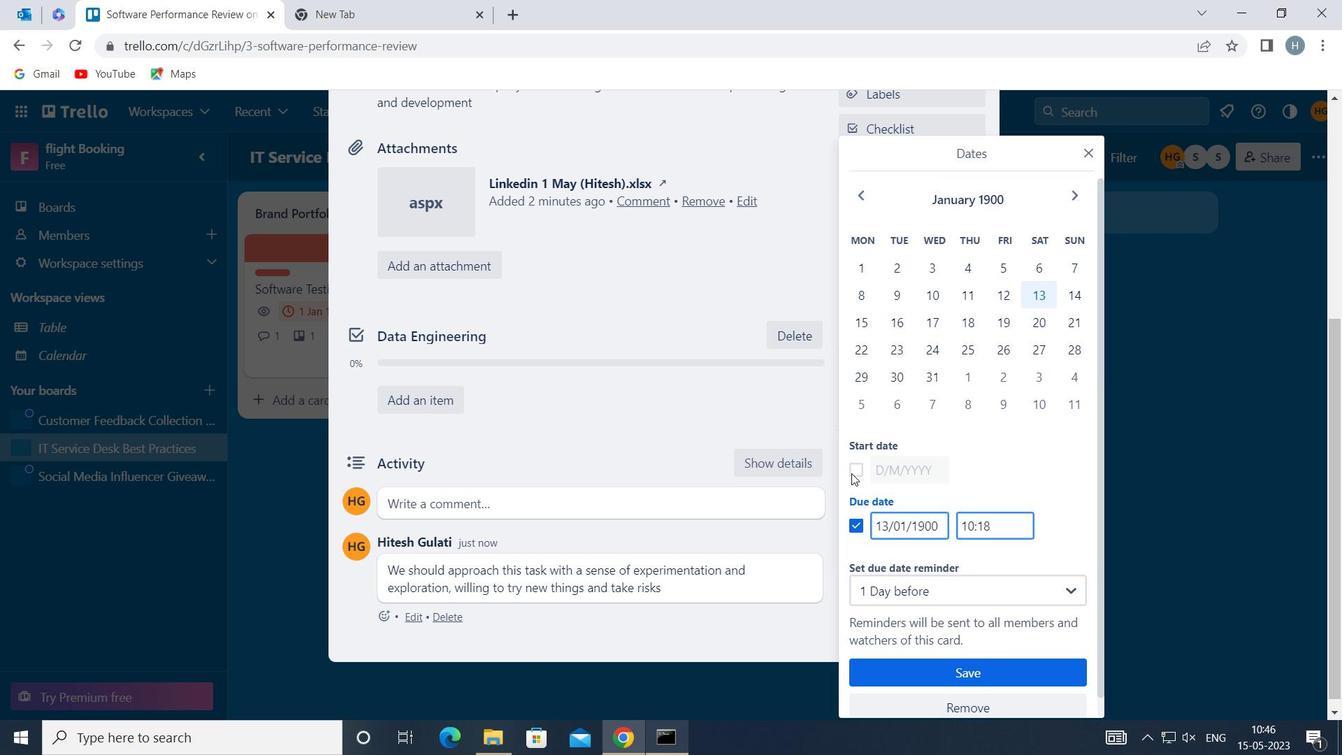 
Action: Mouse pressed left at (862, 468)
Screenshot: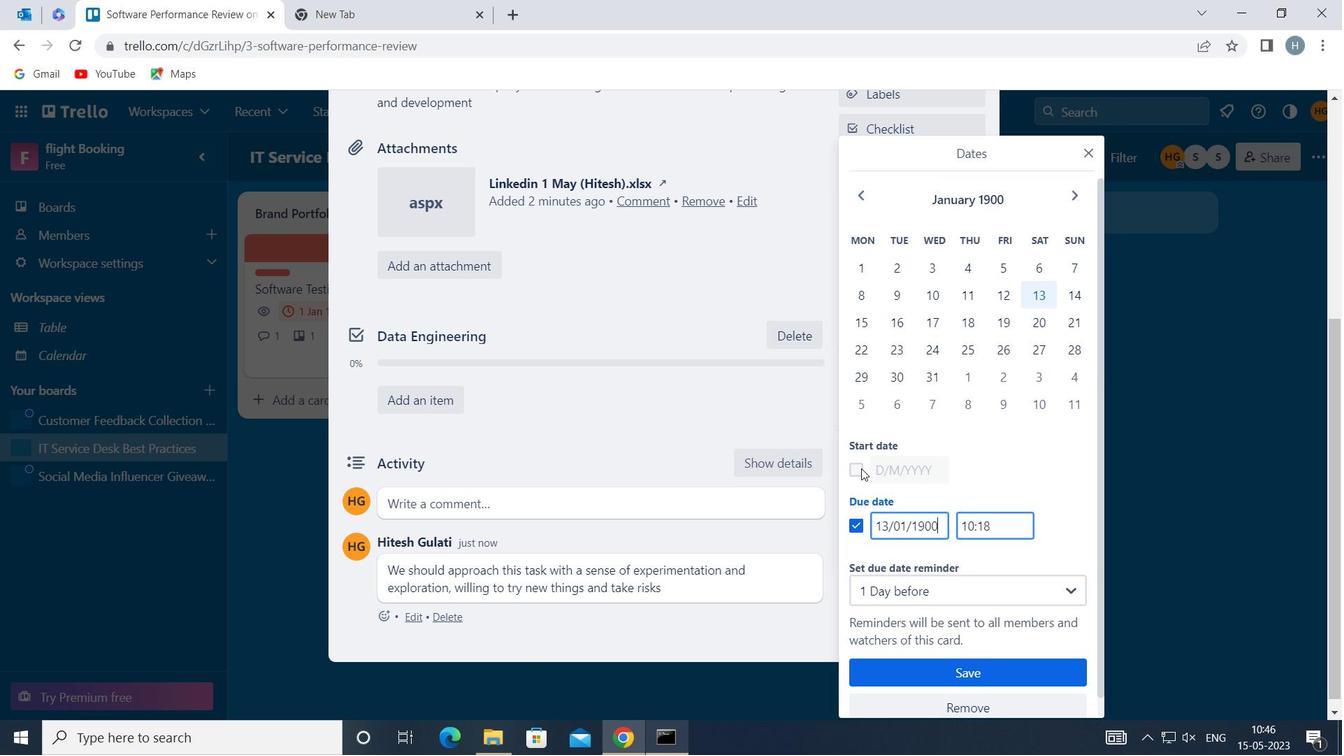 
Action: Mouse moved to (879, 465)
Screenshot: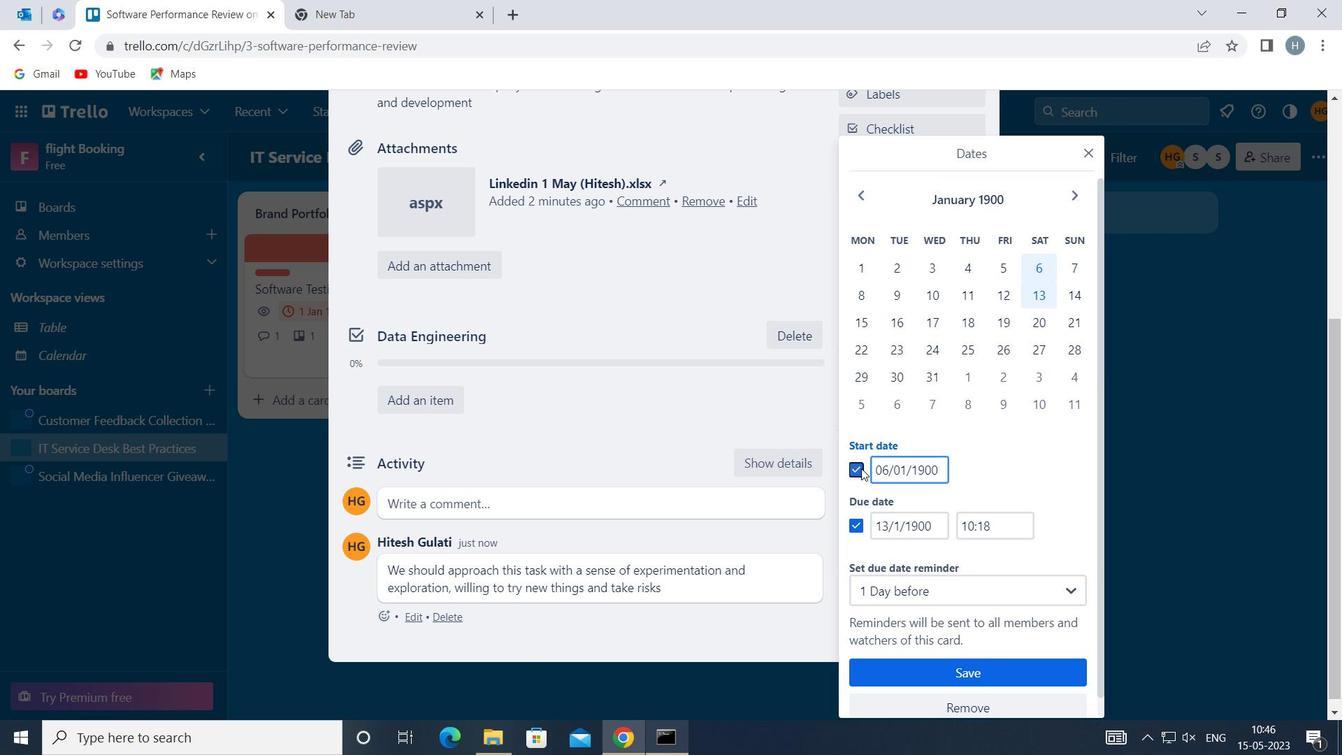 
Action: Mouse pressed left at (879, 465)
Screenshot: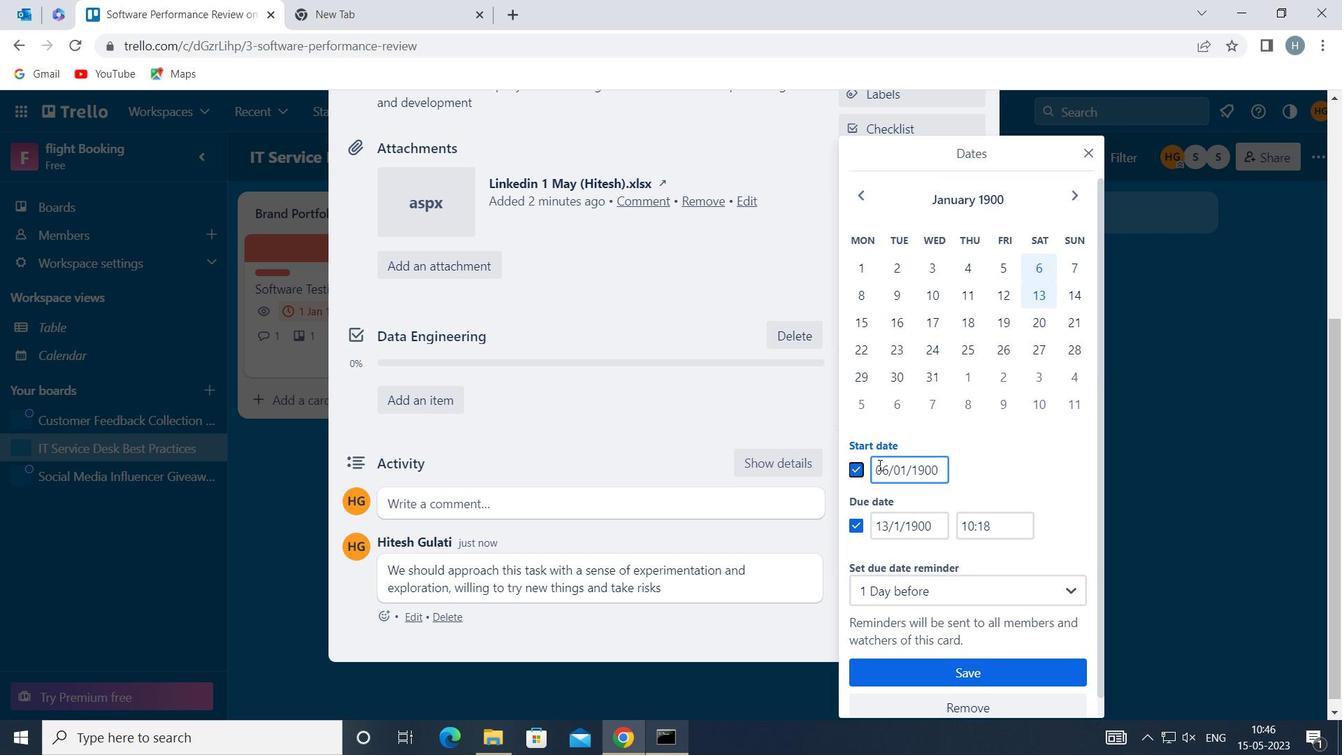 
Action: Key pressed <Key.backspace>7
Screenshot: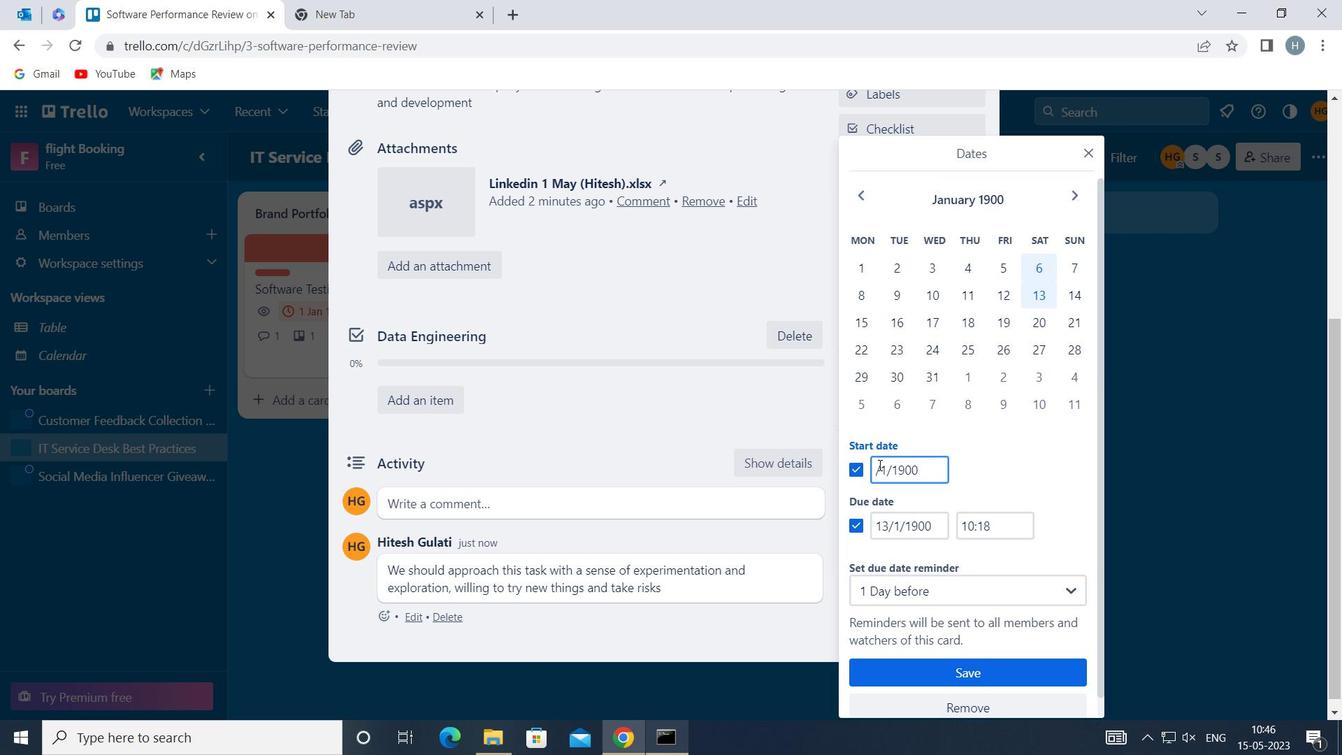 
Action: Mouse moved to (877, 519)
Screenshot: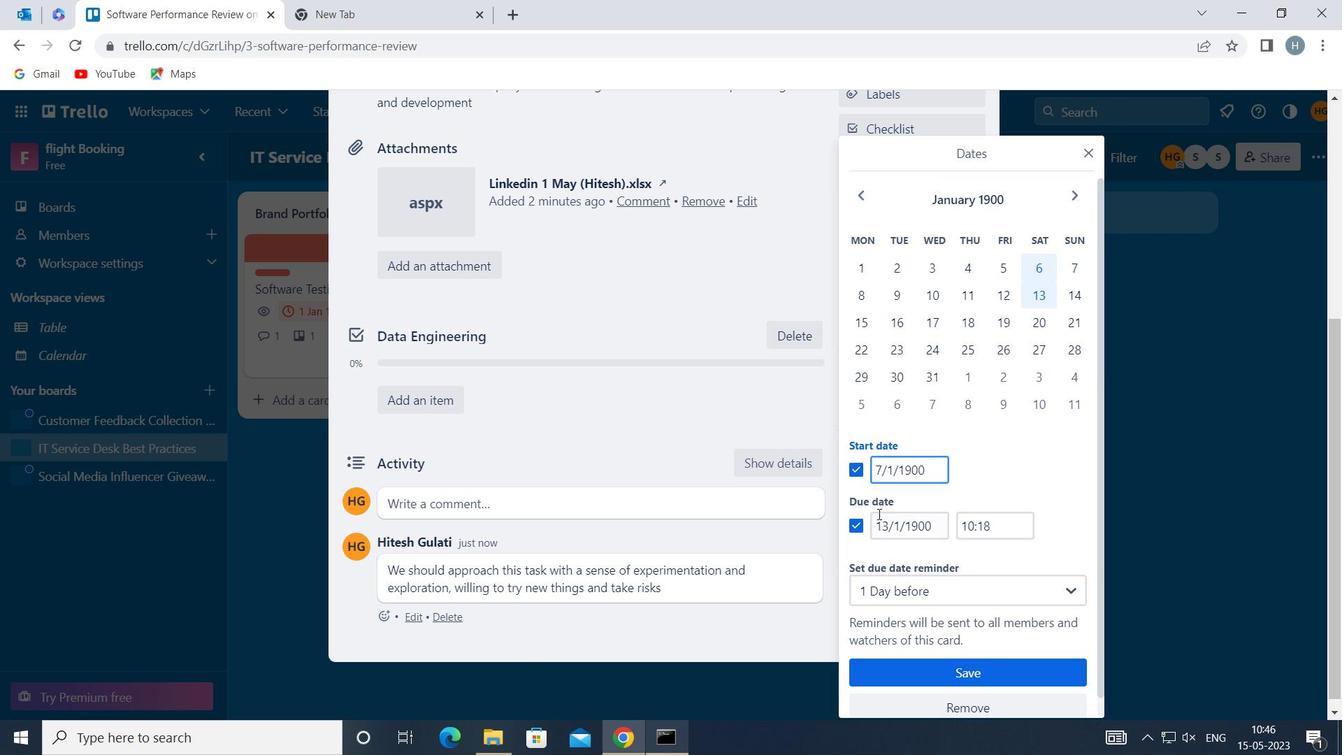 
Action: Mouse pressed left at (877, 519)
Screenshot: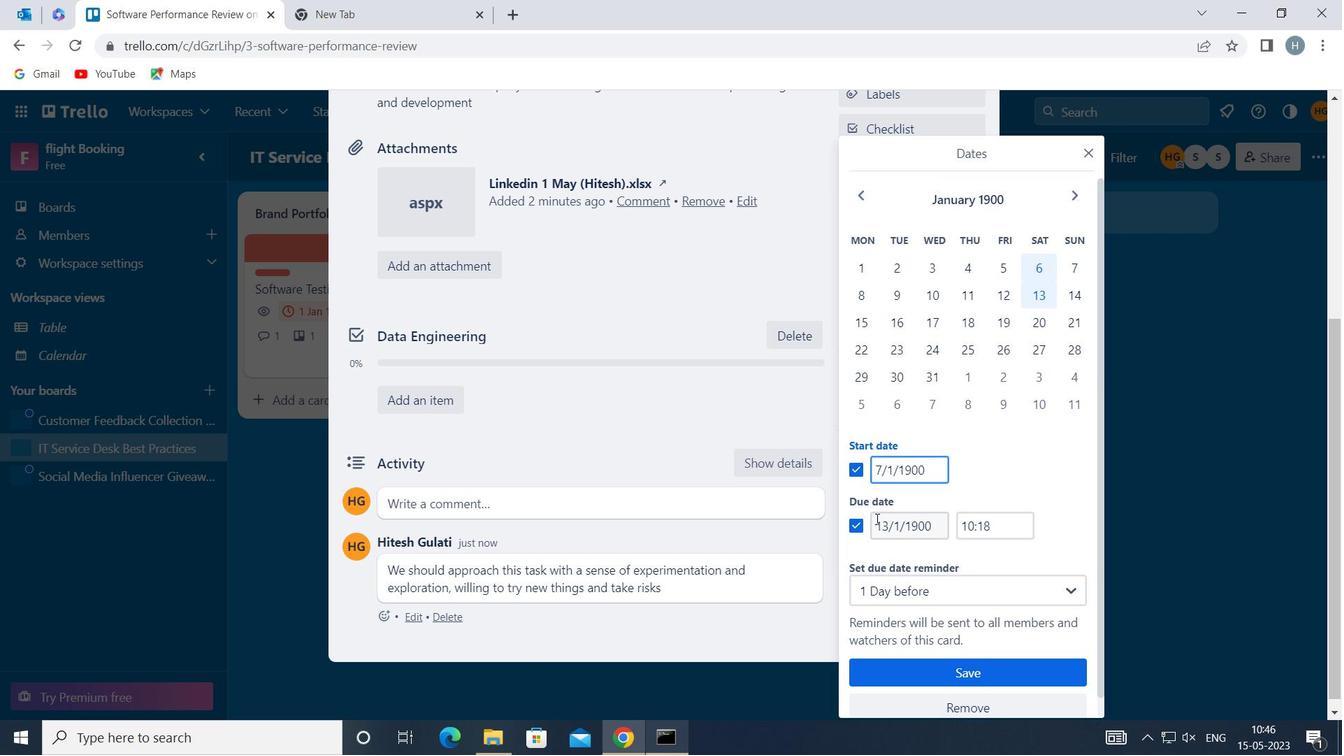 
Action: Key pressed <Key.right><Key.right><Key.backspace>4
Screenshot: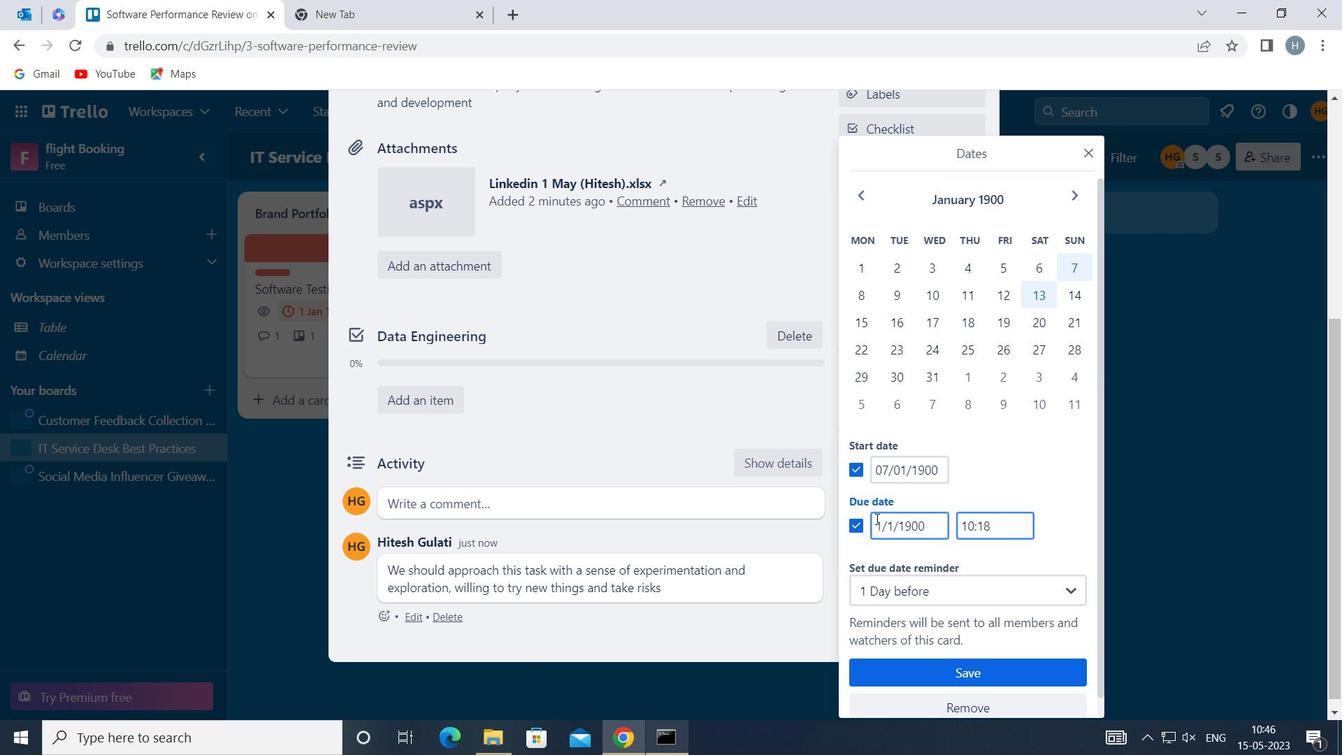 
Action: Mouse moved to (933, 669)
Screenshot: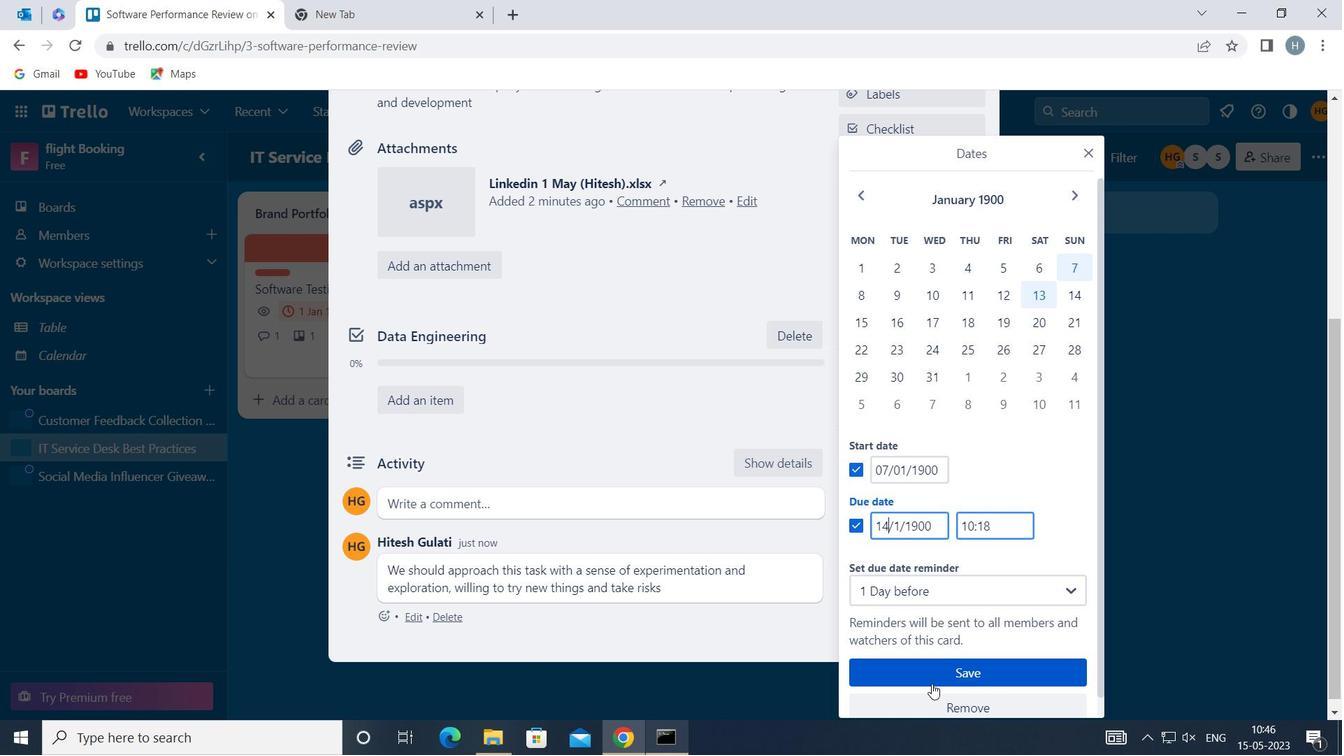
Action: Mouse pressed left at (933, 669)
Screenshot: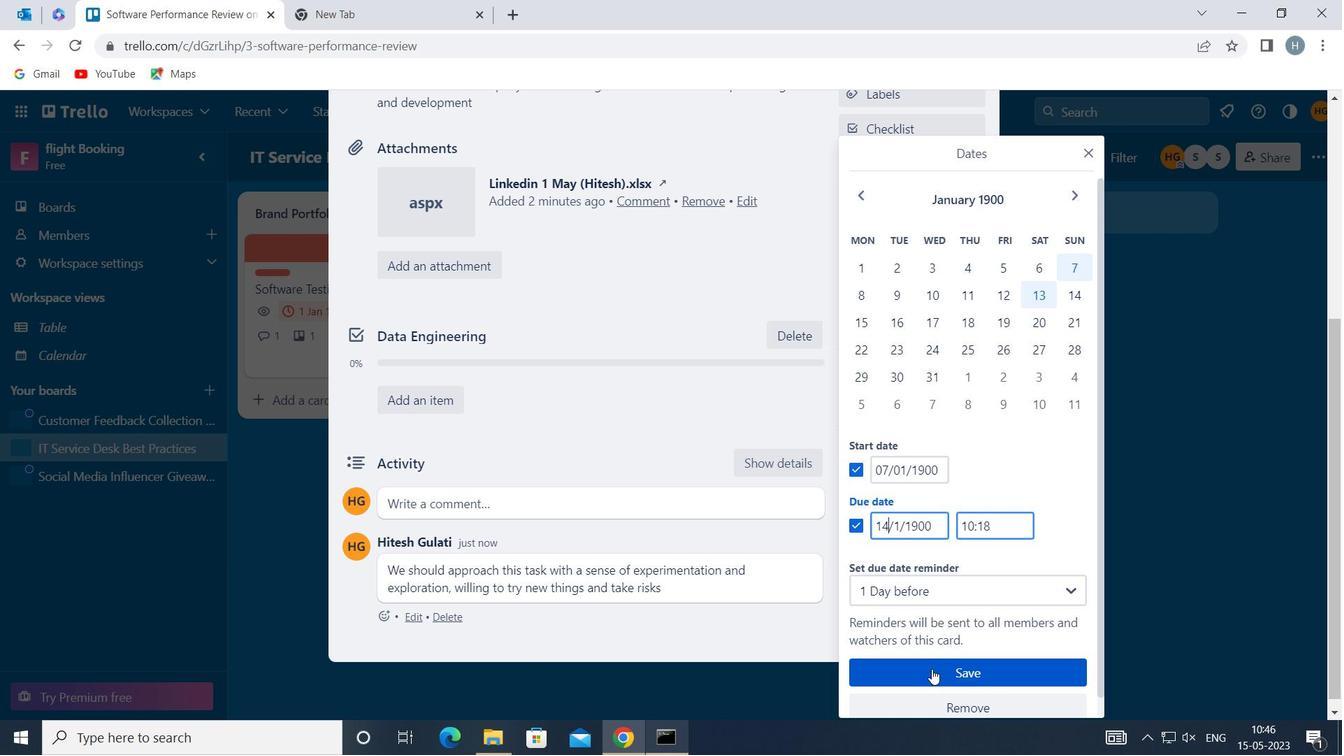 
Action: Mouse moved to (728, 402)
Screenshot: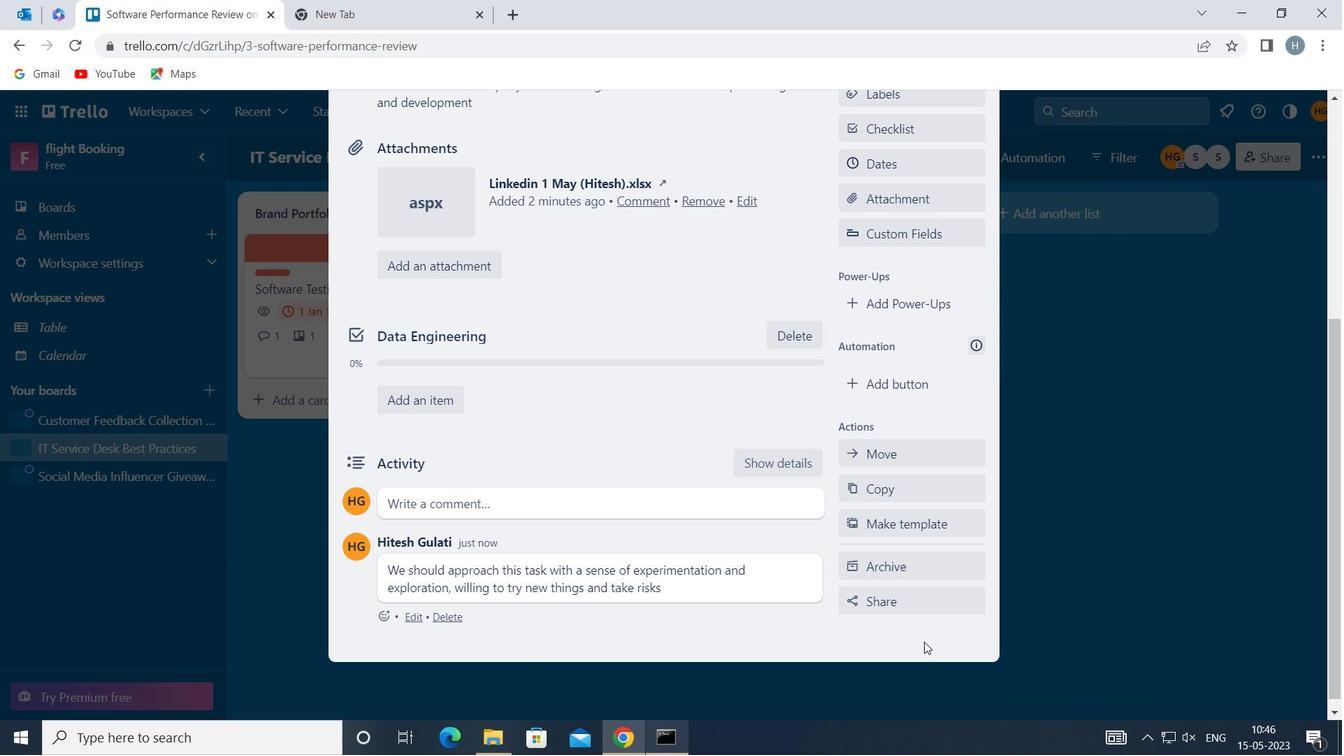 
